 Task: In the  document cake.txt Align the width of word art with 'Picture'. Fill the whole document with 'Light Cornflower Blue'. Add link on bottom left corner of the sheet: in.pinterest.com
Action: Mouse moved to (1229, 92)
Screenshot: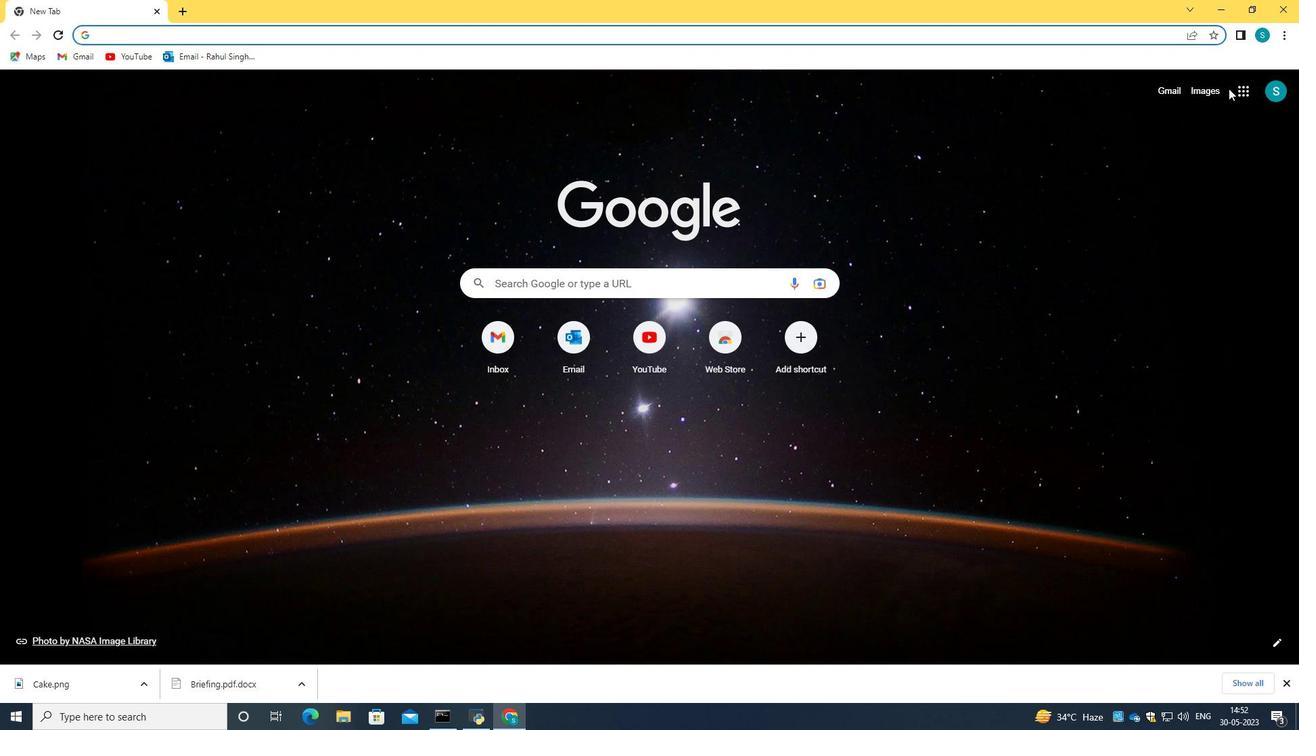 
Action: Mouse pressed left at (1229, 92)
Screenshot: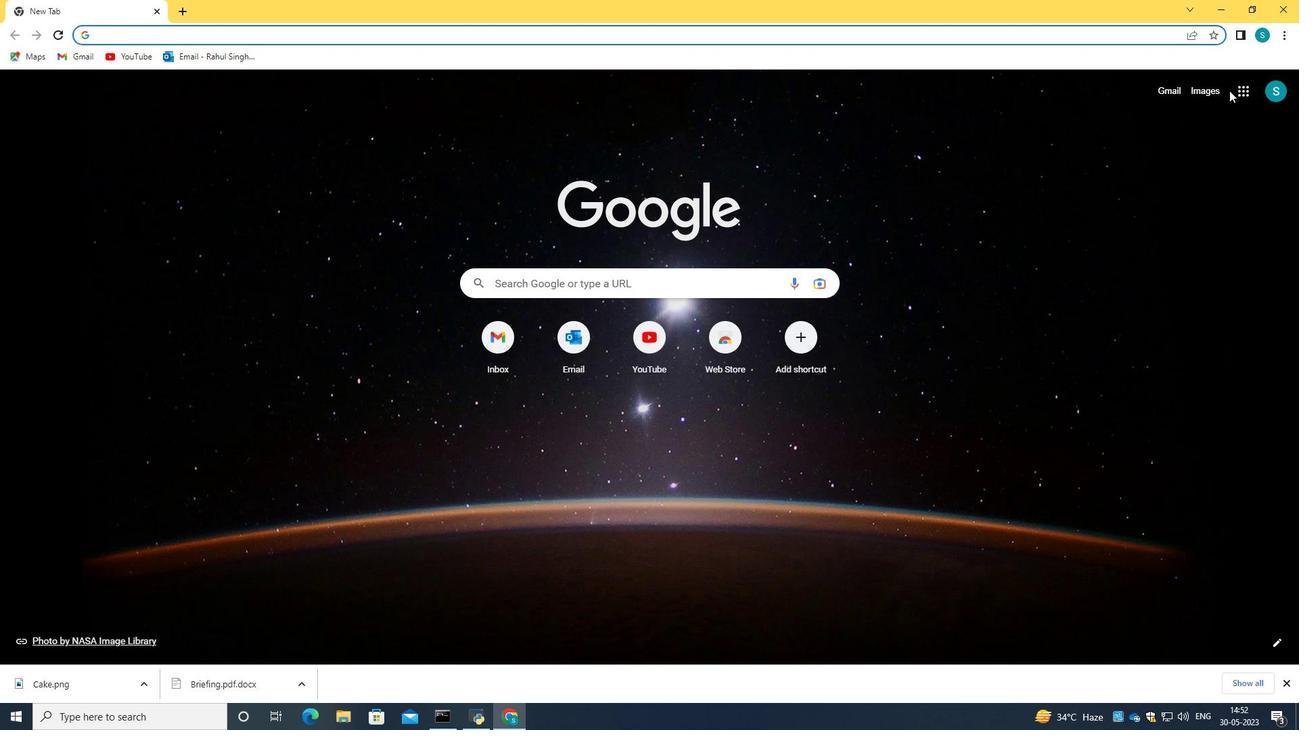 
Action: Mouse moved to (1253, 90)
Screenshot: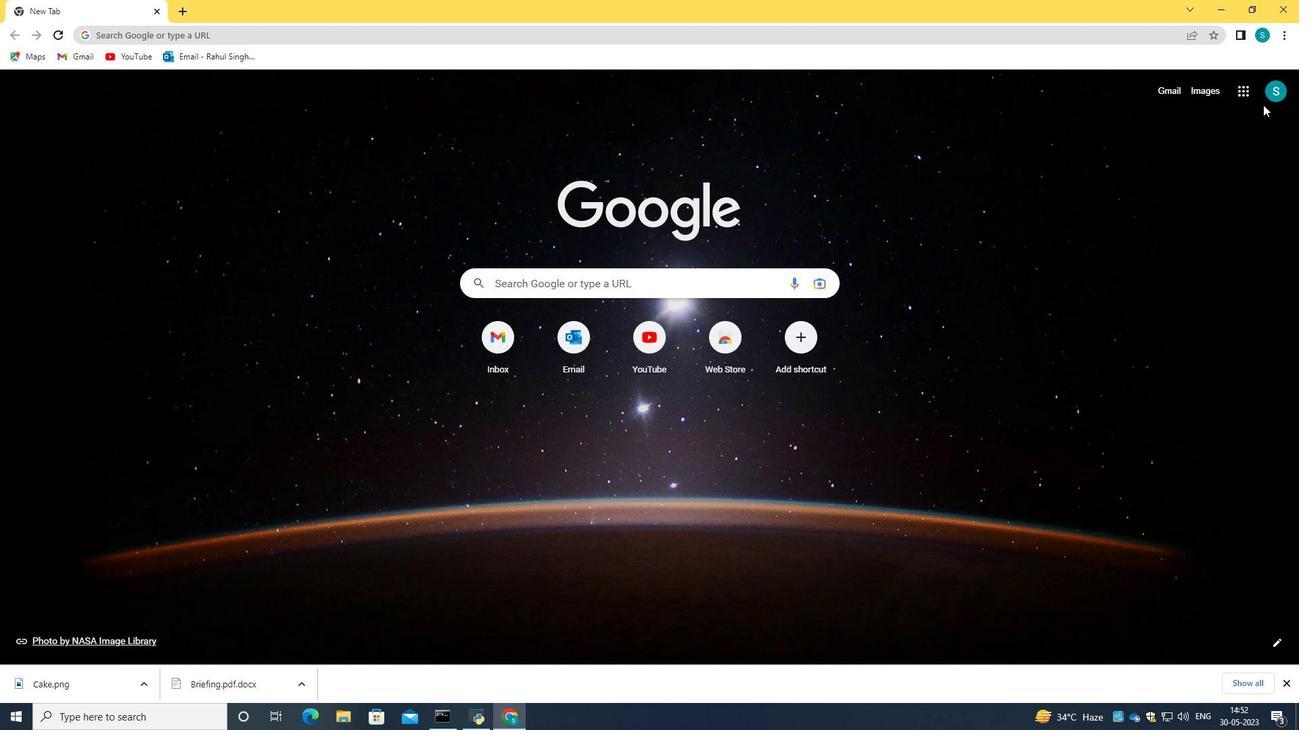 
Action: Mouse pressed left at (1253, 90)
Screenshot: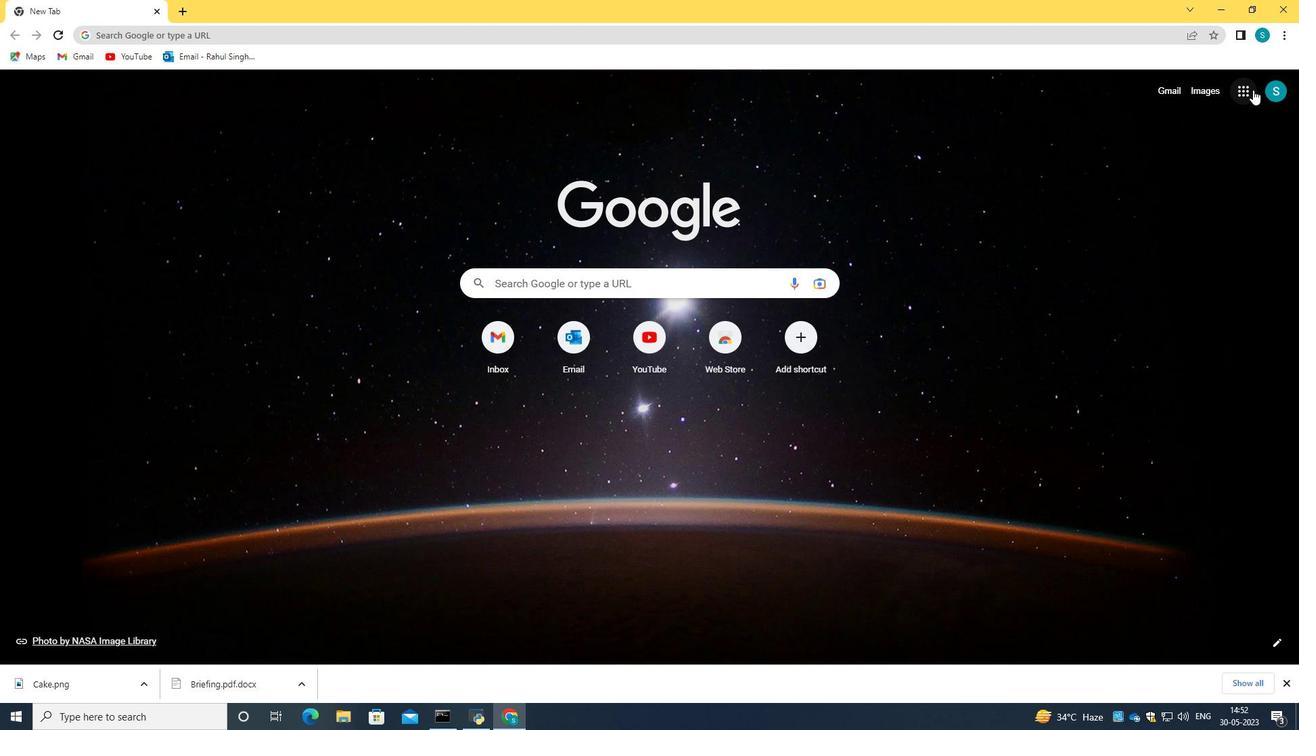 
Action: Mouse moved to (1123, 215)
Screenshot: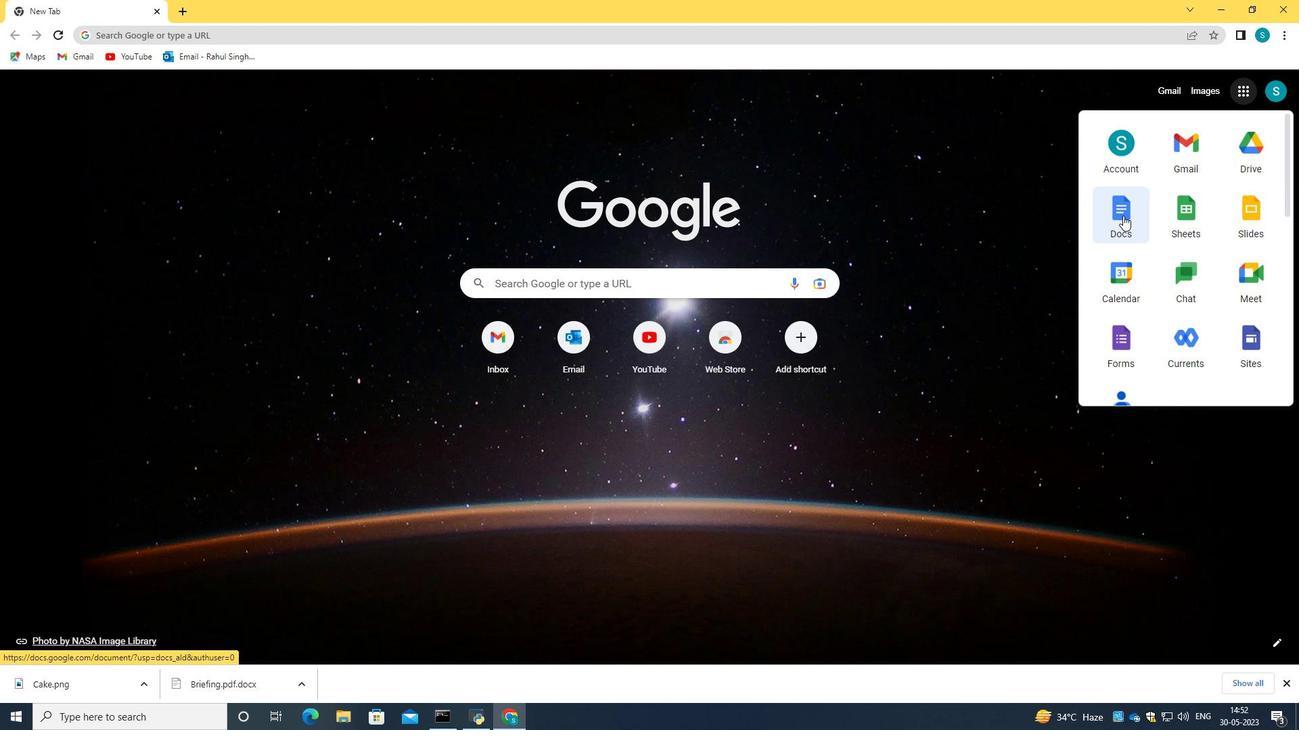 
Action: Mouse pressed left at (1123, 215)
Screenshot: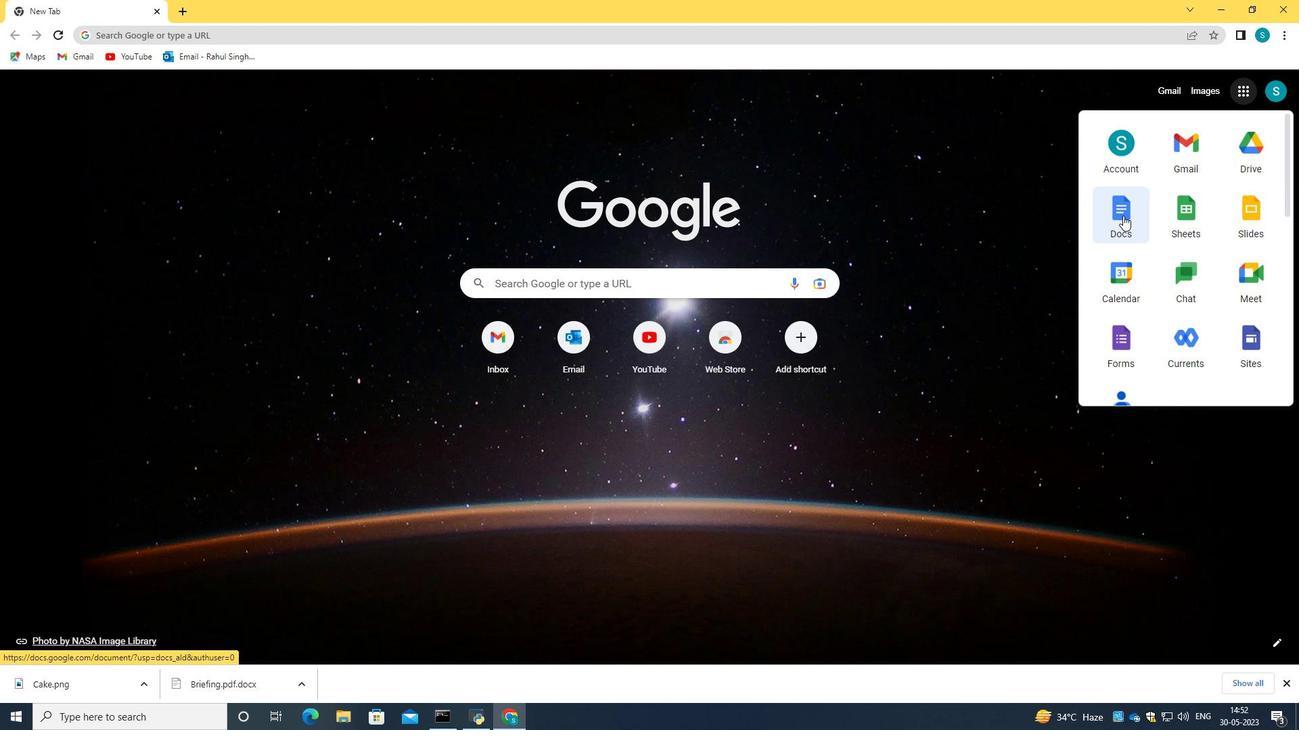 
Action: Mouse moved to (301, 477)
Screenshot: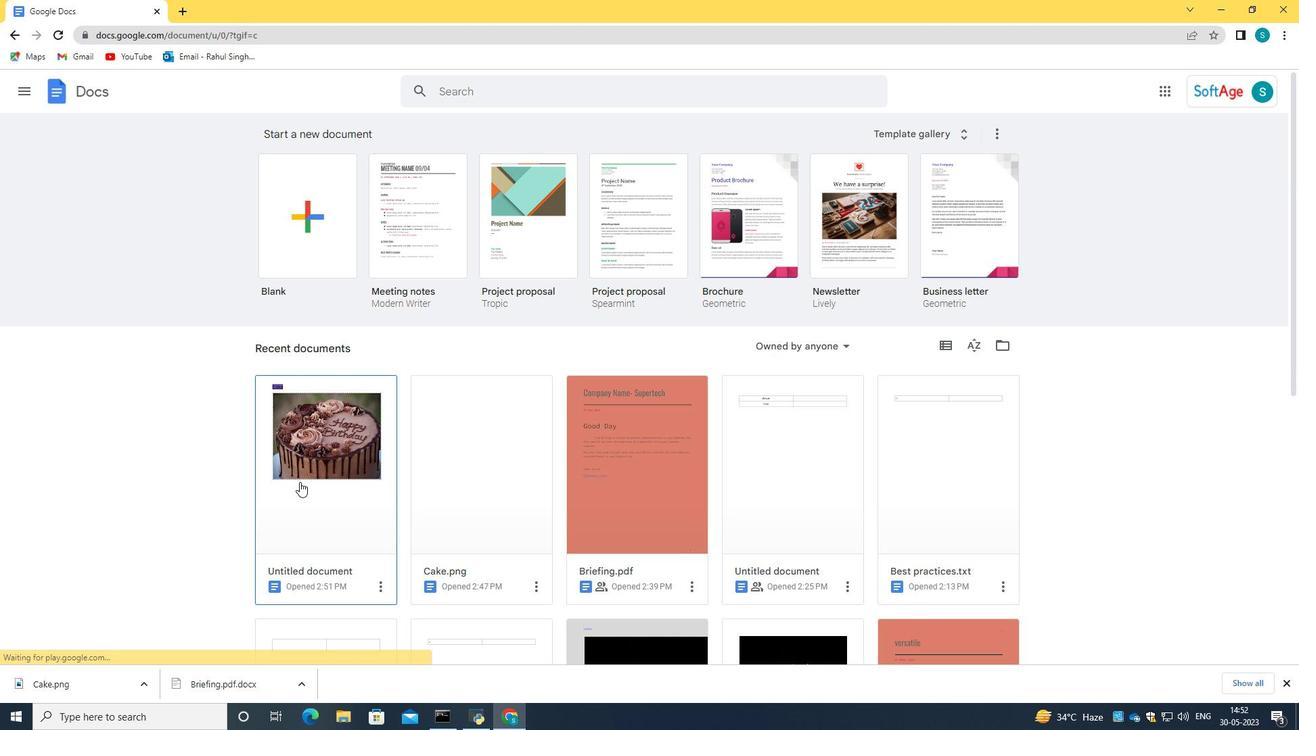 
Action: Mouse pressed left at (301, 477)
Screenshot: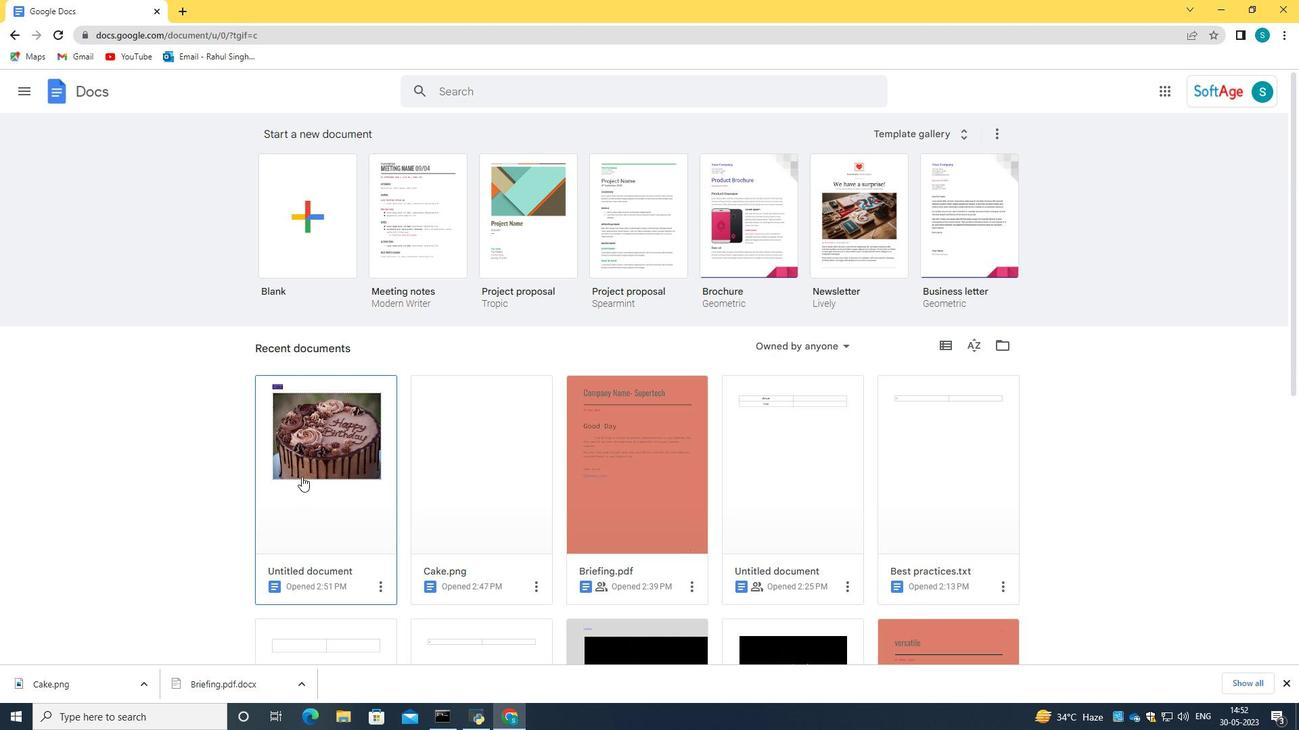 
Action: Mouse moved to (58, 97)
Screenshot: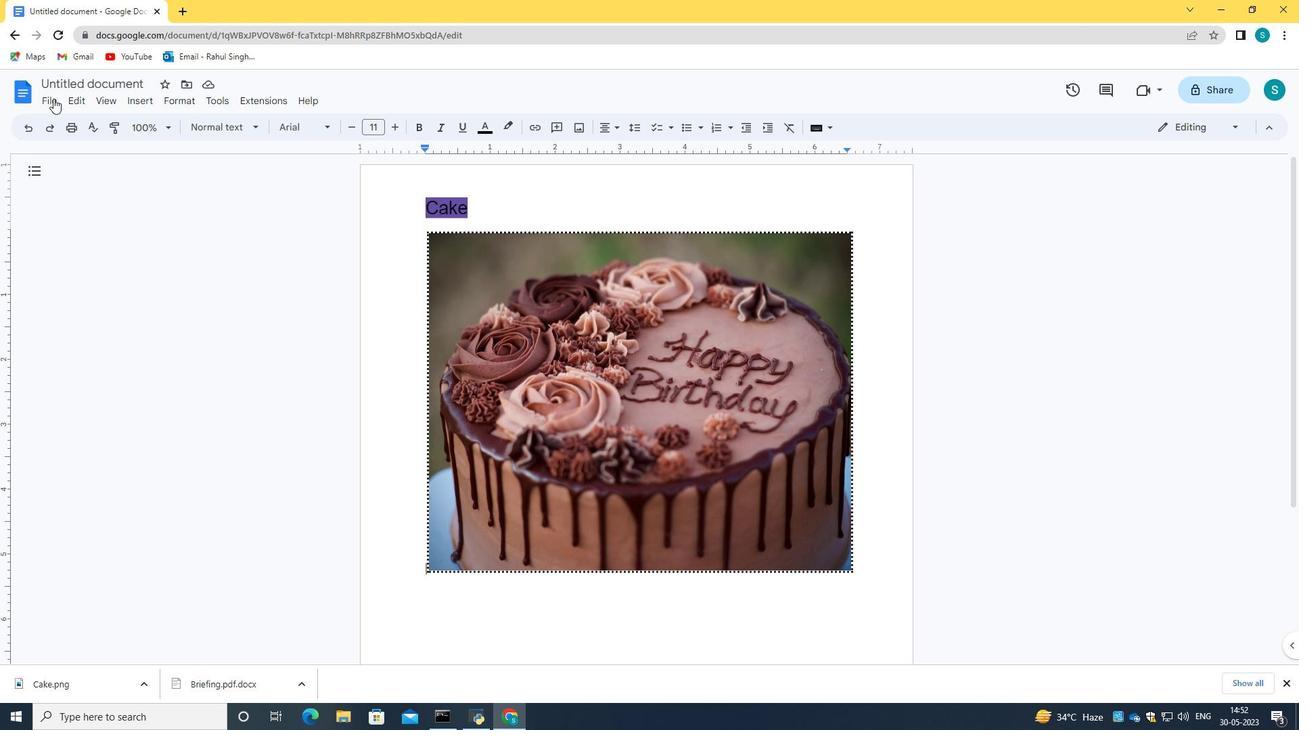 
Action: Mouse pressed left at (58, 97)
Screenshot: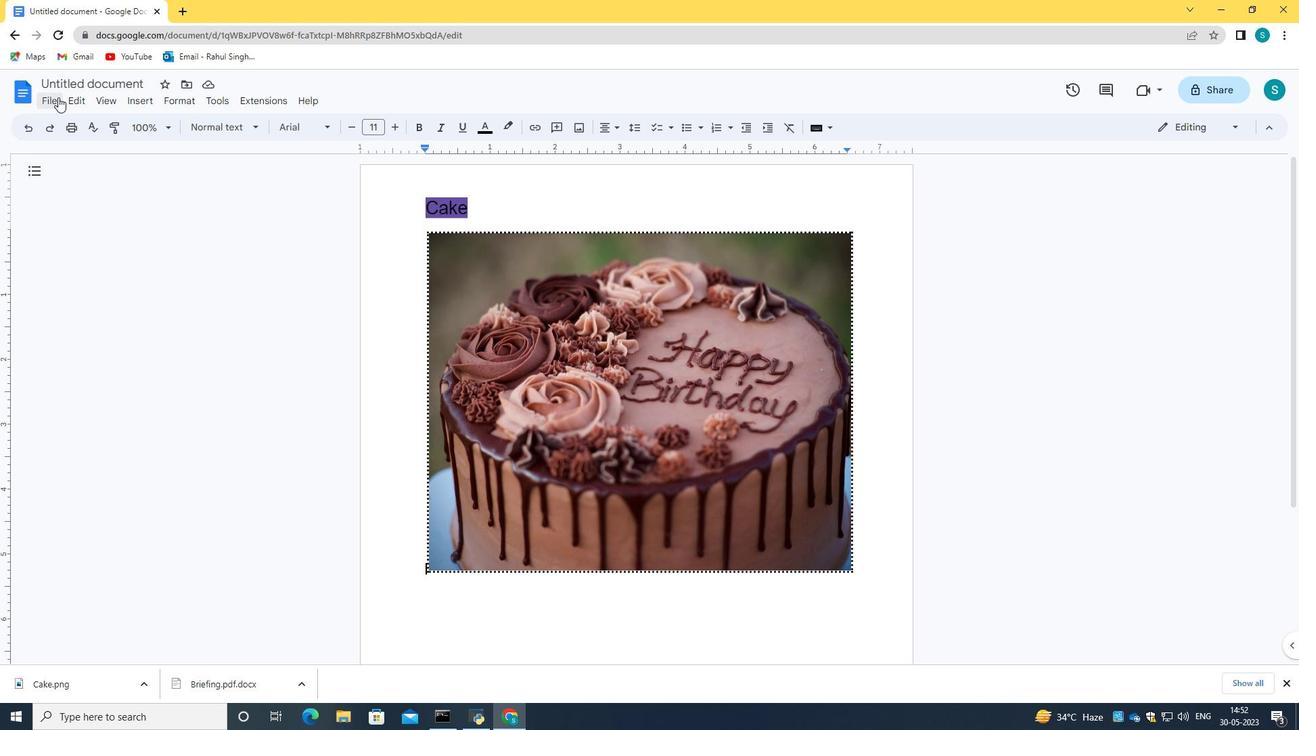 
Action: Mouse moved to (80, 473)
Screenshot: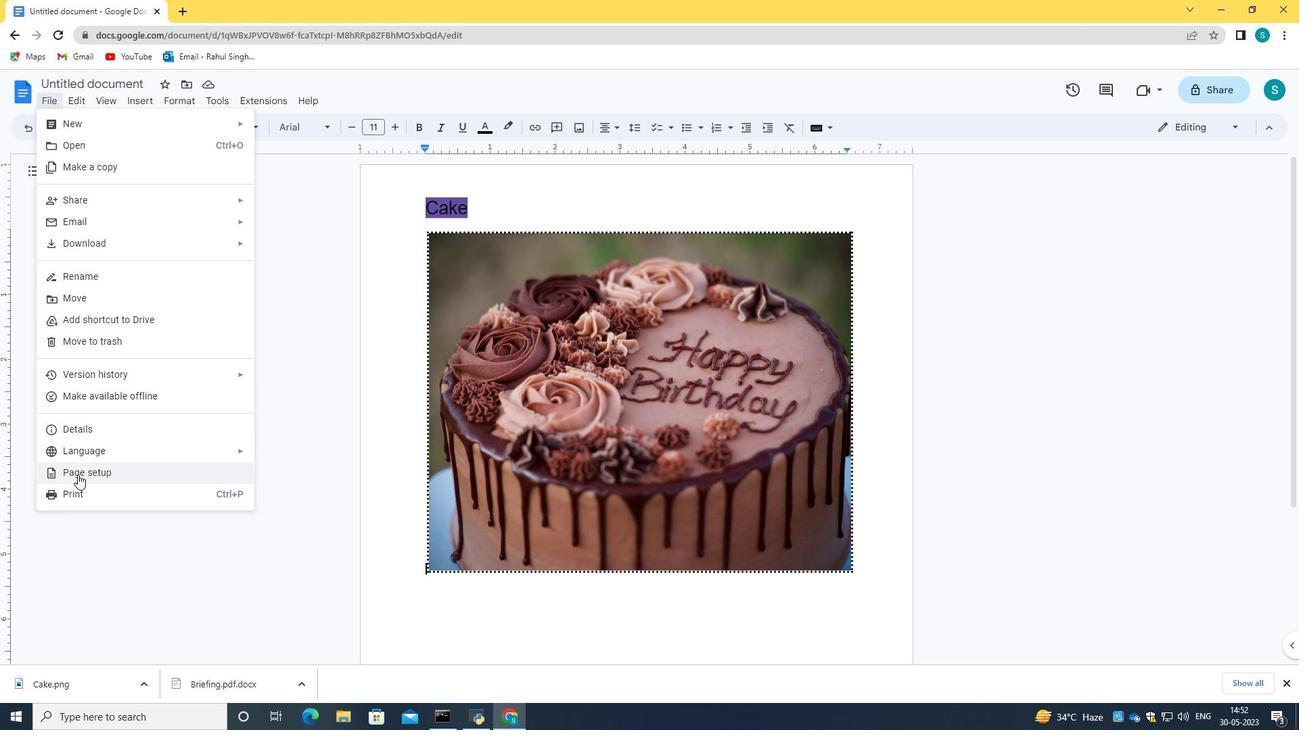 
Action: Mouse pressed left at (80, 473)
Screenshot: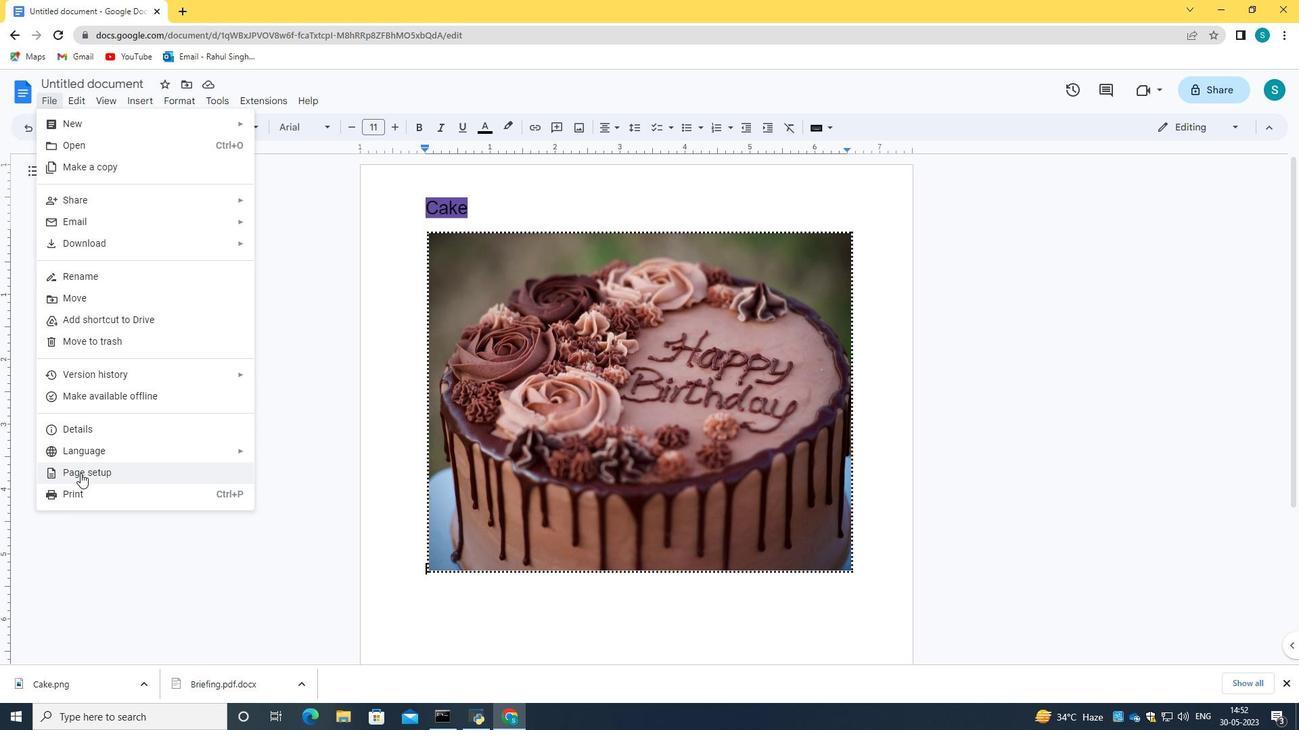 
Action: Mouse moved to (542, 454)
Screenshot: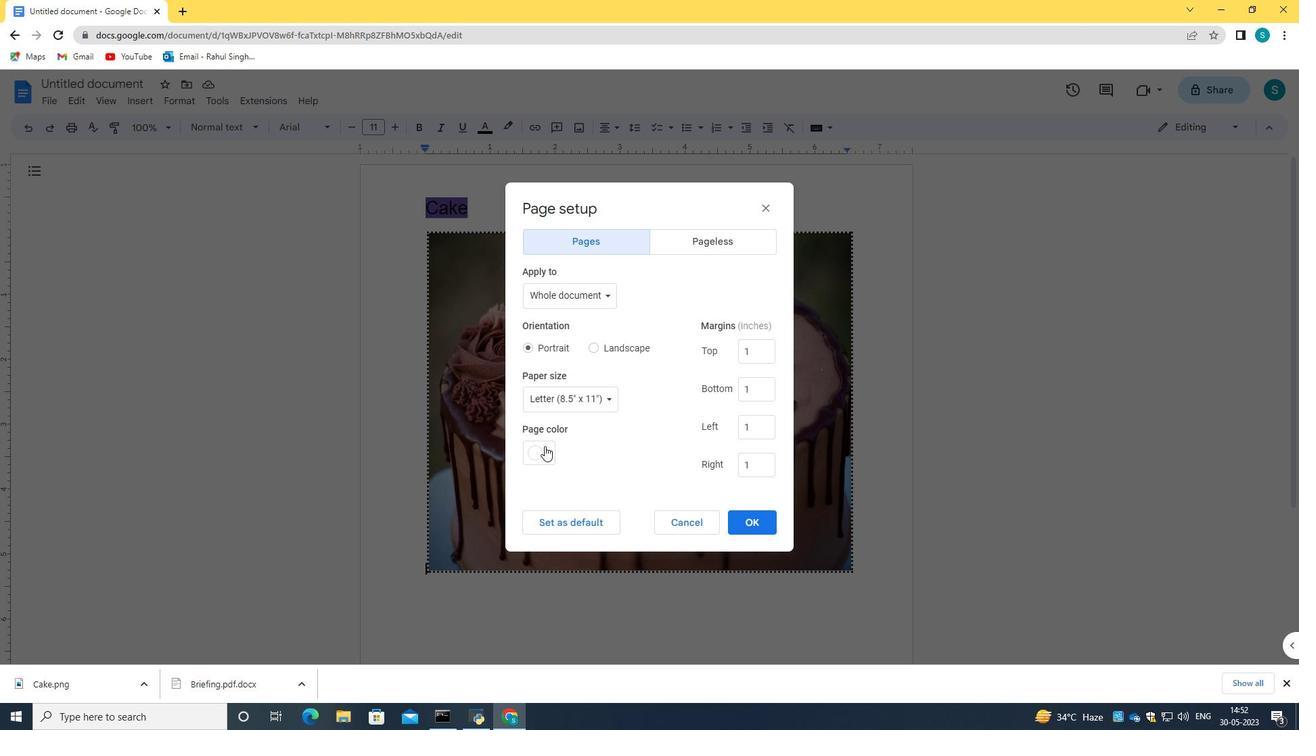 
Action: Mouse pressed left at (542, 454)
Screenshot: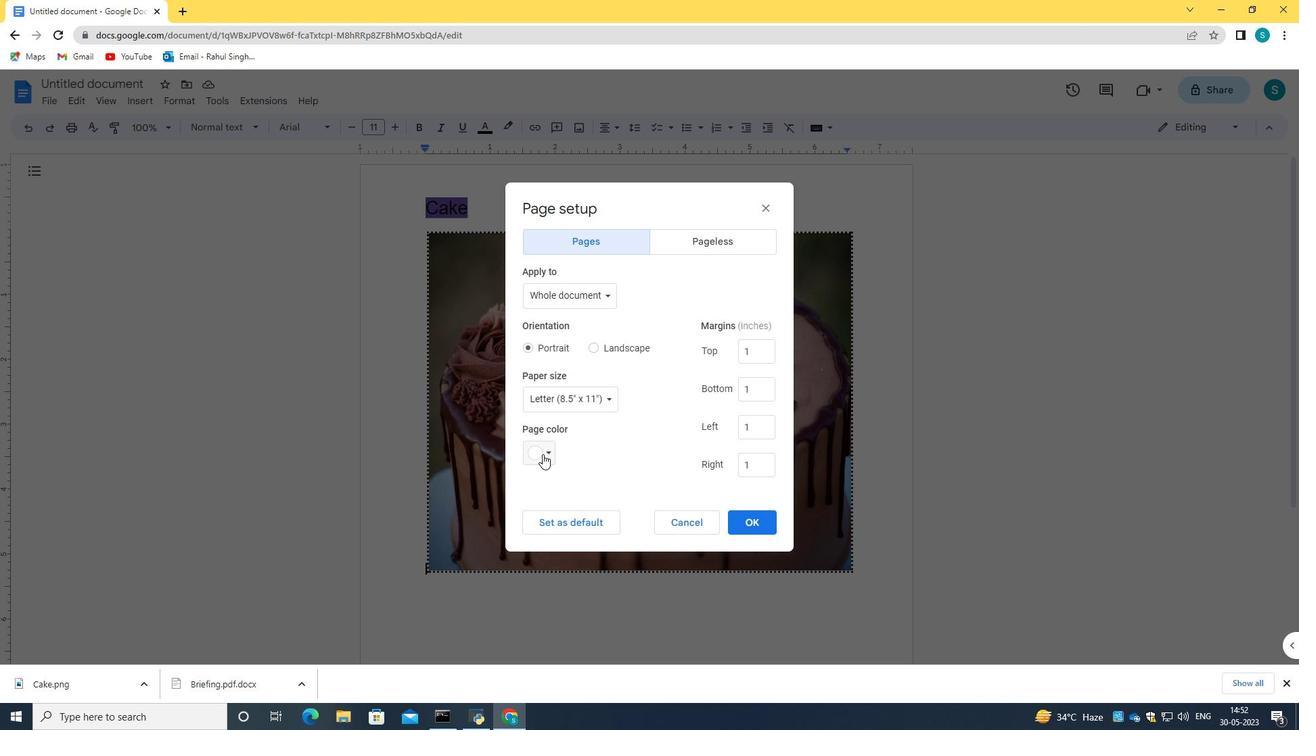 
Action: Mouse moved to (627, 527)
Screenshot: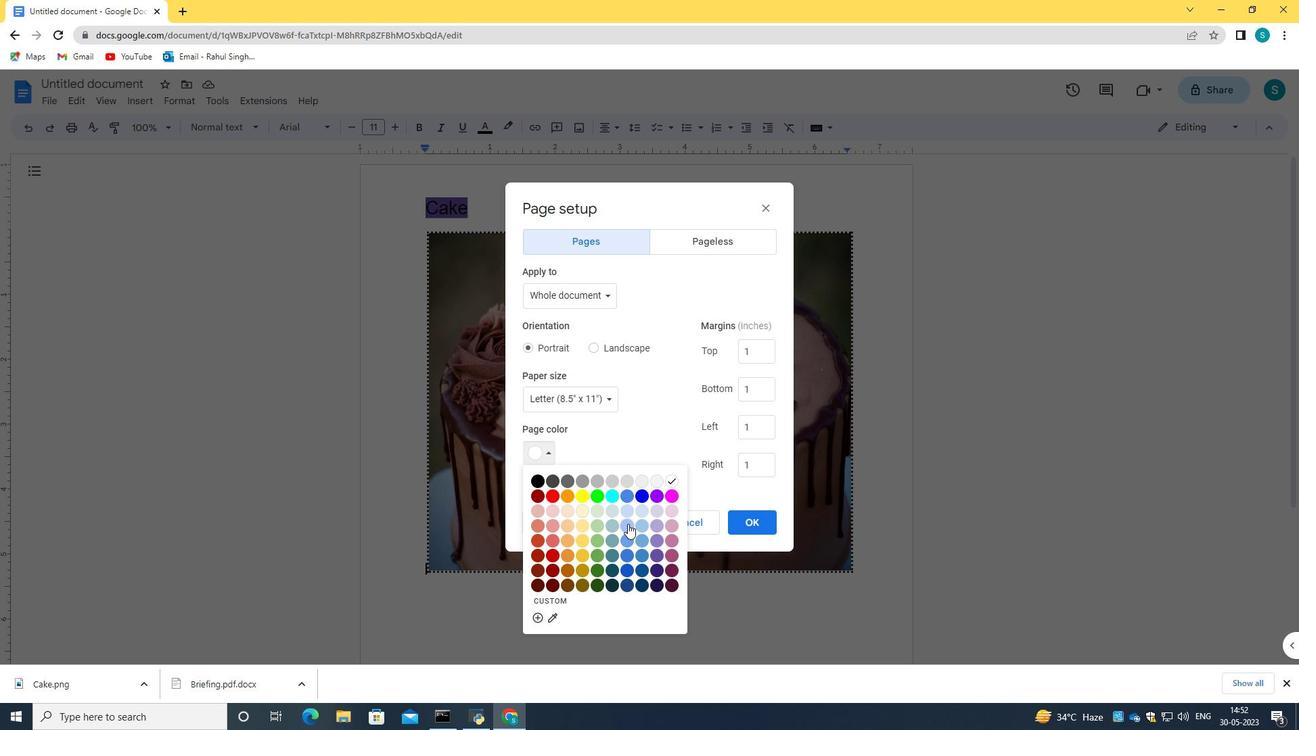 
Action: Mouse pressed left at (627, 527)
Screenshot: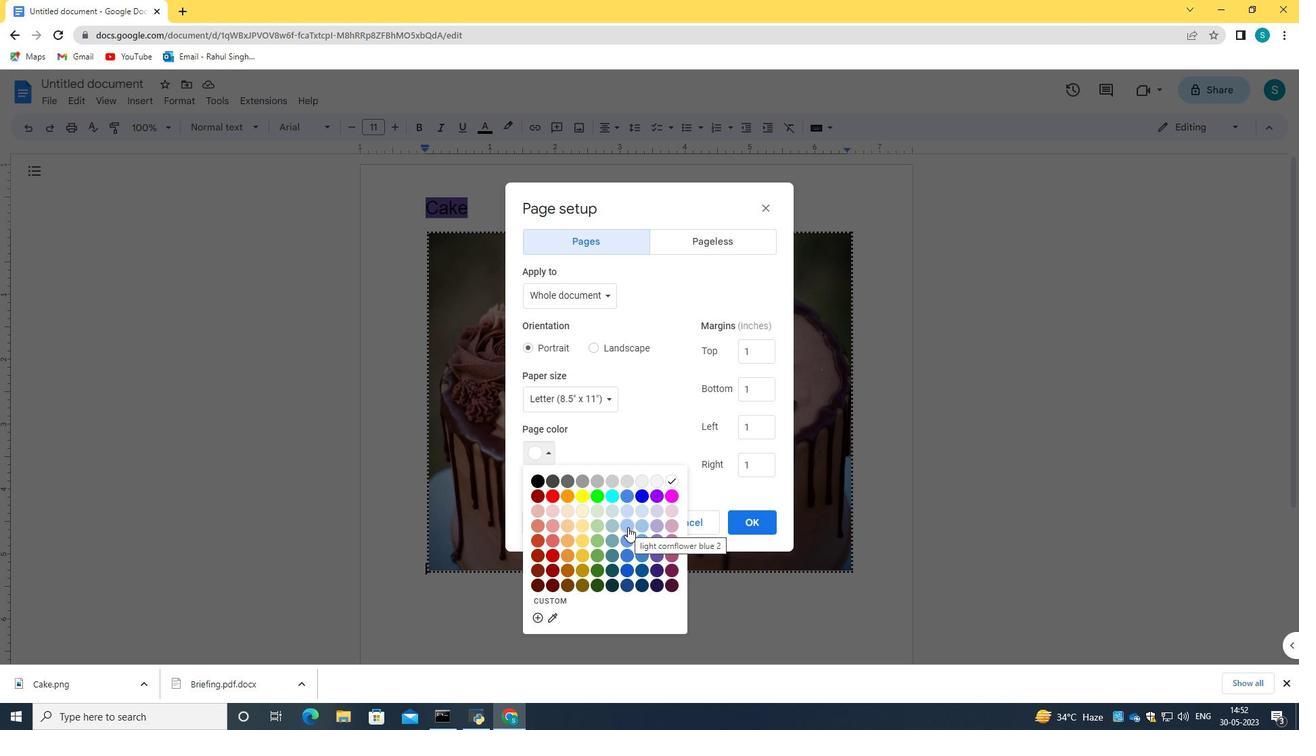 
Action: Mouse moved to (744, 530)
Screenshot: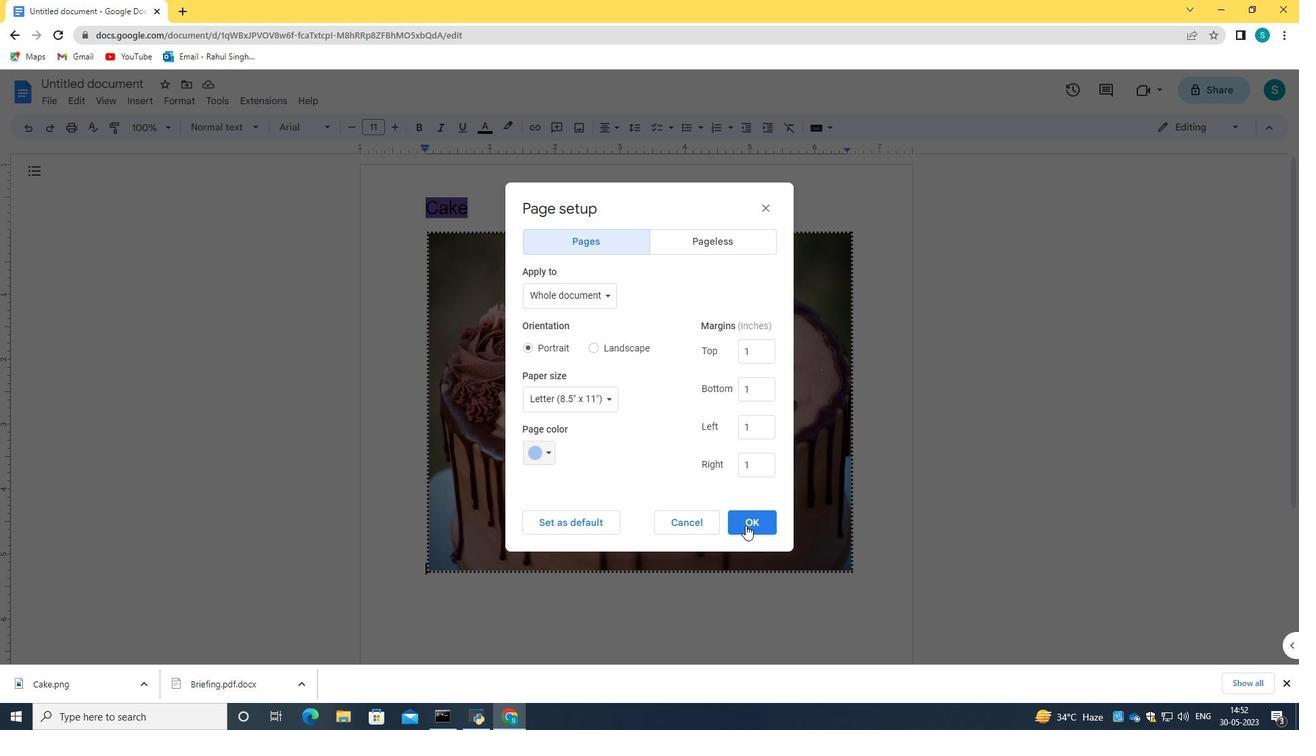 
Action: Mouse pressed left at (744, 530)
Screenshot: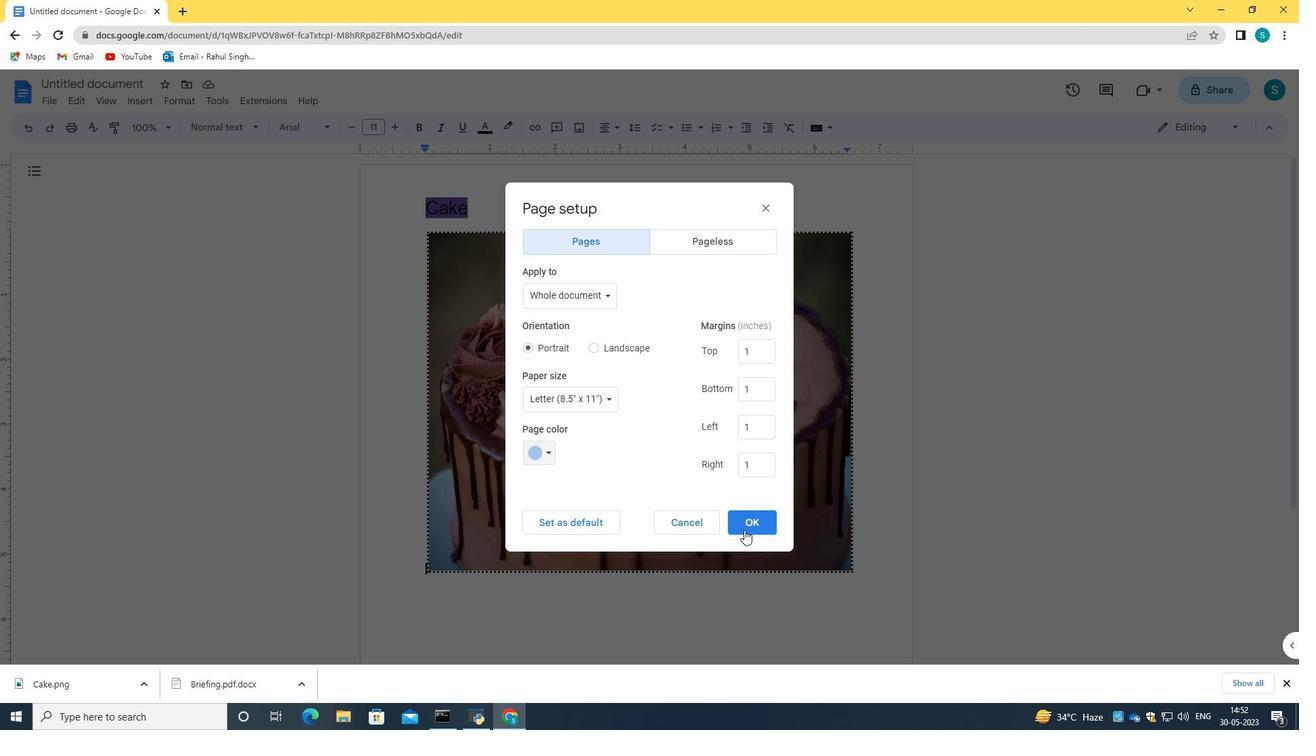 
Action: Mouse moved to (568, 210)
Screenshot: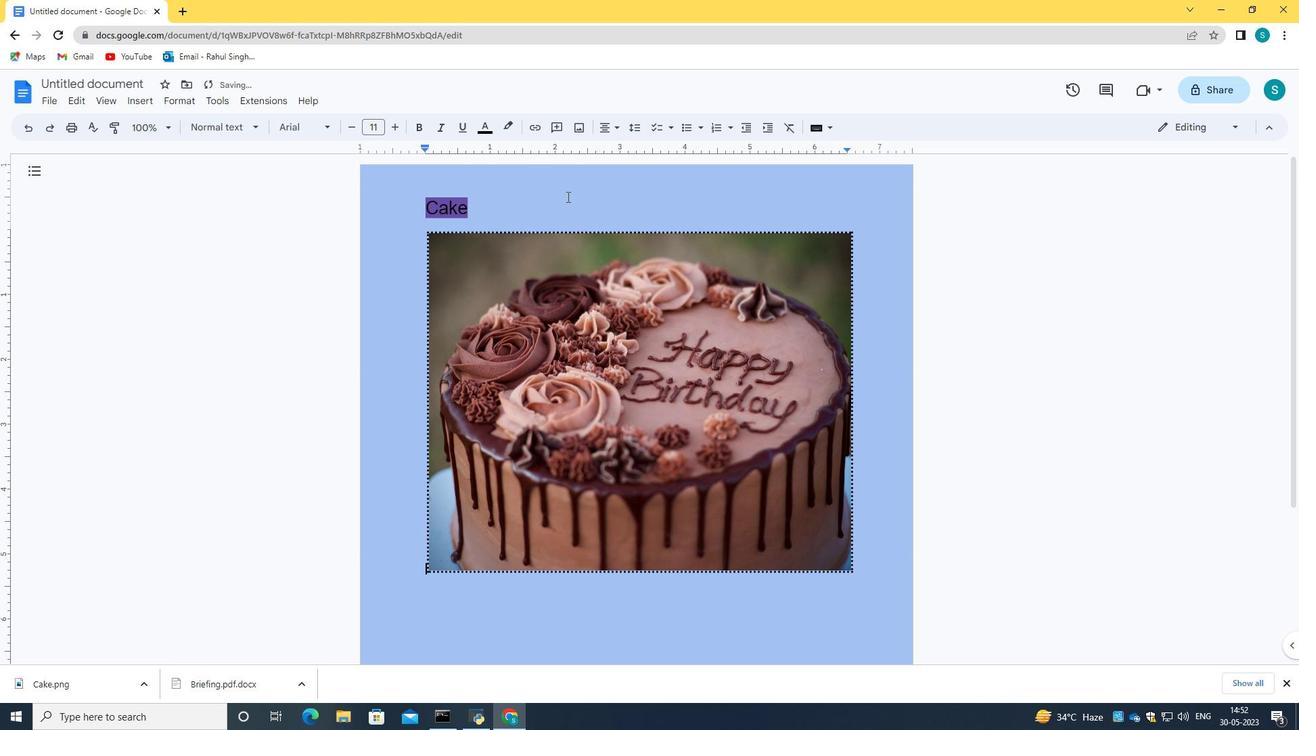 
Action: Mouse pressed left at (568, 210)
Screenshot: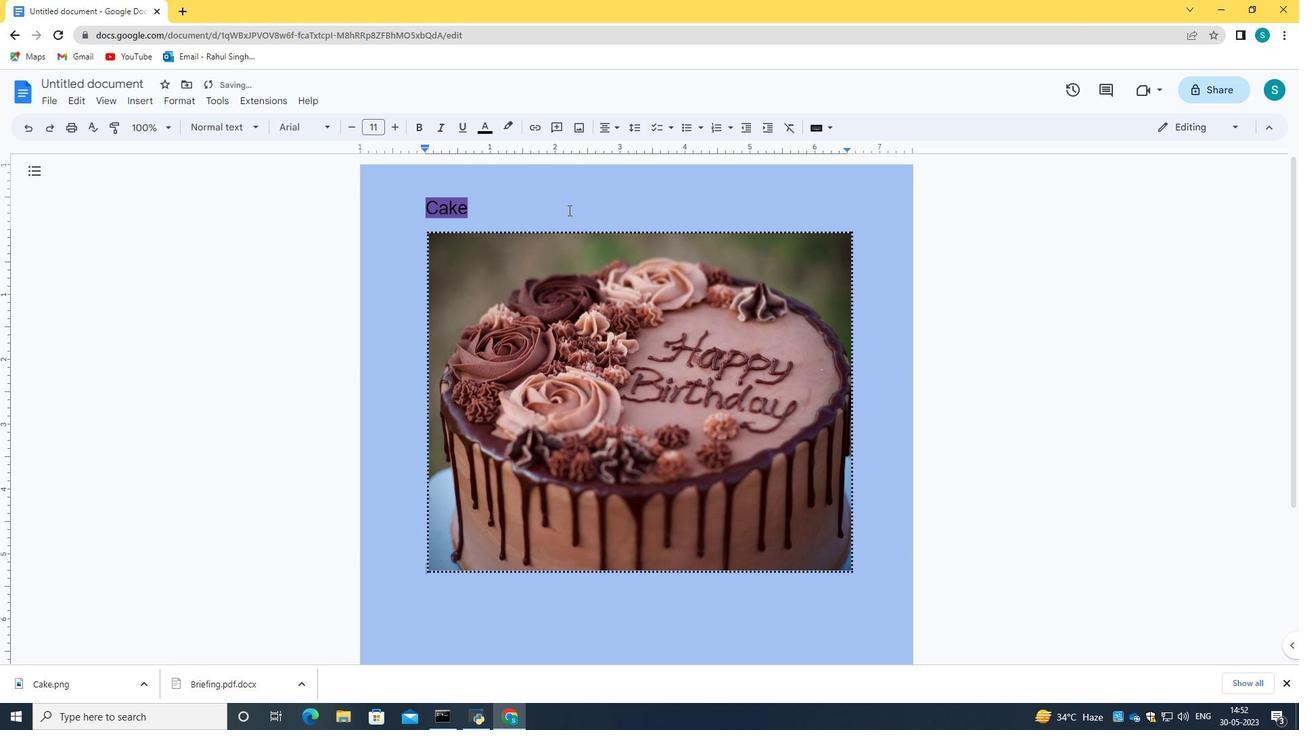 
Action: Mouse moved to (588, 641)
Screenshot: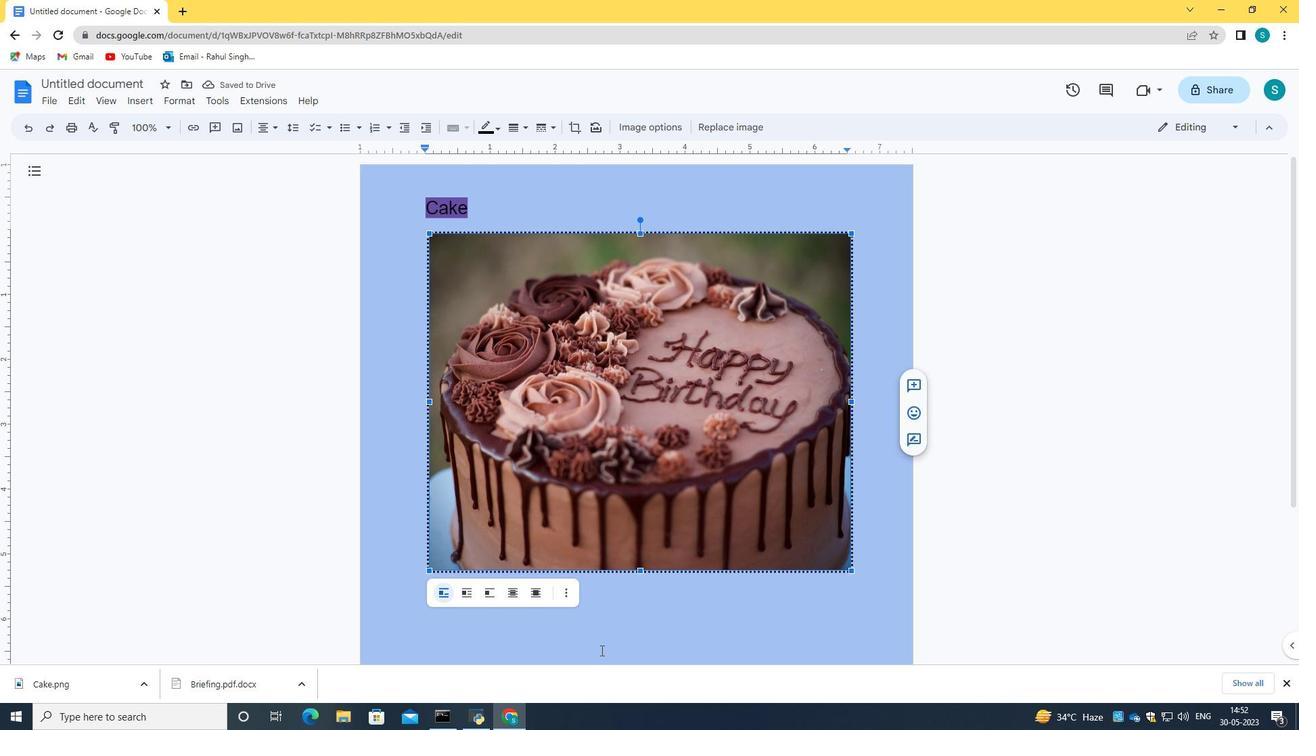 
Action: Mouse pressed left at (588, 641)
Screenshot: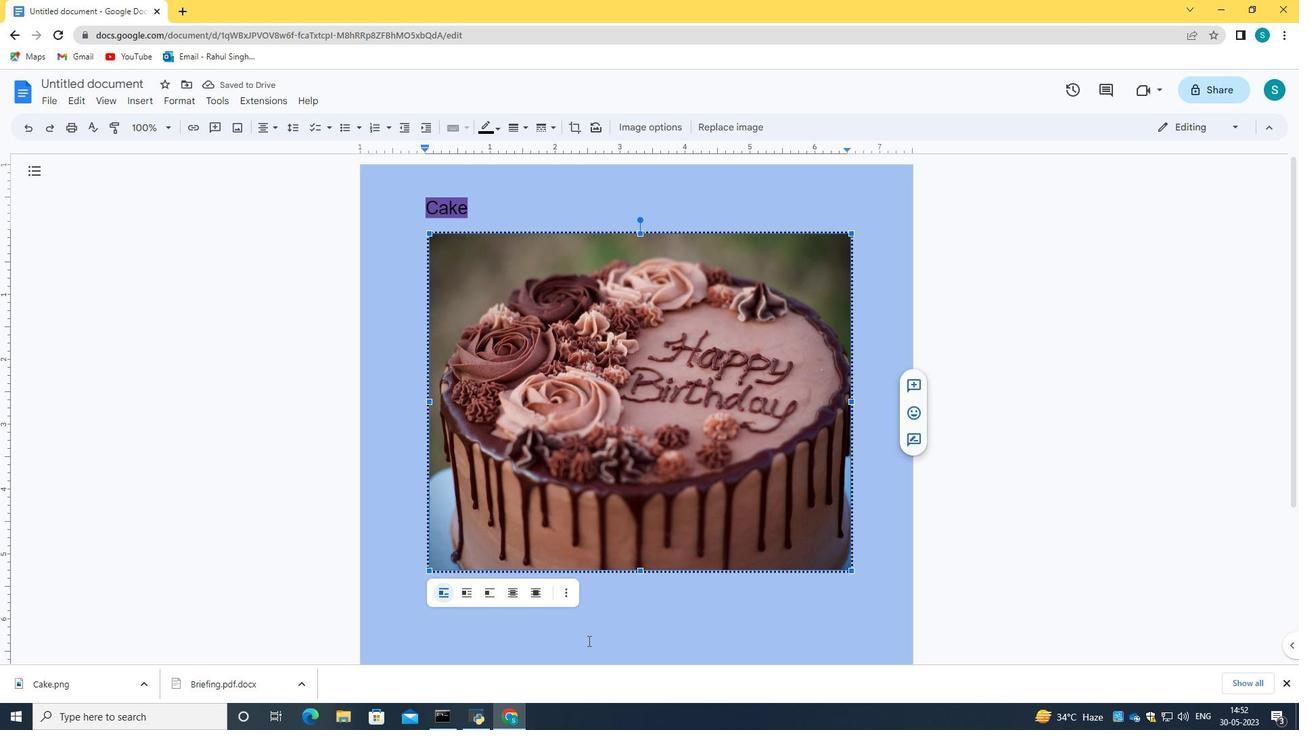 
Action: Mouse moved to (609, 618)
Screenshot: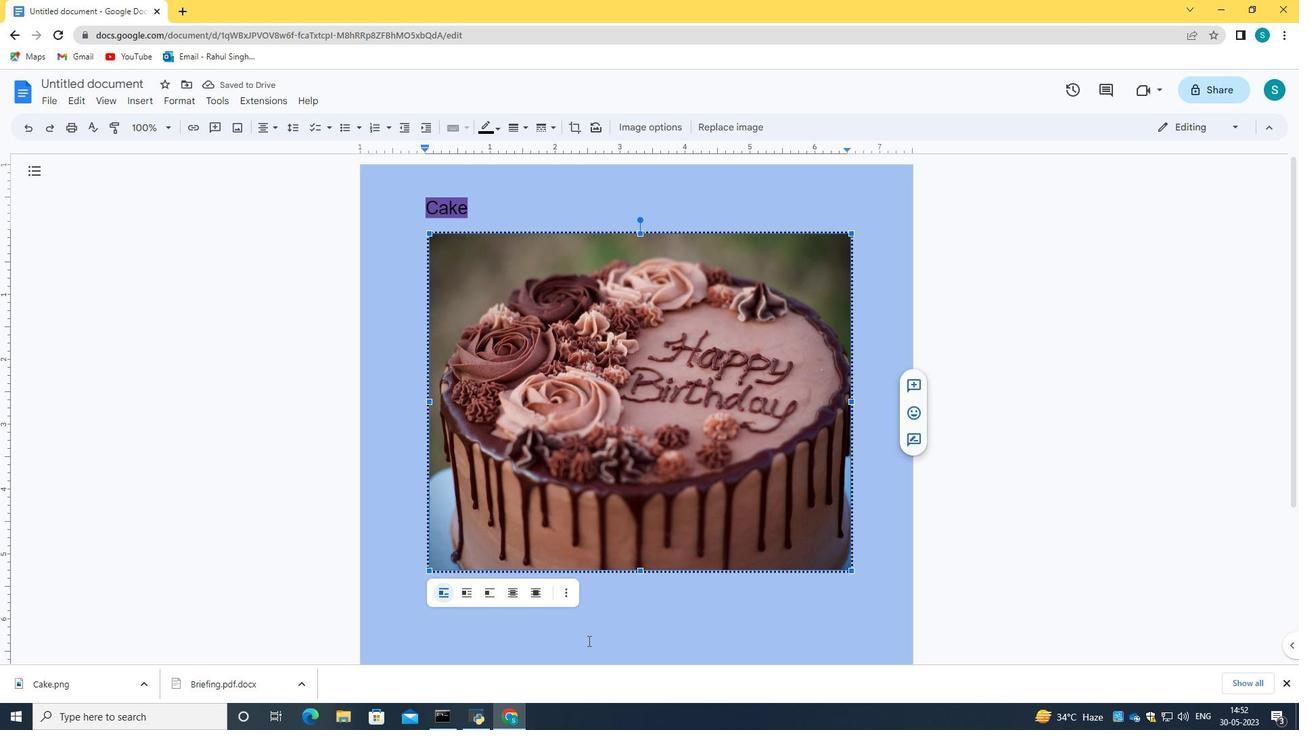 
Action: Mouse pressed left at (609, 618)
Screenshot: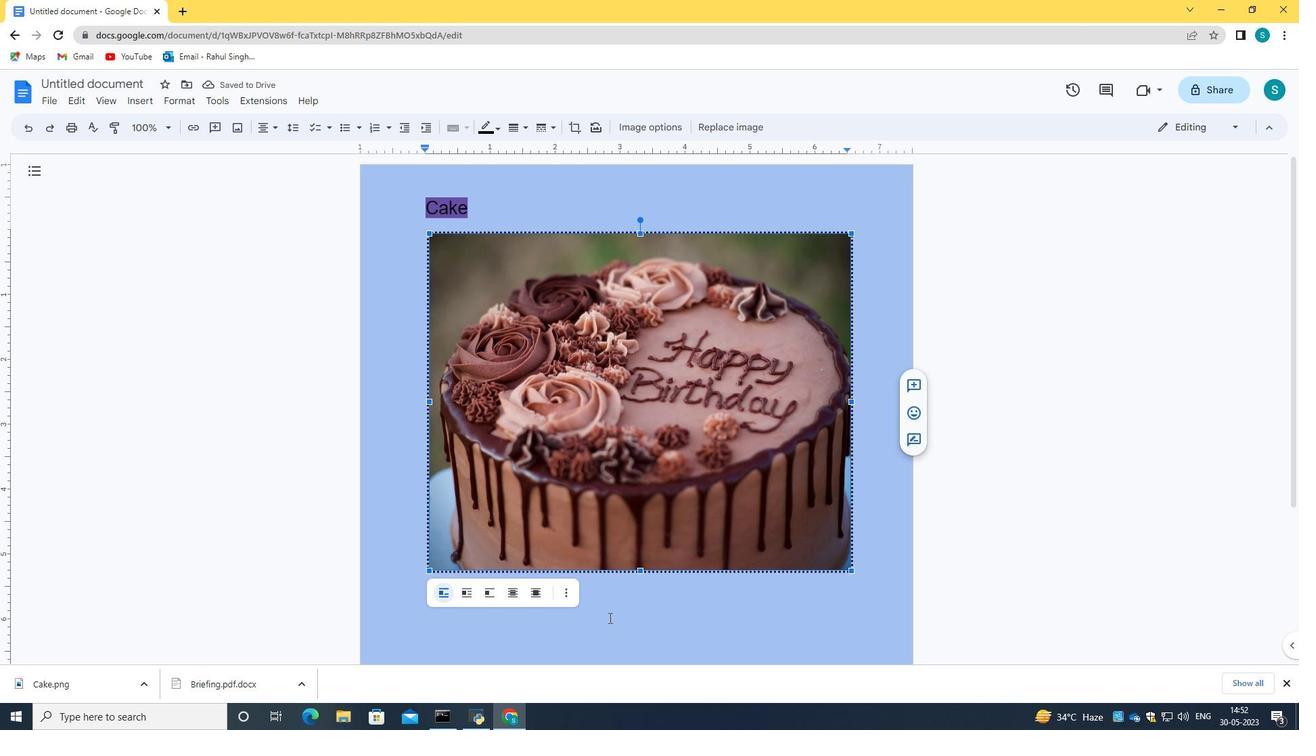 
Action: Mouse pressed left at (609, 618)
Screenshot: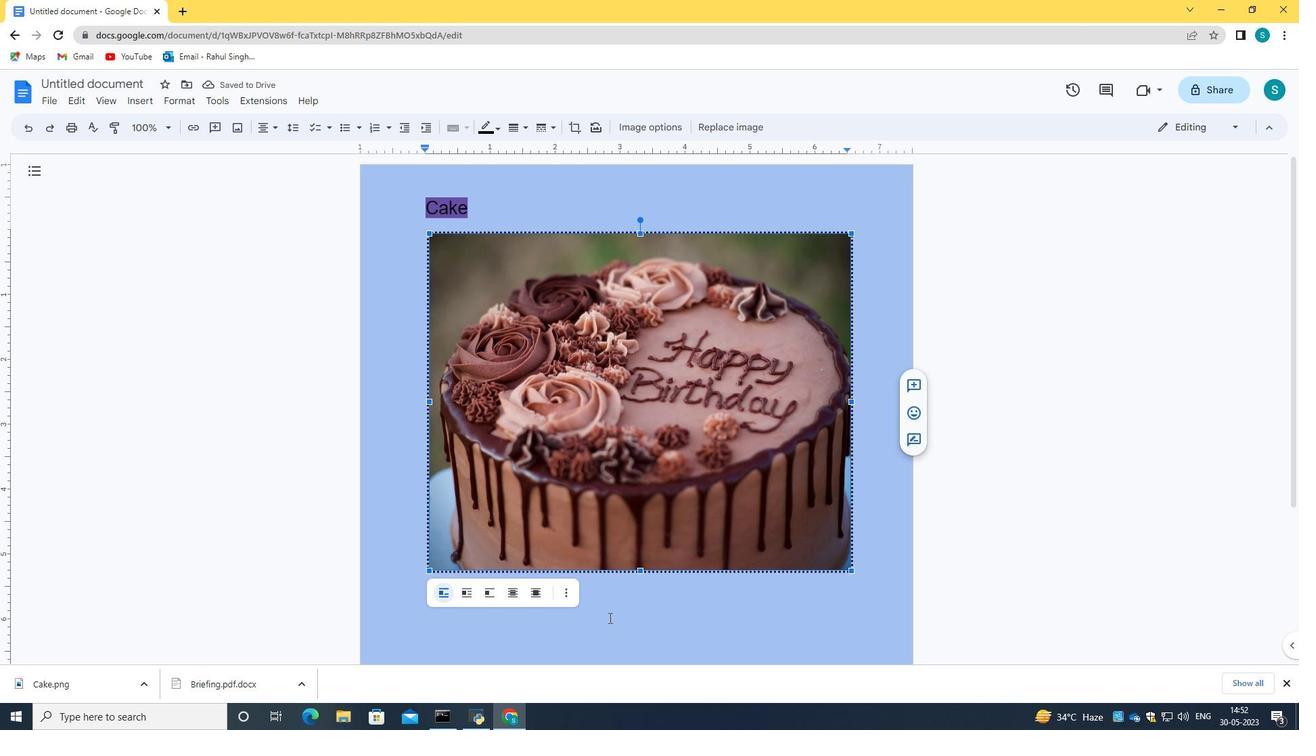 
Action: Mouse moved to (646, 612)
Screenshot: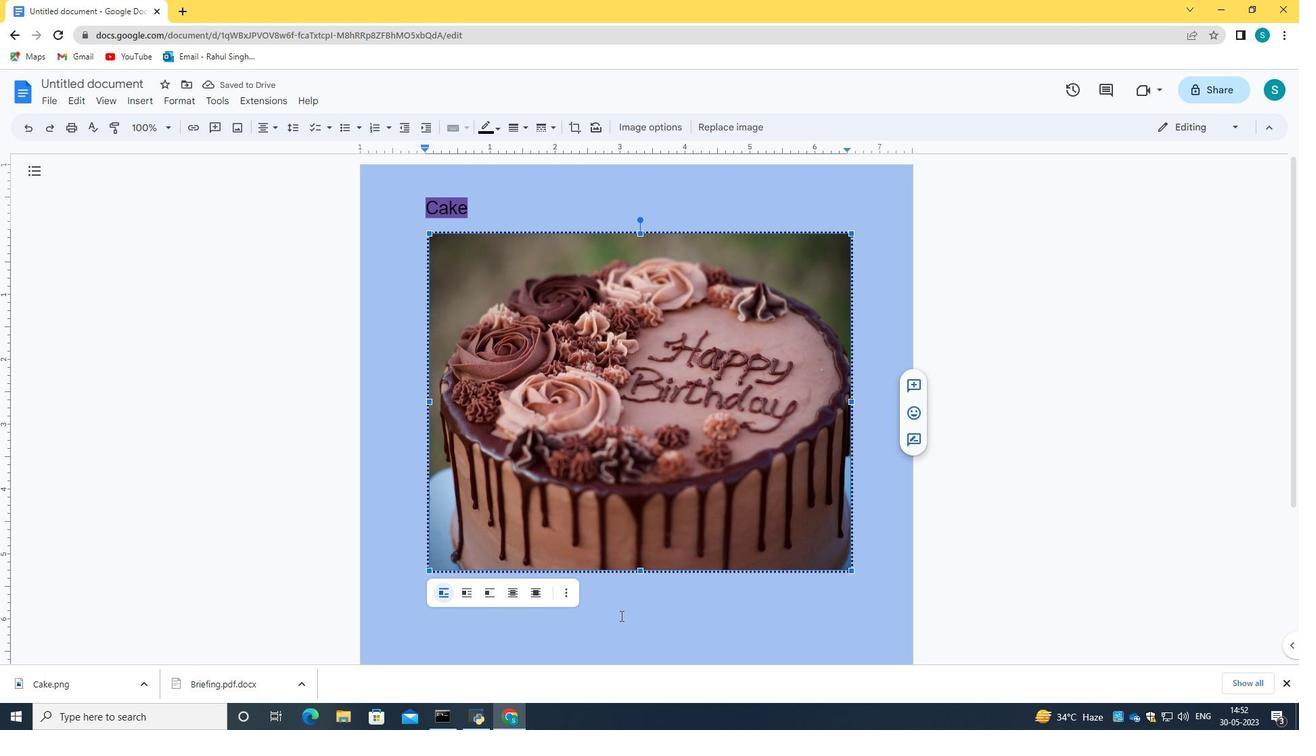 
Action: Mouse pressed left at (646, 612)
Screenshot: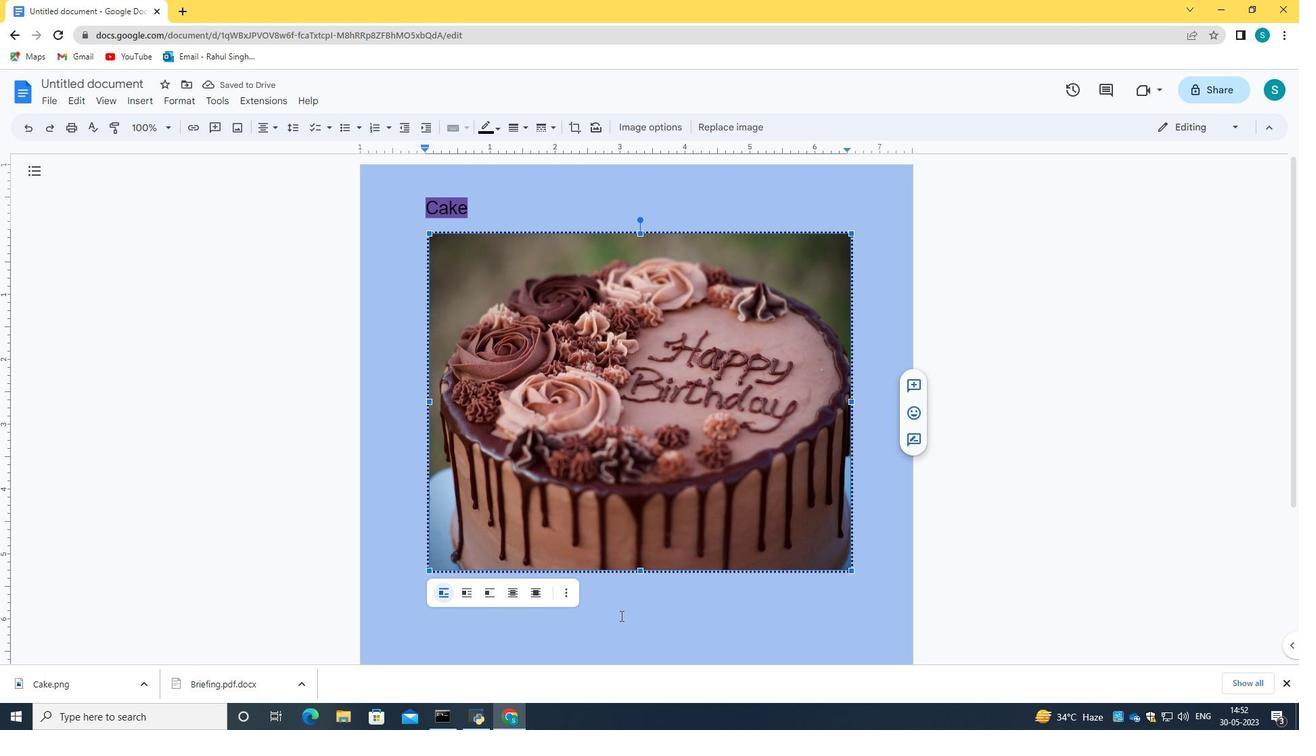 
Action: Mouse moved to (663, 609)
Screenshot: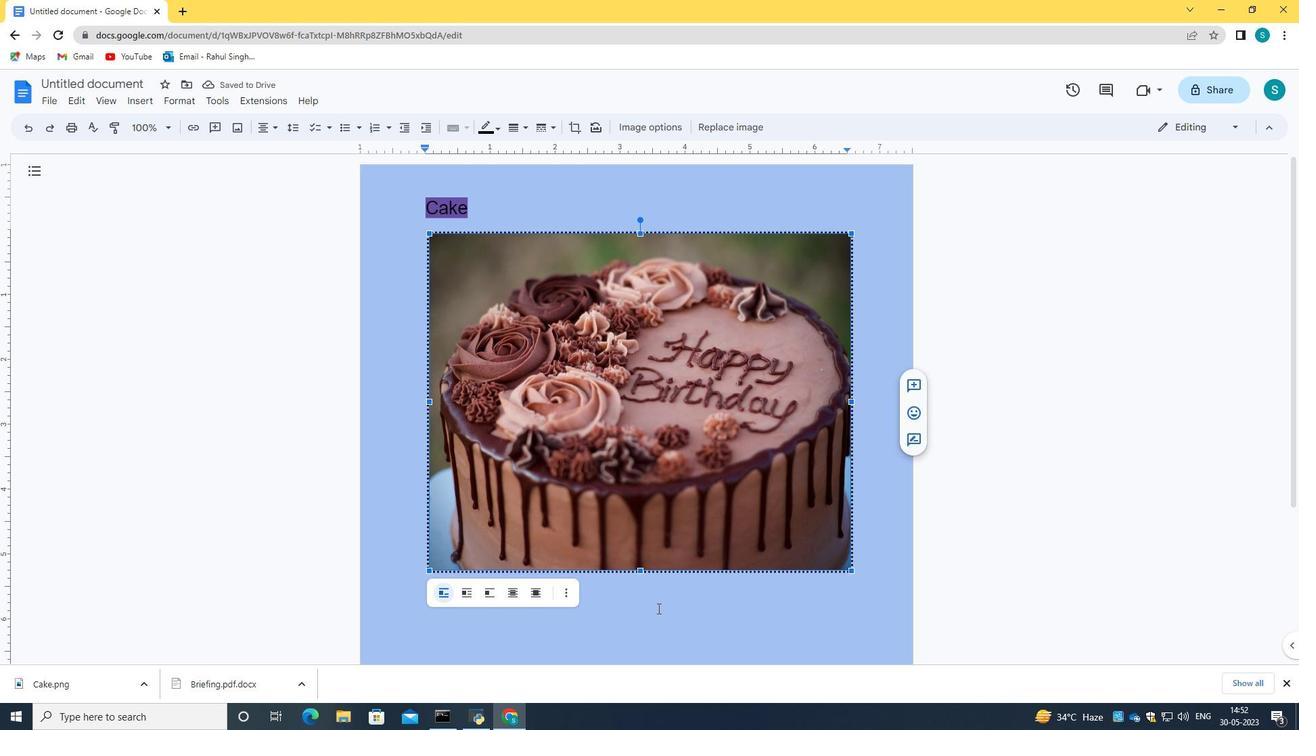
Action: Mouse pressed left at (659, 609)
Screenshot: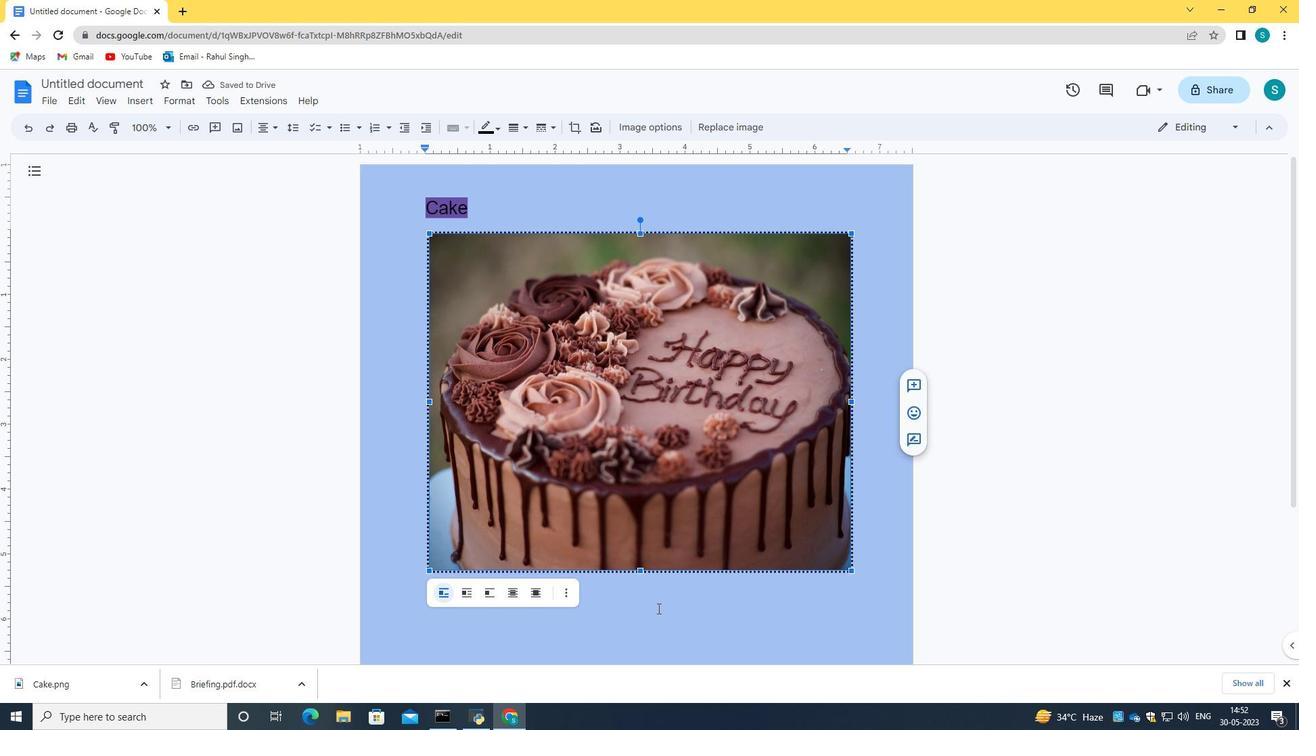 
Action: Mouse moved to (831, 616)
Screenshot: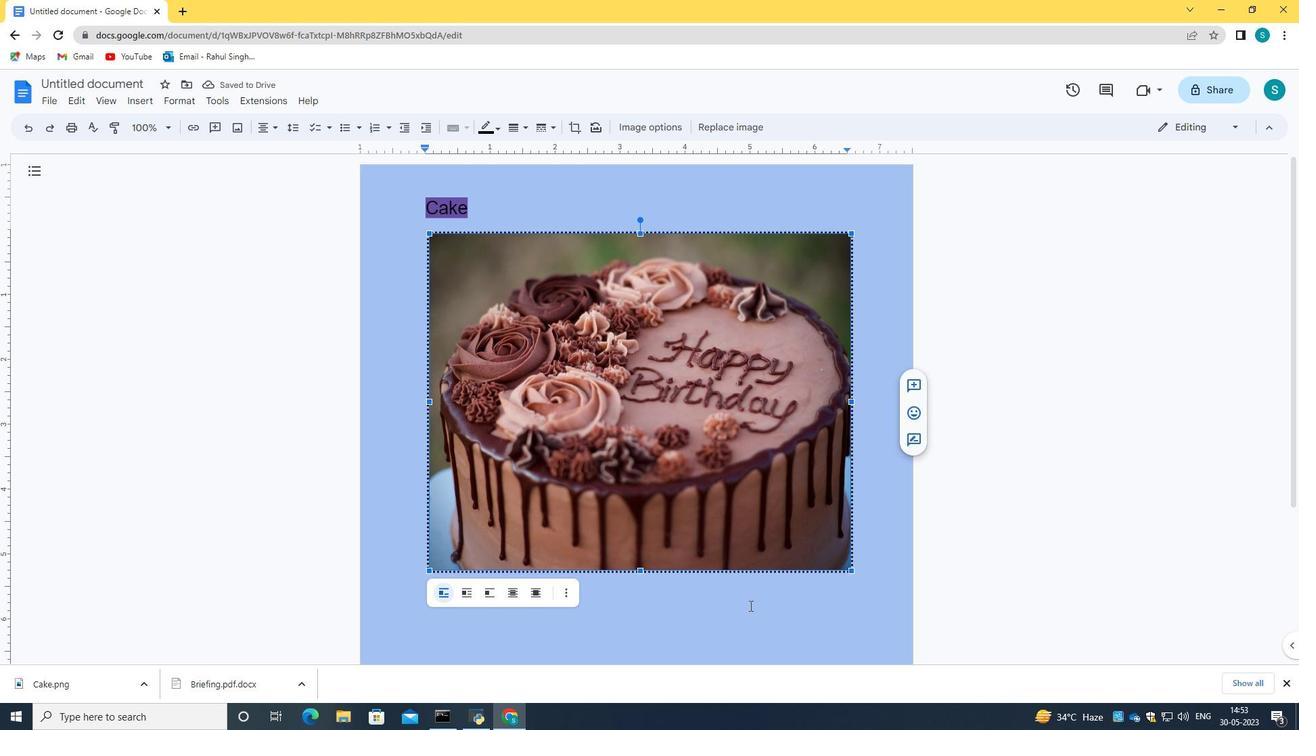 
Action: Mouse pressed left at (831, 616)
Screenshot: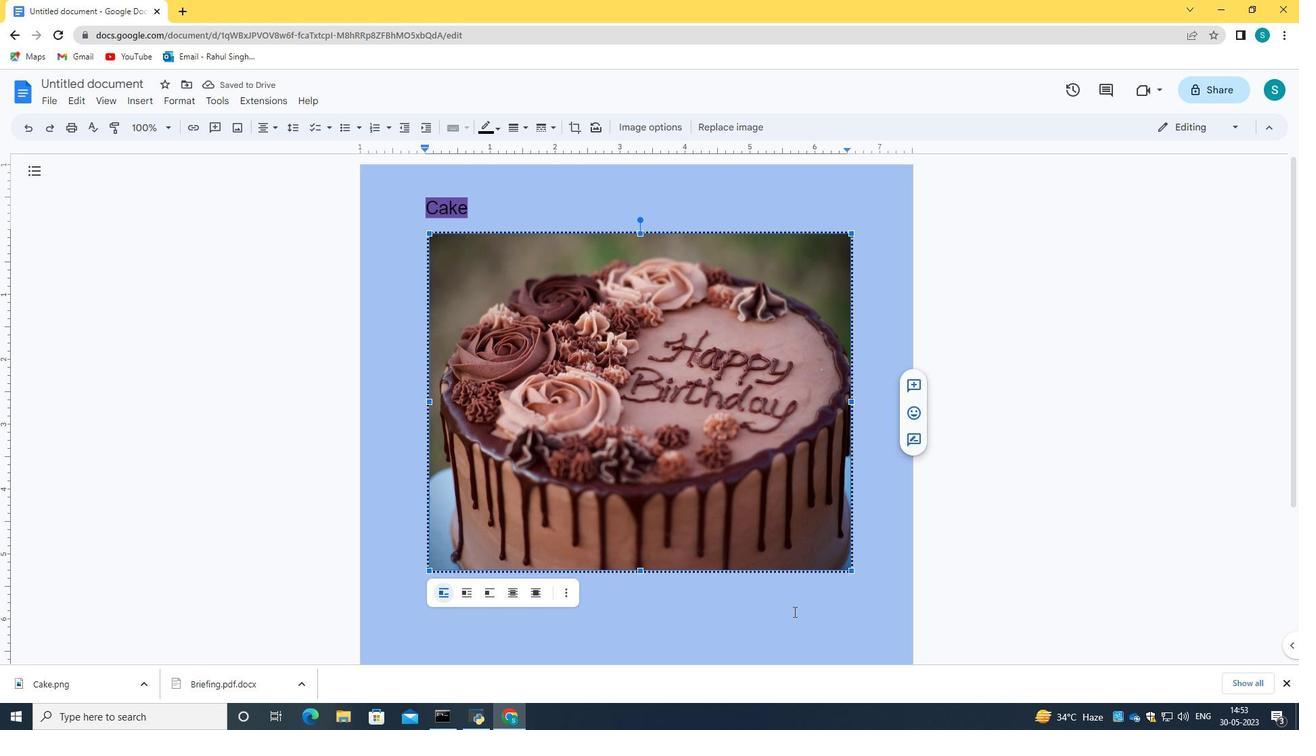 
Action: Mouse moved to (848, 568)
Screenshot: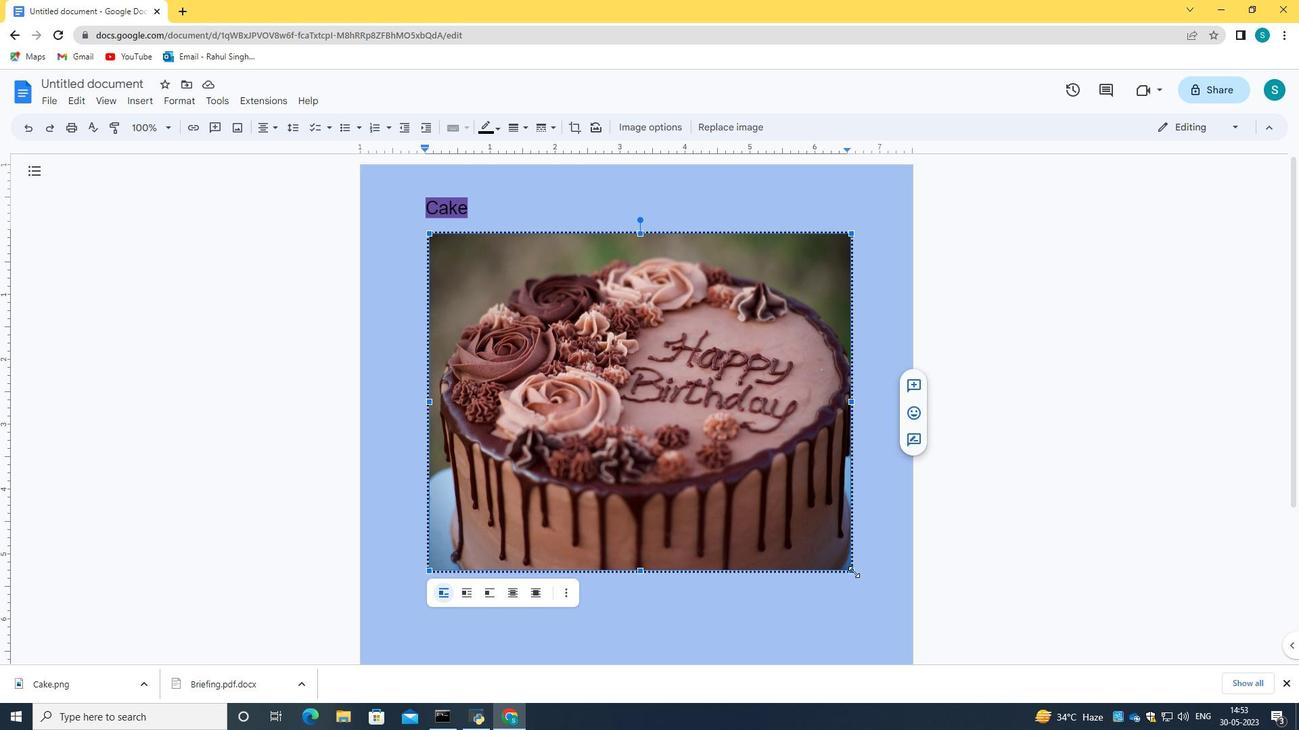 
Action: Mouse pressed left at (848, 568)
Screenshot: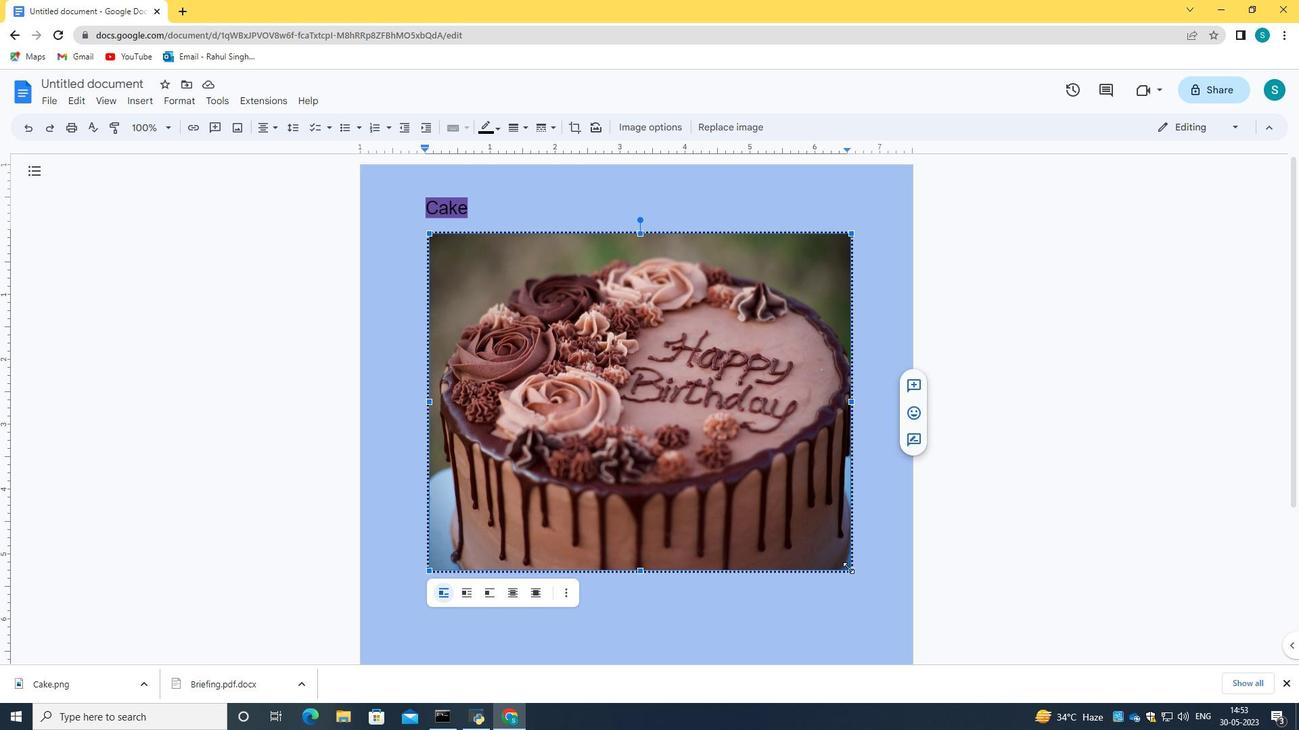 
Action: Mouse moved to (780, 623)
Screenshot: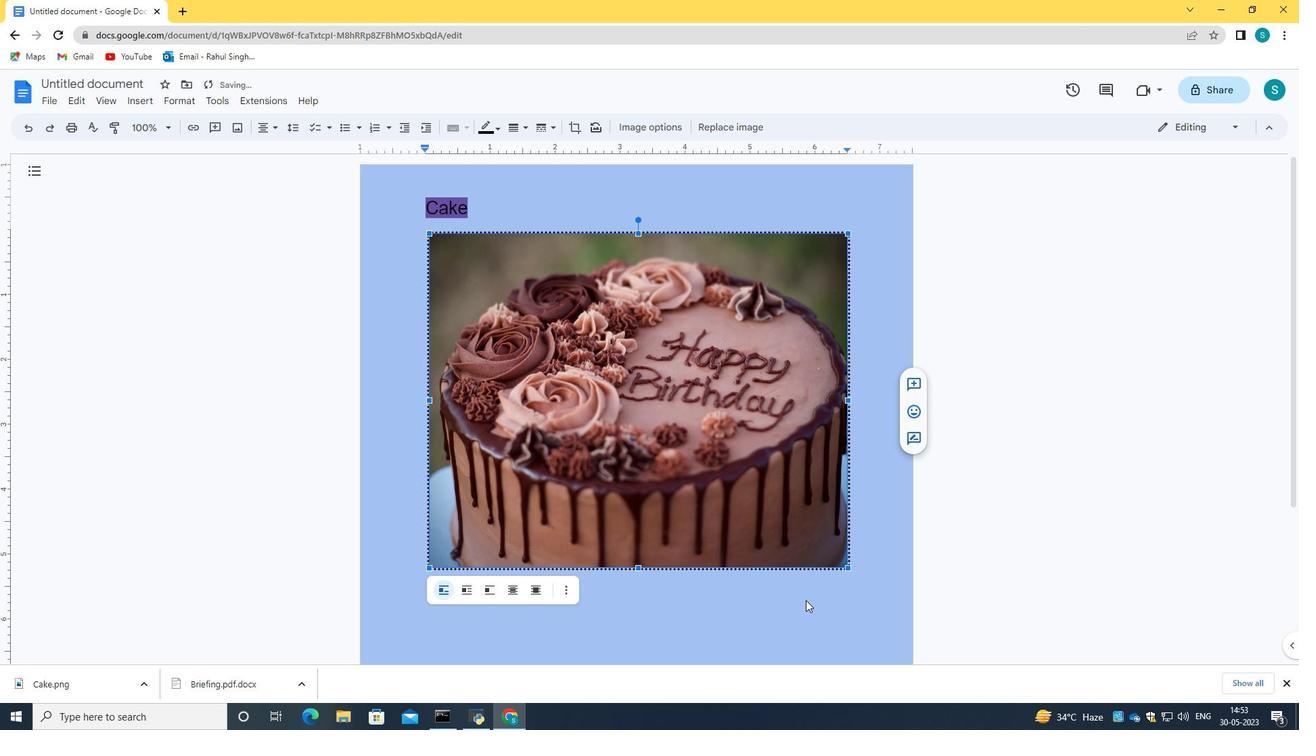 
Action: Mouse pressed left at (780, 623)
Screenshot: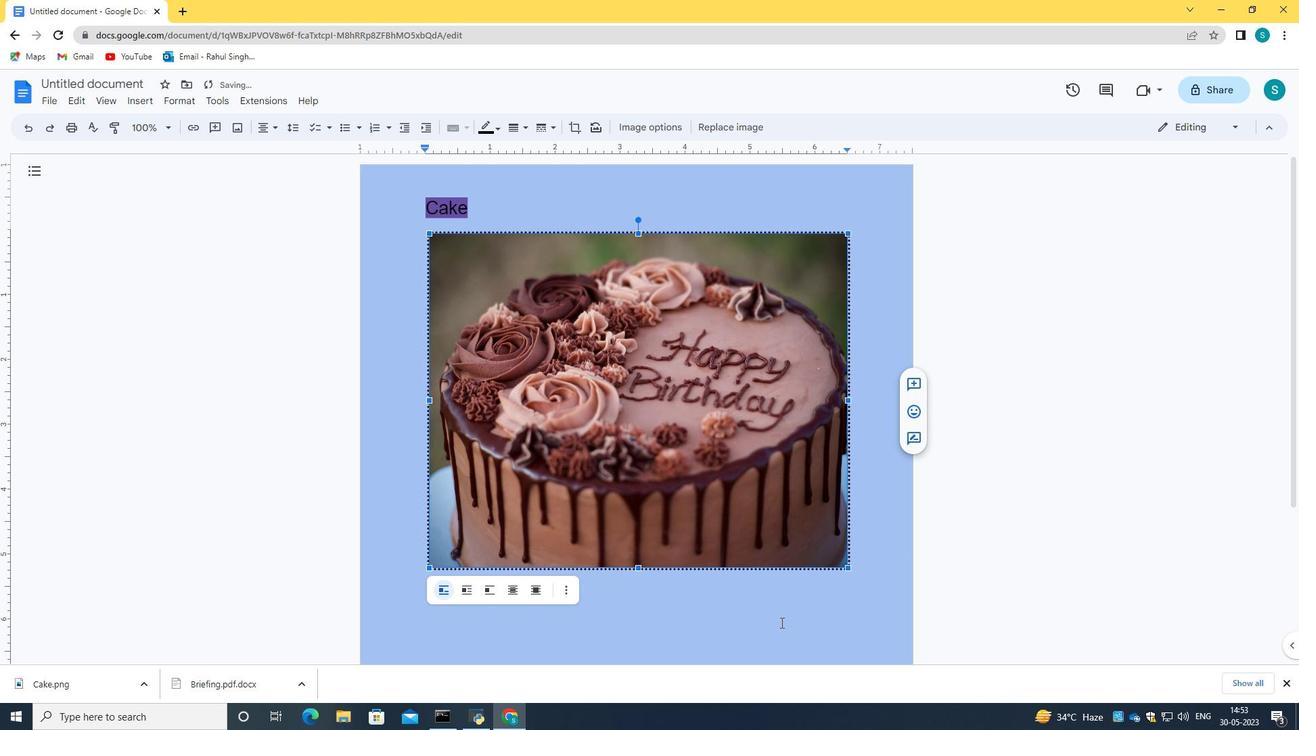 
Action: Mouse moved to (780, 622)
Screenshot: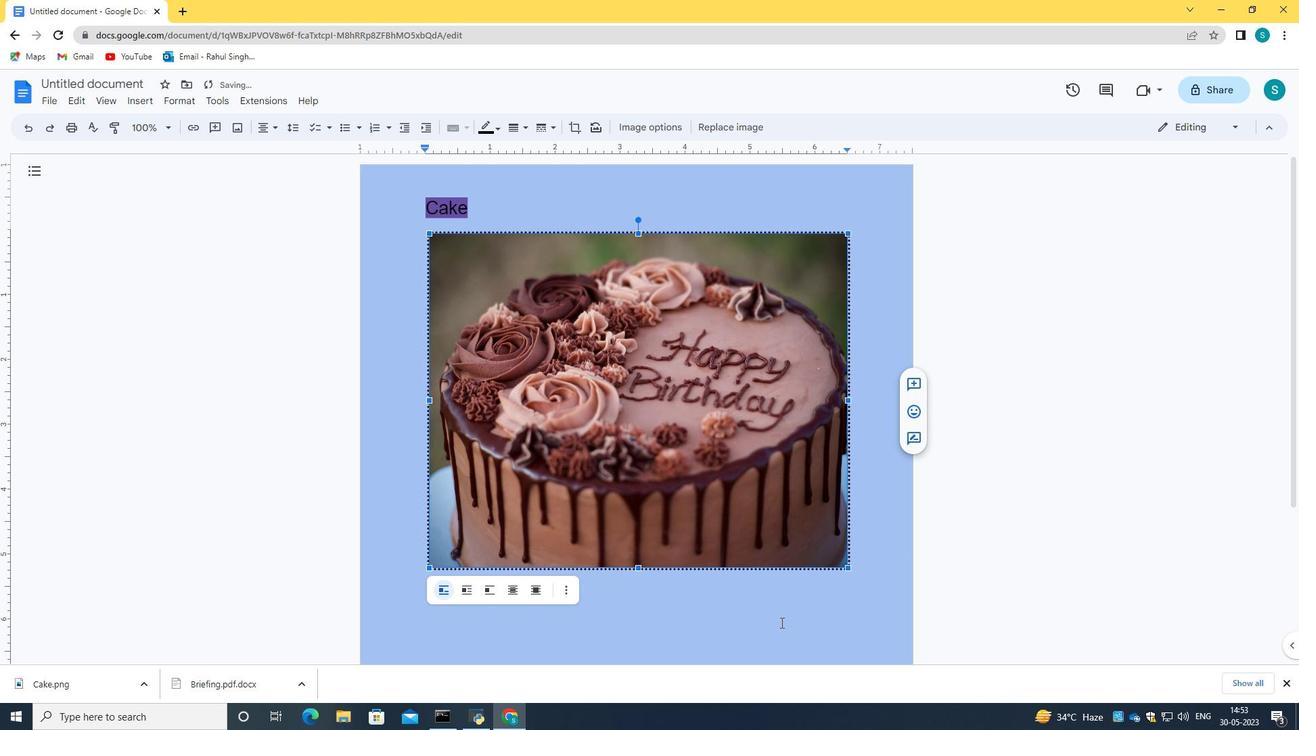 
Action: Mouse pressed left at (780, 622)
Screenshot: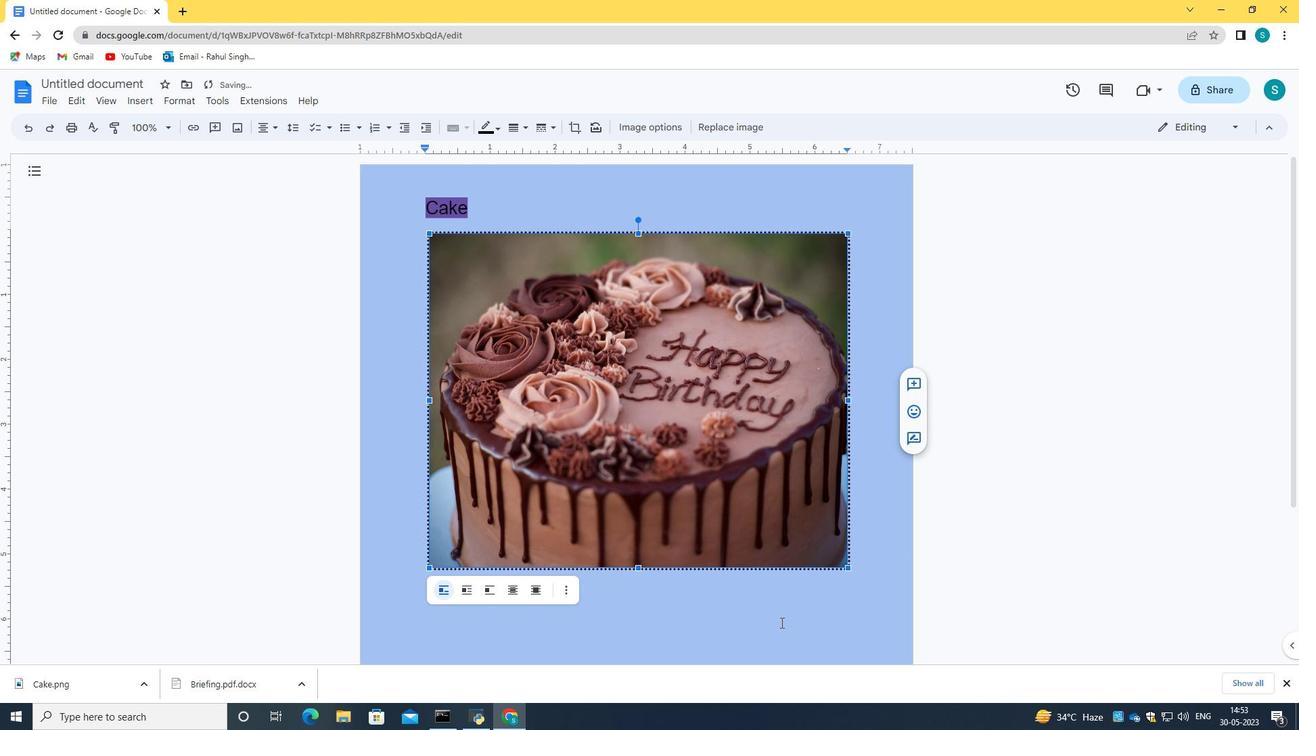 
Action: Mouse moved to (780, 614)
Screenshot: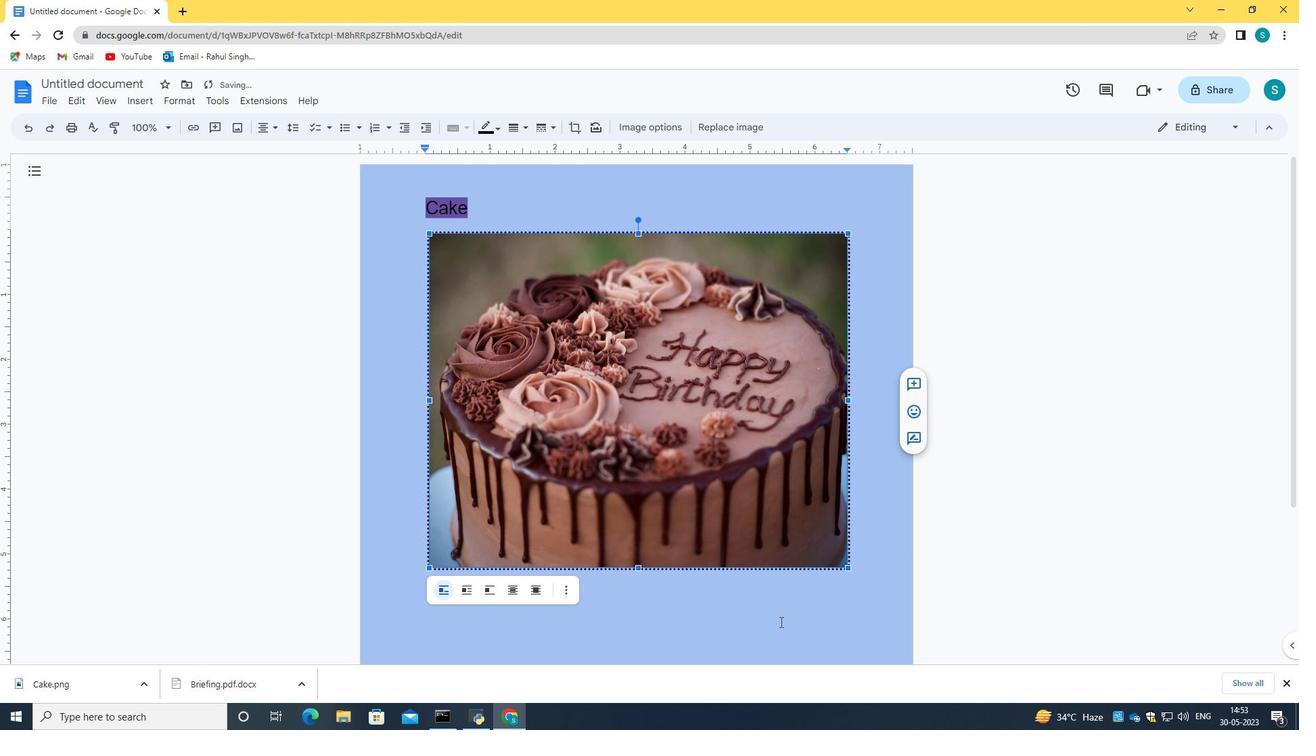 
Action: Mouse pressed left at (780, 614)
Screenshot: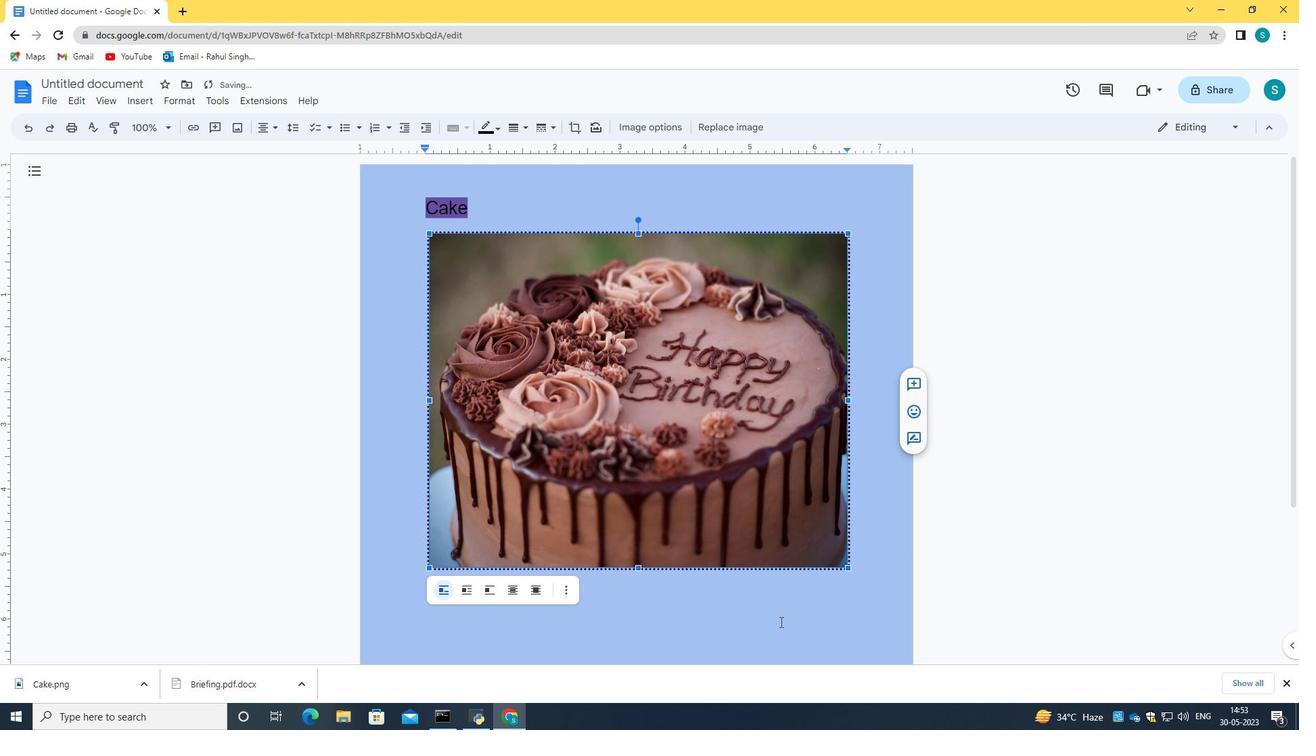 
Action: Mouse moved to (633, 607)
Screenshot: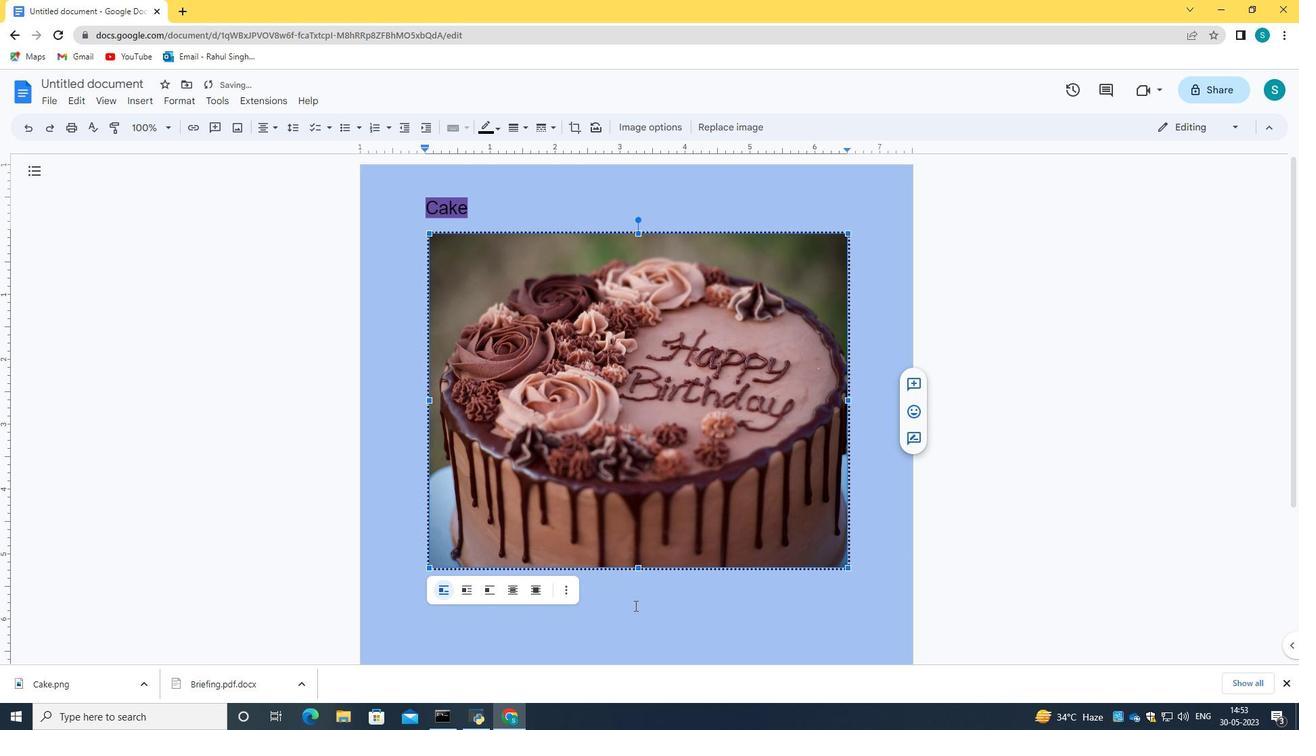
Action: Mouse pressed left at (633, 607)
Screenshot: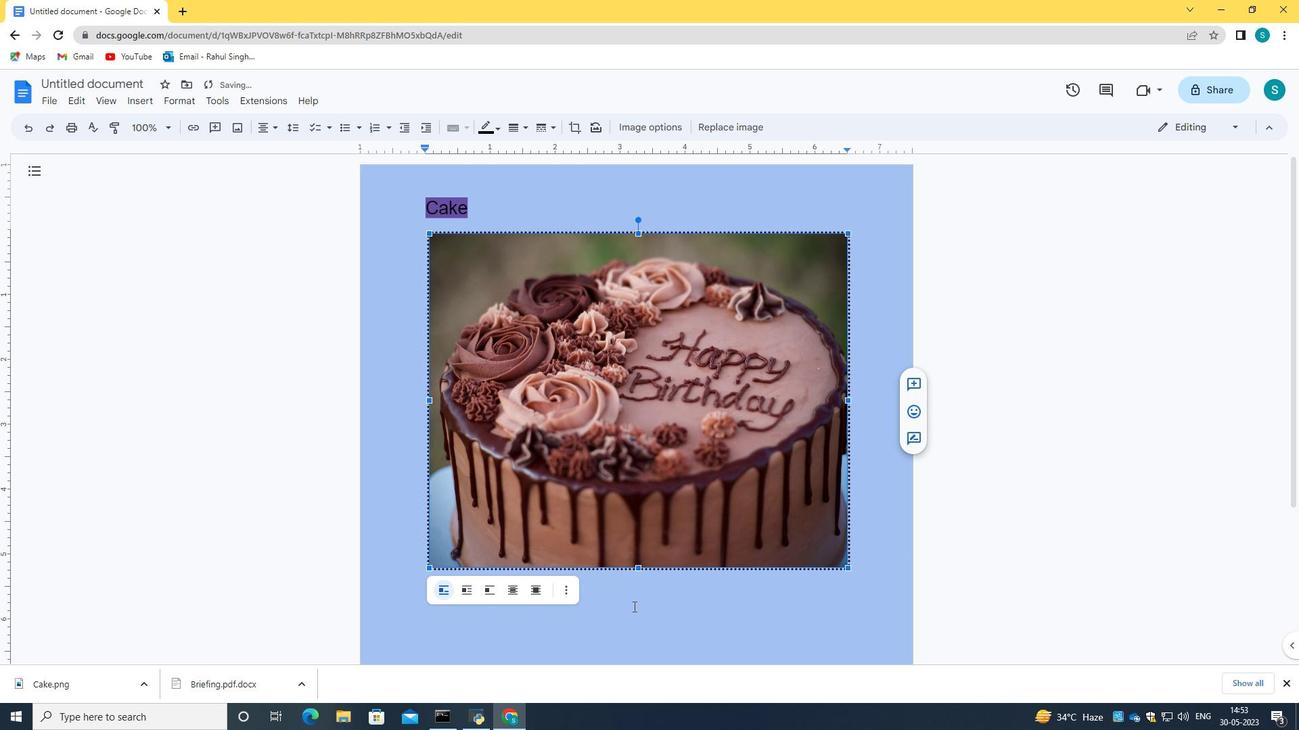 
Action: Mouse moved to (1157, 400)
Screenshot: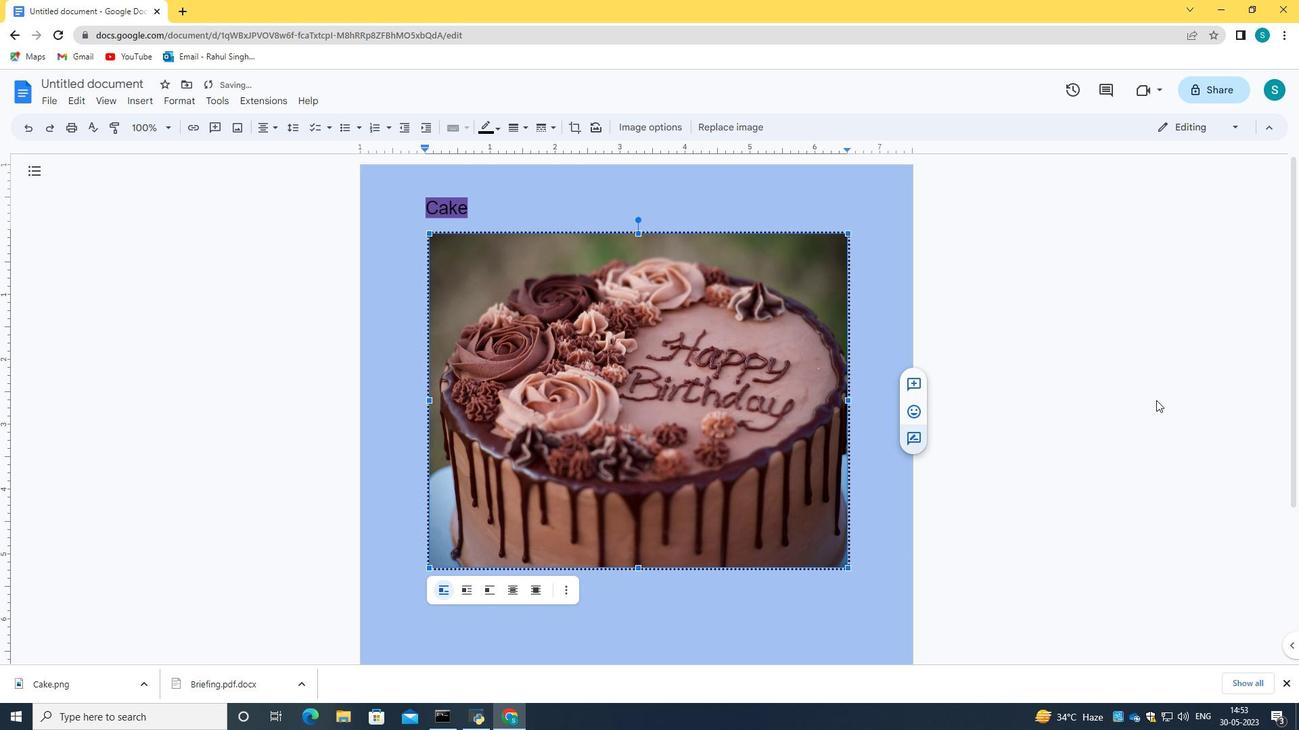 
Action: Mouse pressed left at (1157, 400)
Screenshot: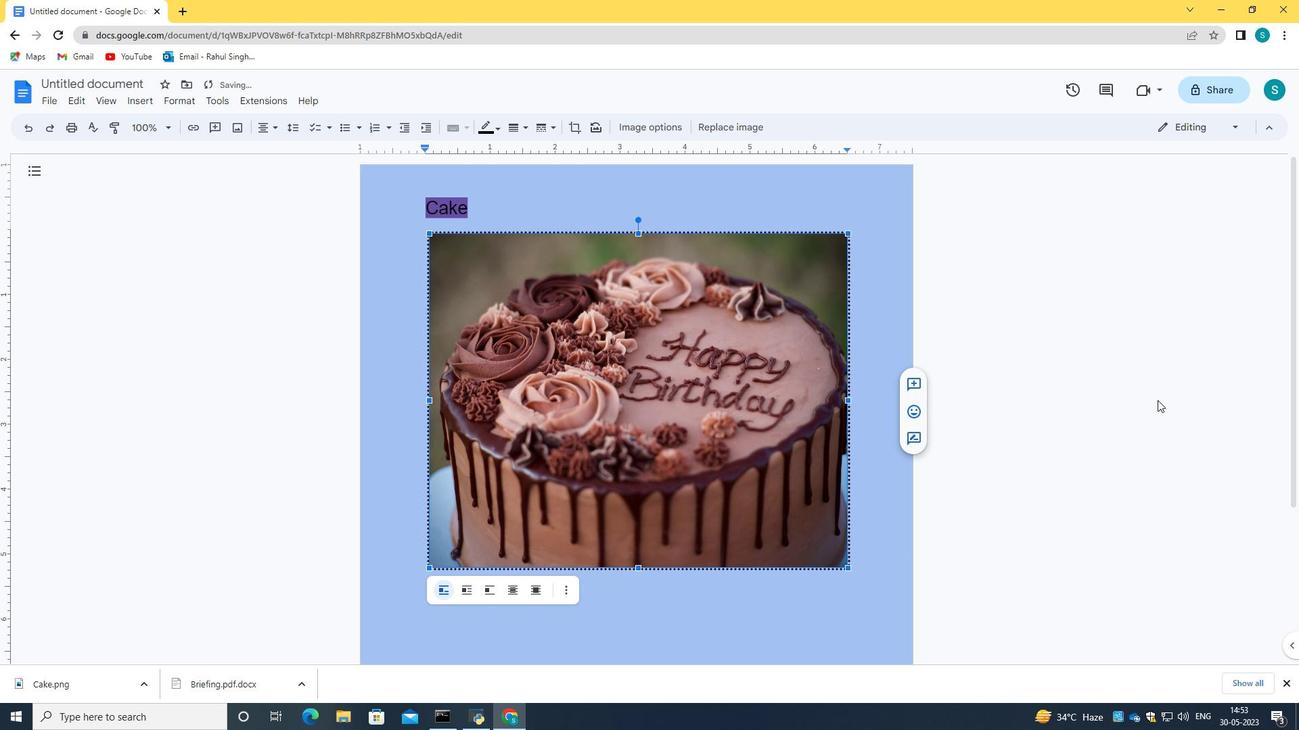
Action: Mouse moved to (791, 598)
Screenshot: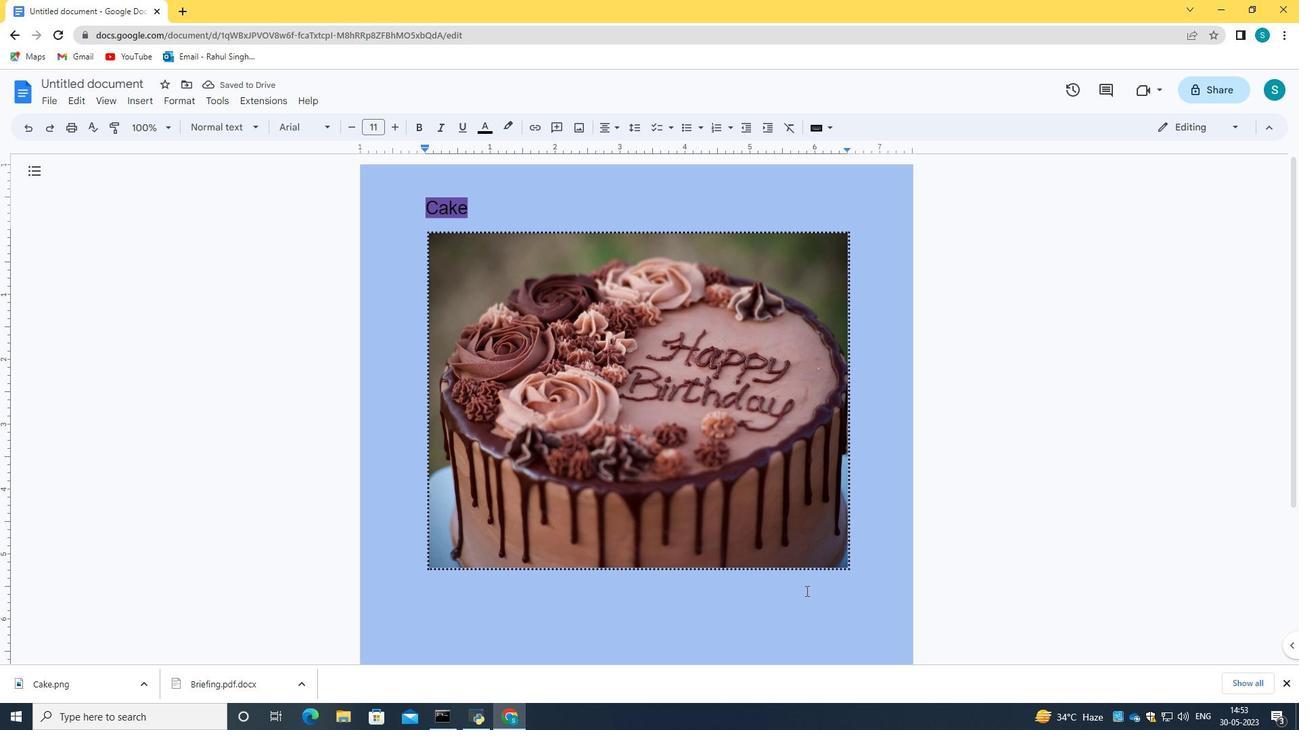 
Action: Mouse pressed left at (791, 598)
Screenshot: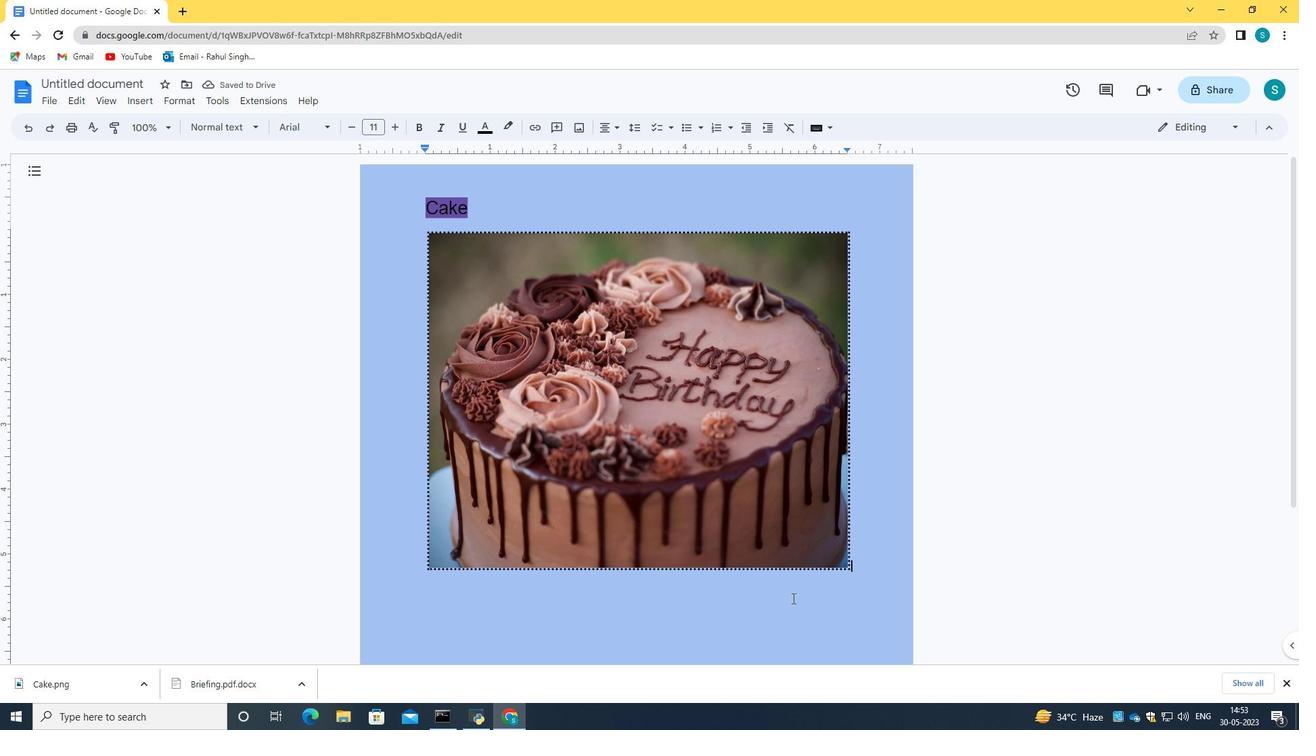 
Action: Mouse moved to (847, 566)
Screenshot: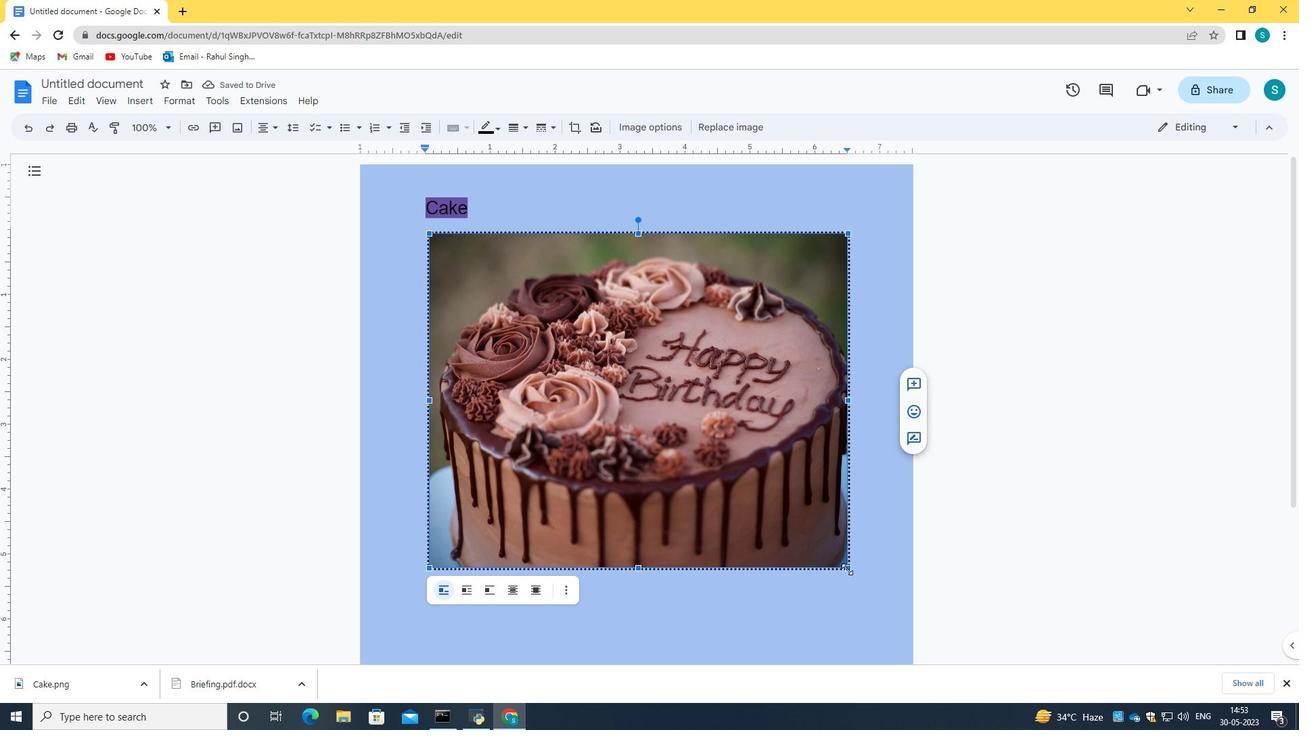 
Action: Mouse pressed left at (847, 566)
Screenshot: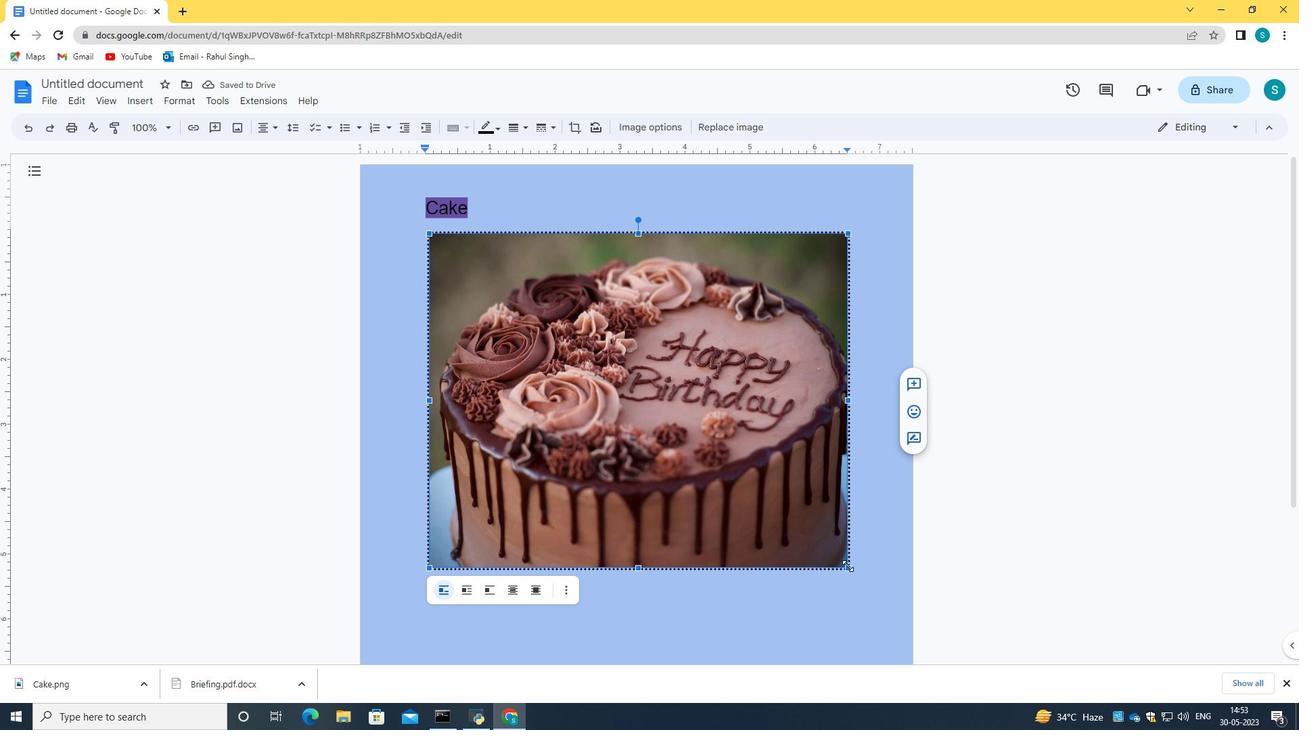 
Action: Mouse moved to (785, 604)
Screenshot: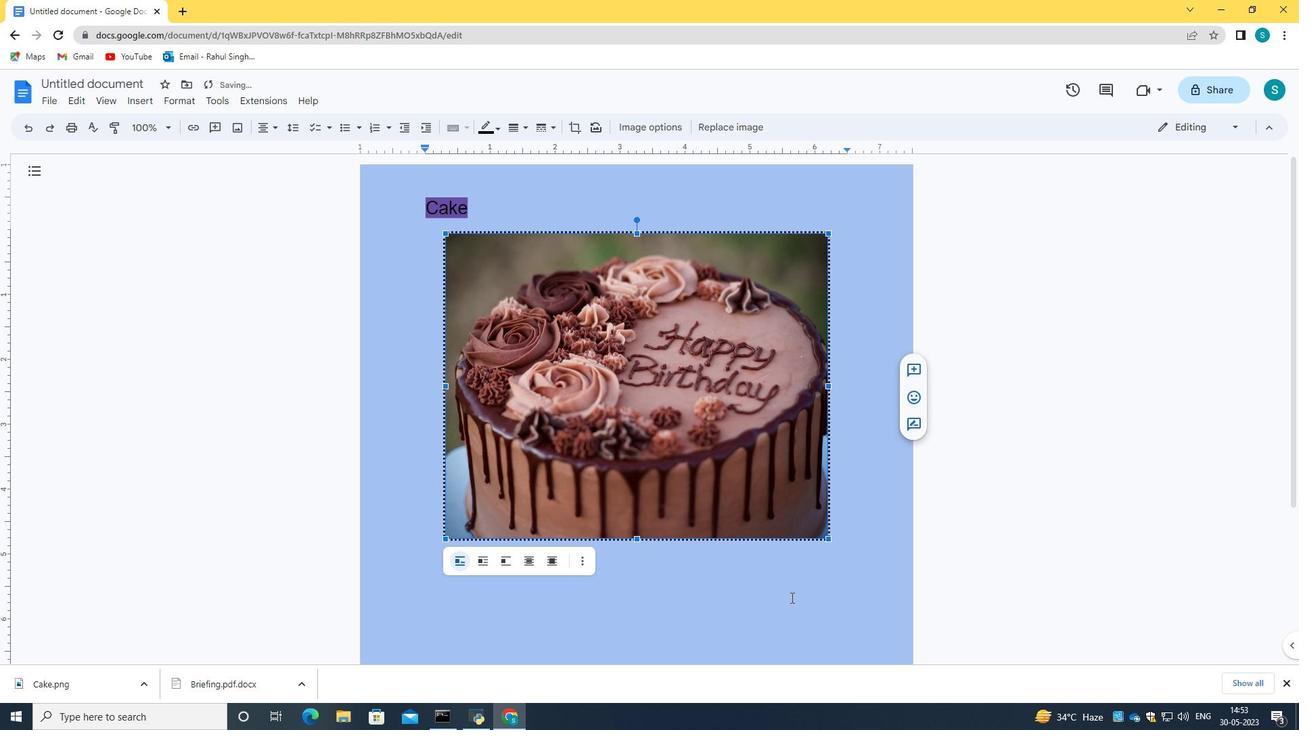 
Action: Mouse pressed left at (785, 604)
Screenshot: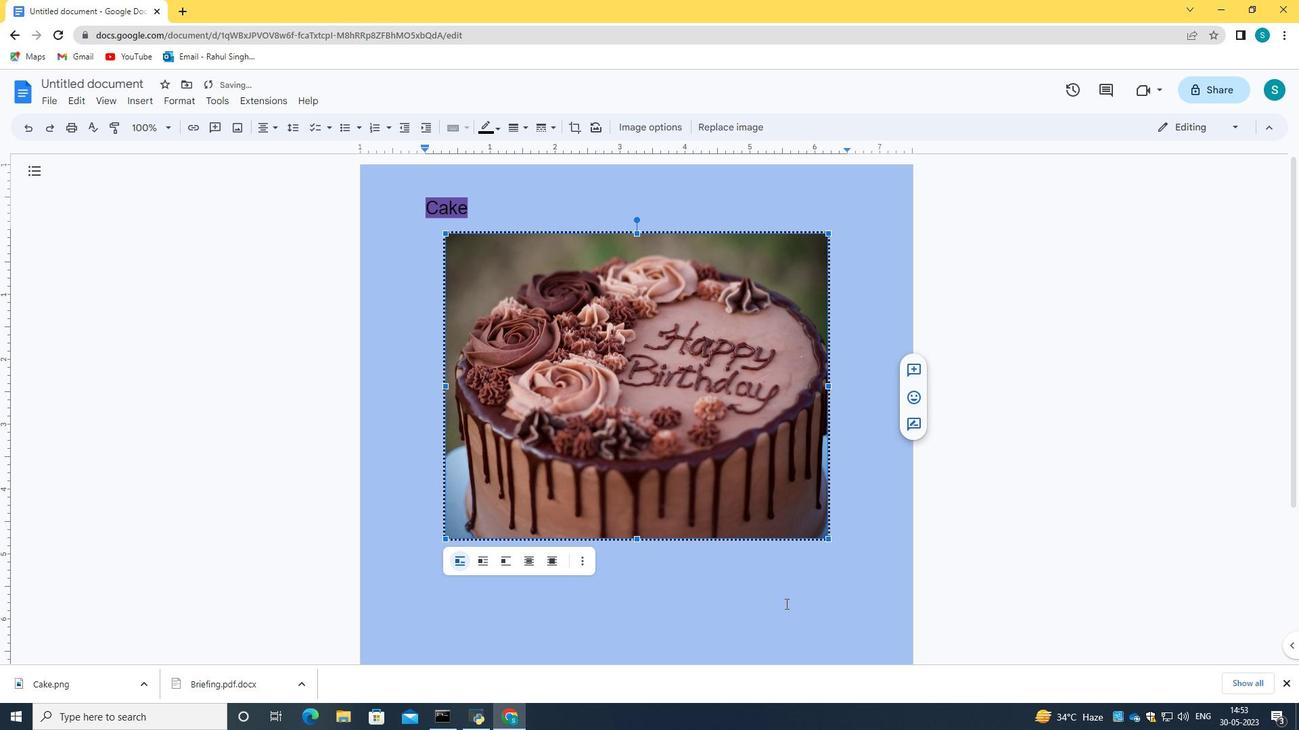 
Action: Mouse pressed left at (785, 604)
Screenshot: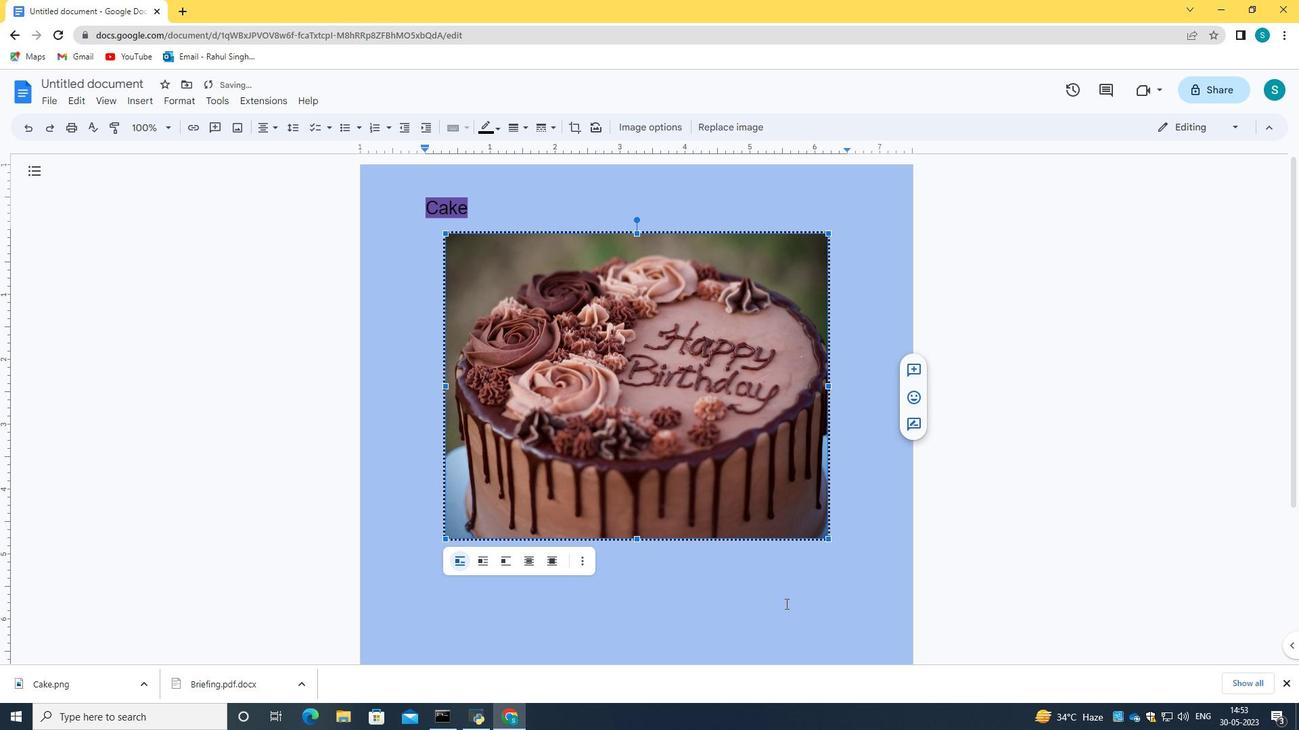 
Action: Mouse moved to (675, 584)
Screenshot: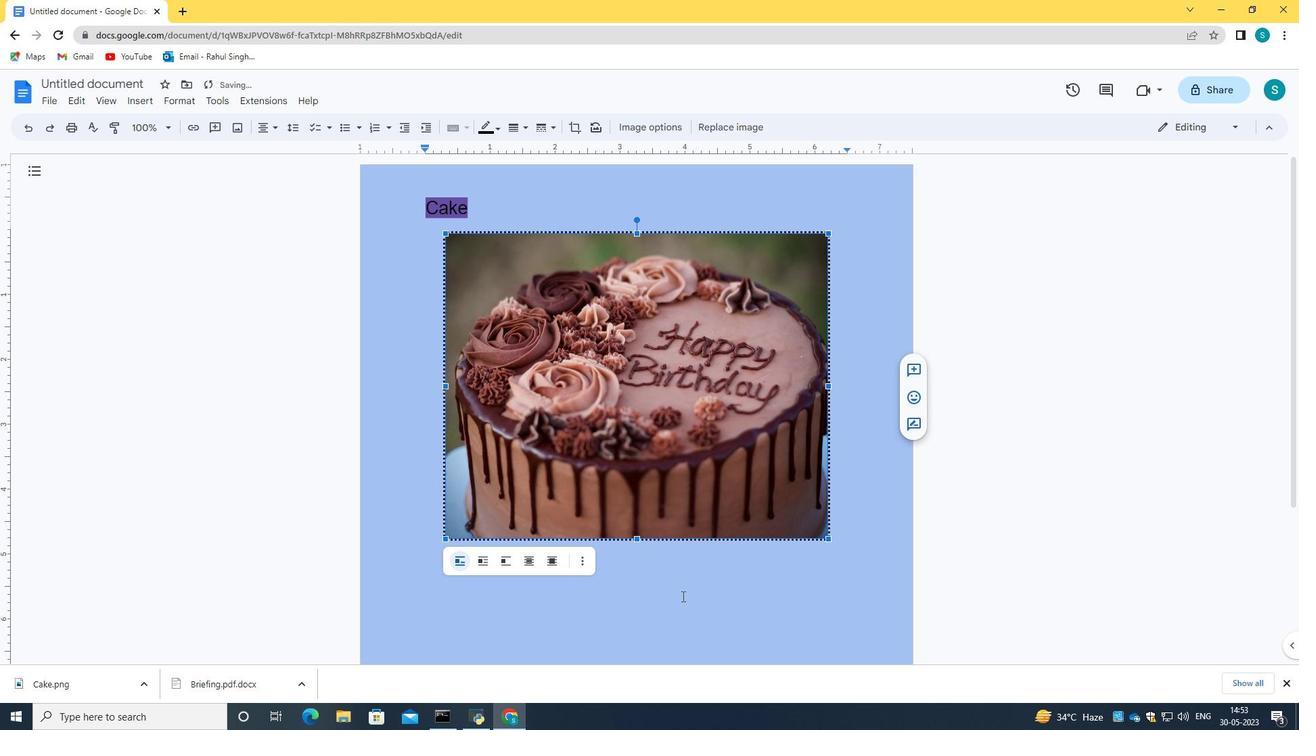 
Action: Mouse pressed left at (675, 584)
Screenshot: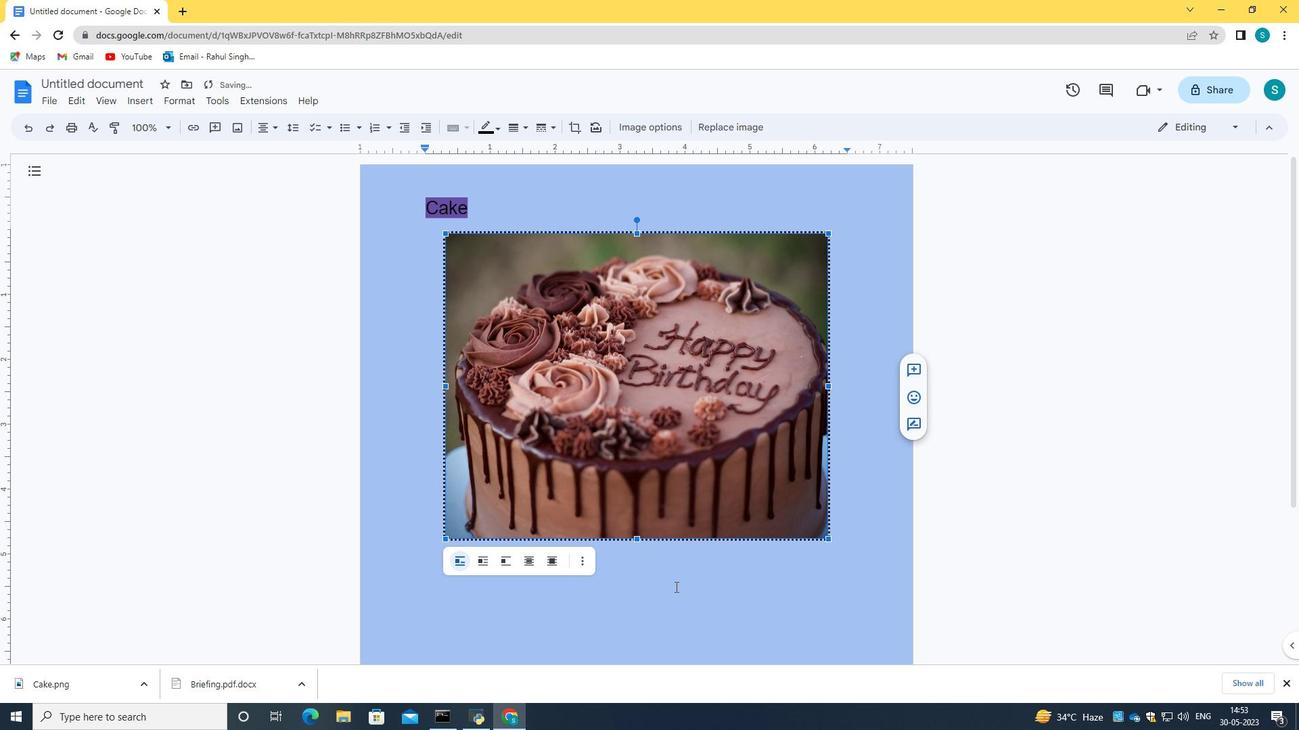
Action: Mouse pressed left at (675, 584)
Screenshot: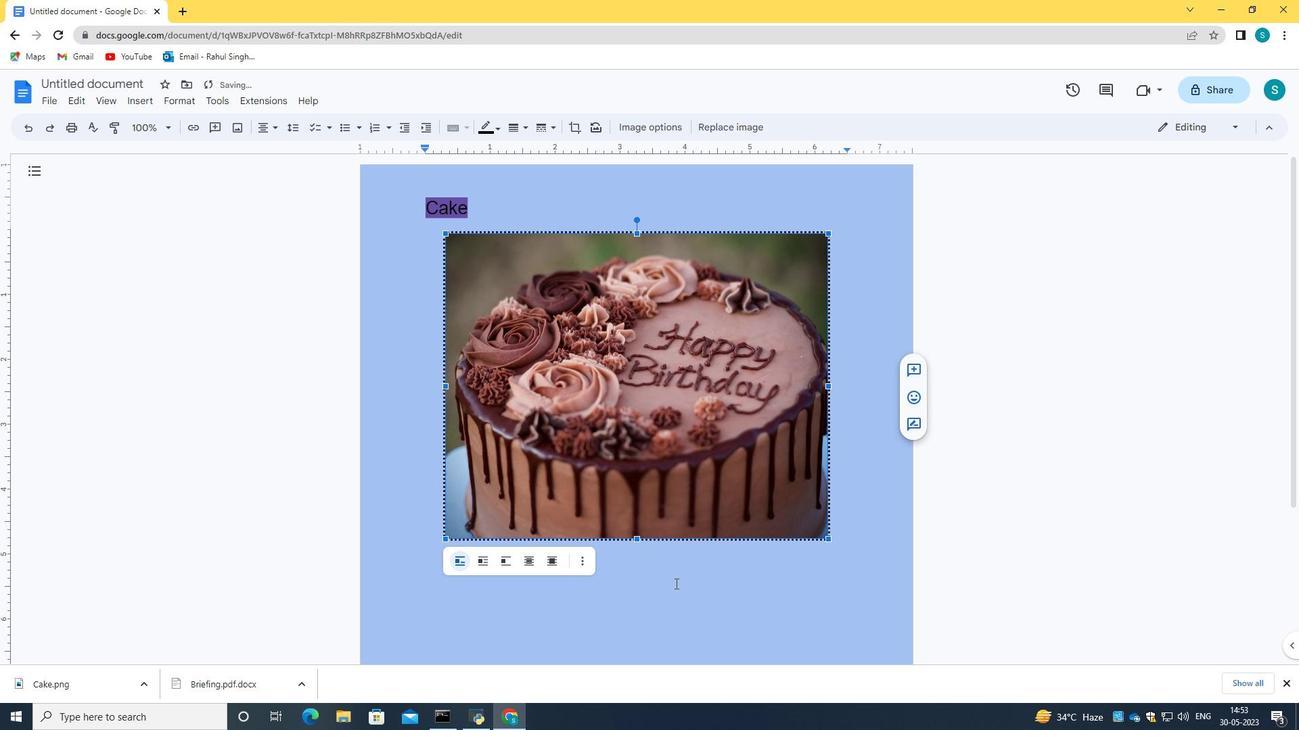 
Action: Mouse pressed left at (675, 584)
Screenshot: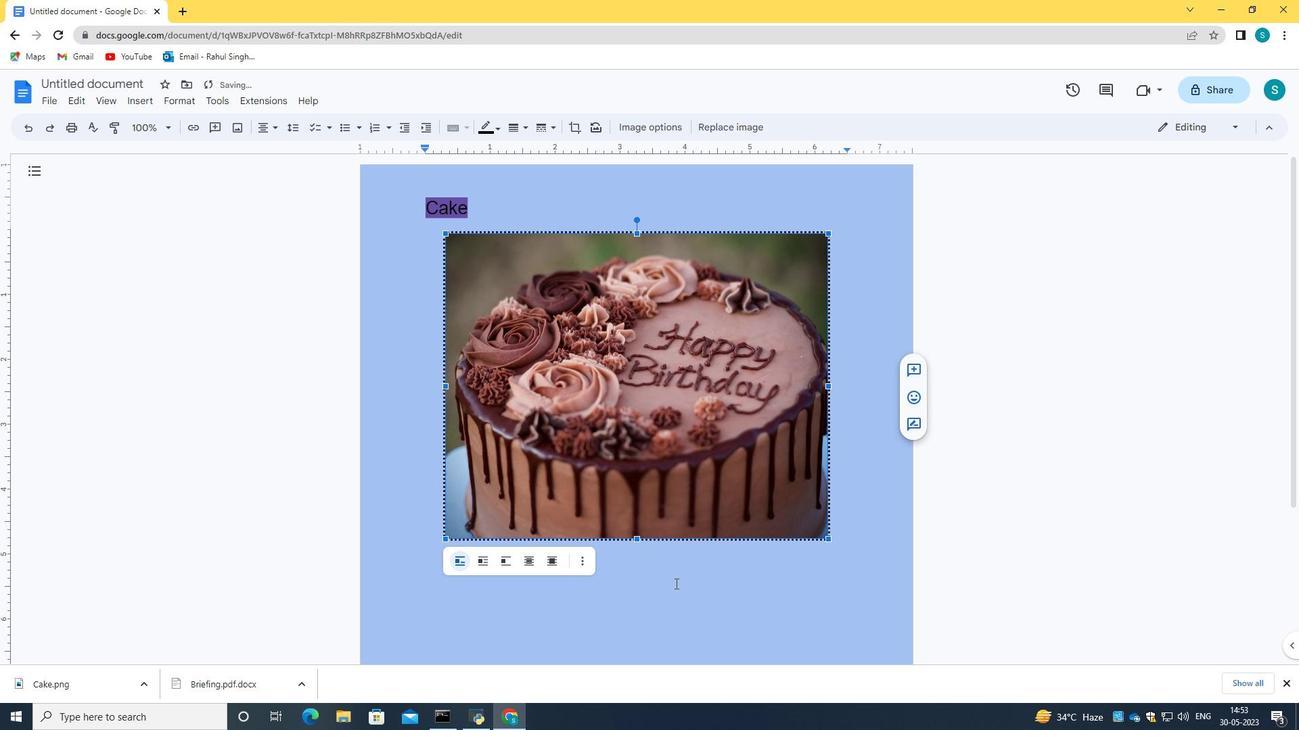 
Action: Mouse pressed left at (675, 584)
Screenshot: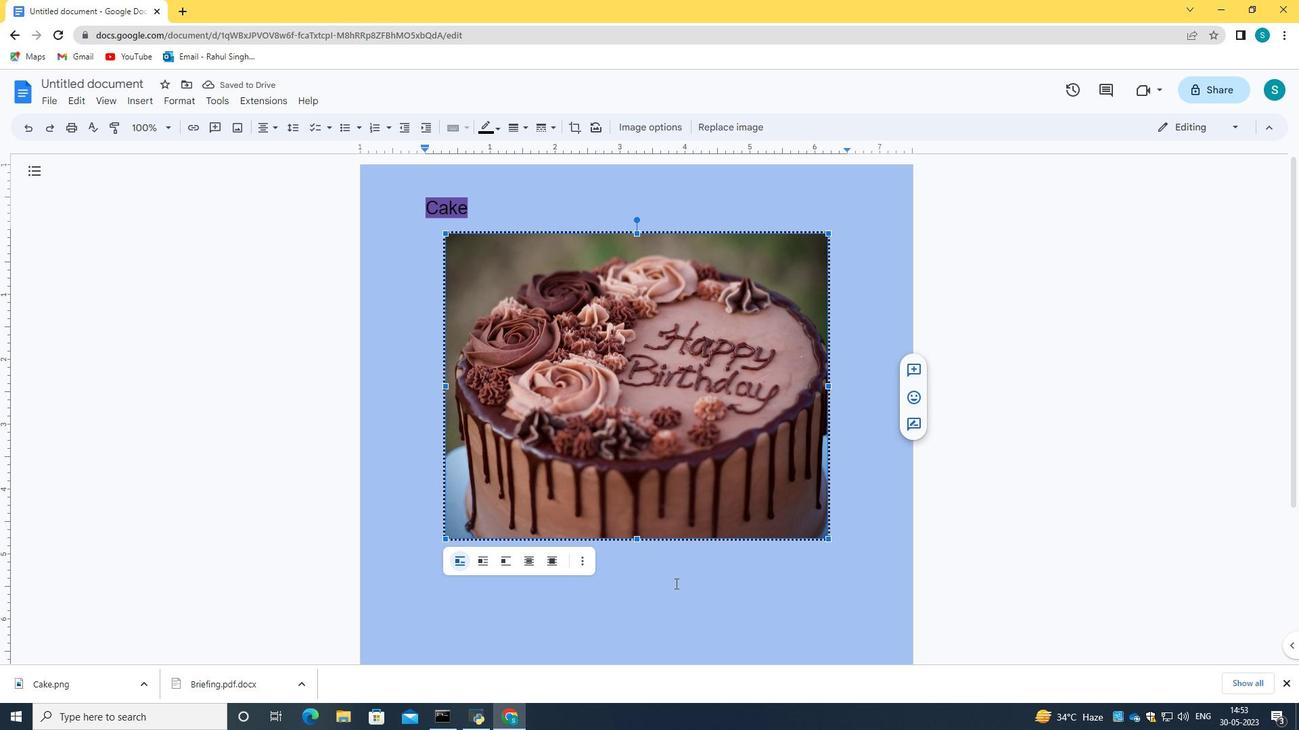 
Action: Mouse moved to (674, 586)
Screenshot: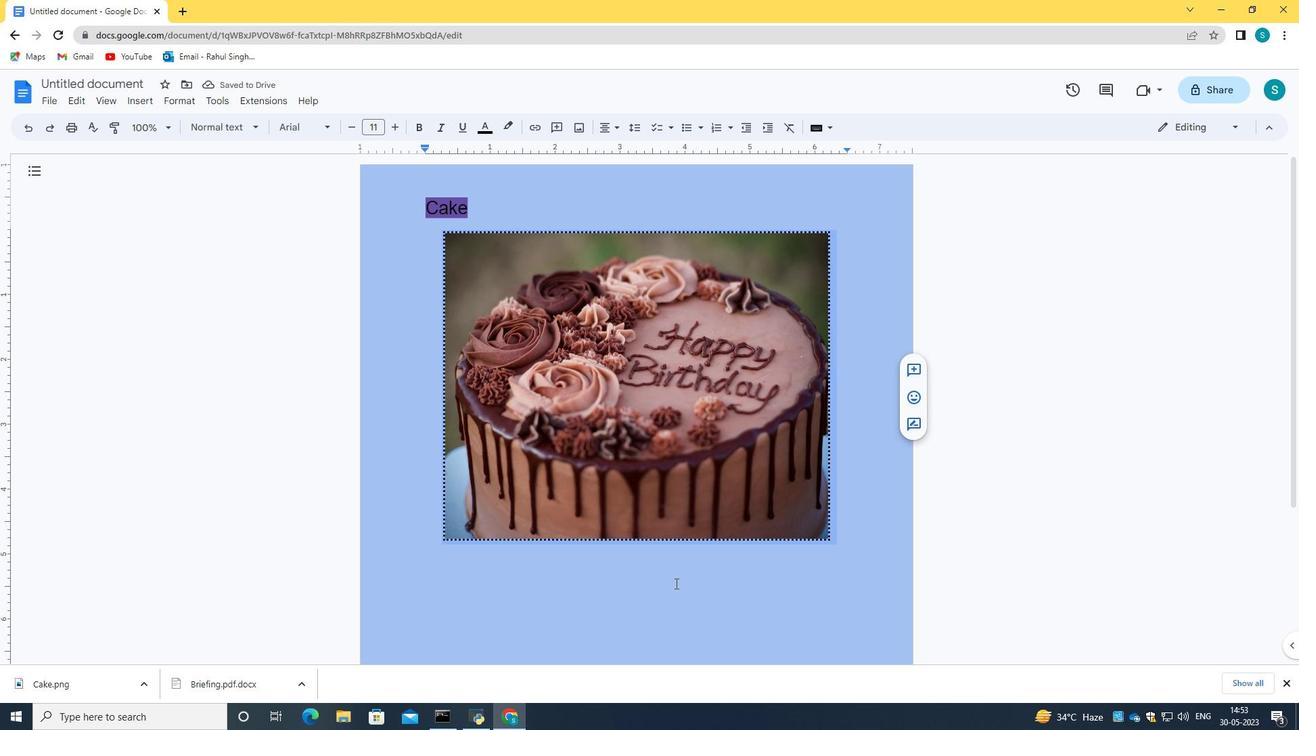 
Action: Mouse pressed left at (674, 586)
Screenshot: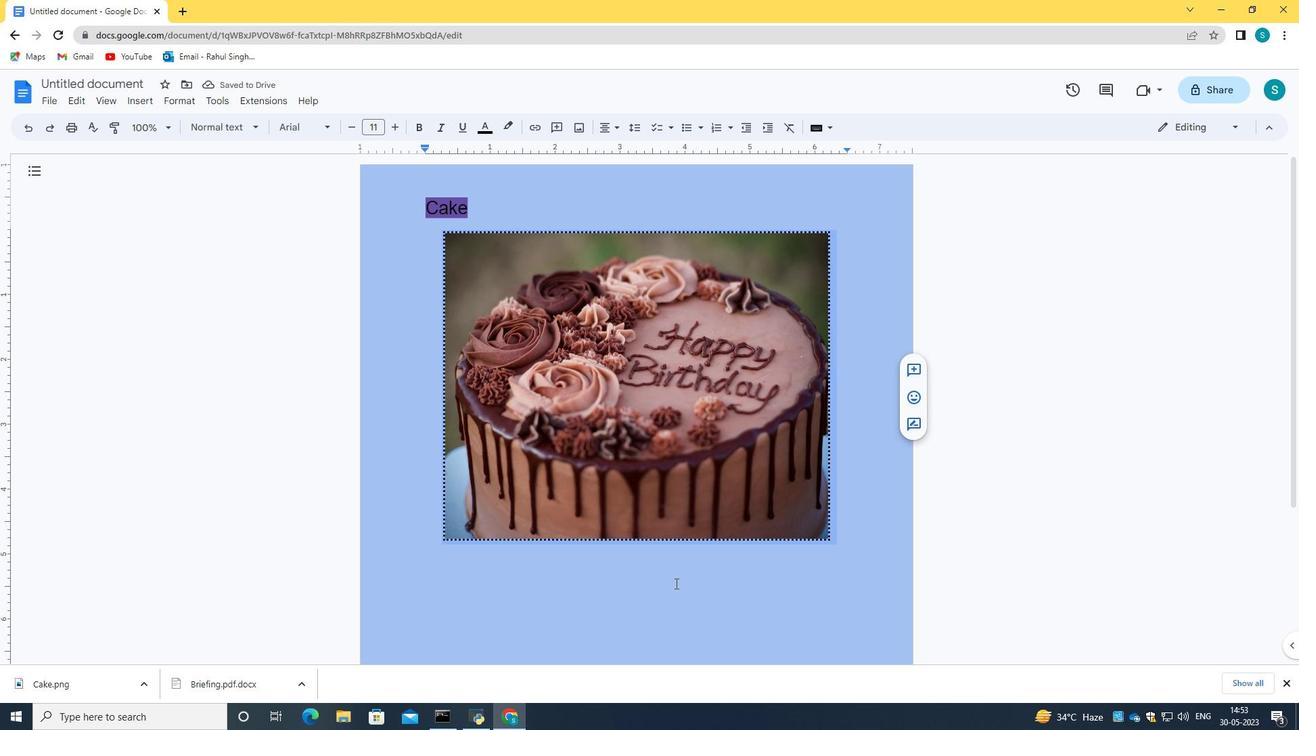
Action: Mouse moved to (815, 595)
Screenshot: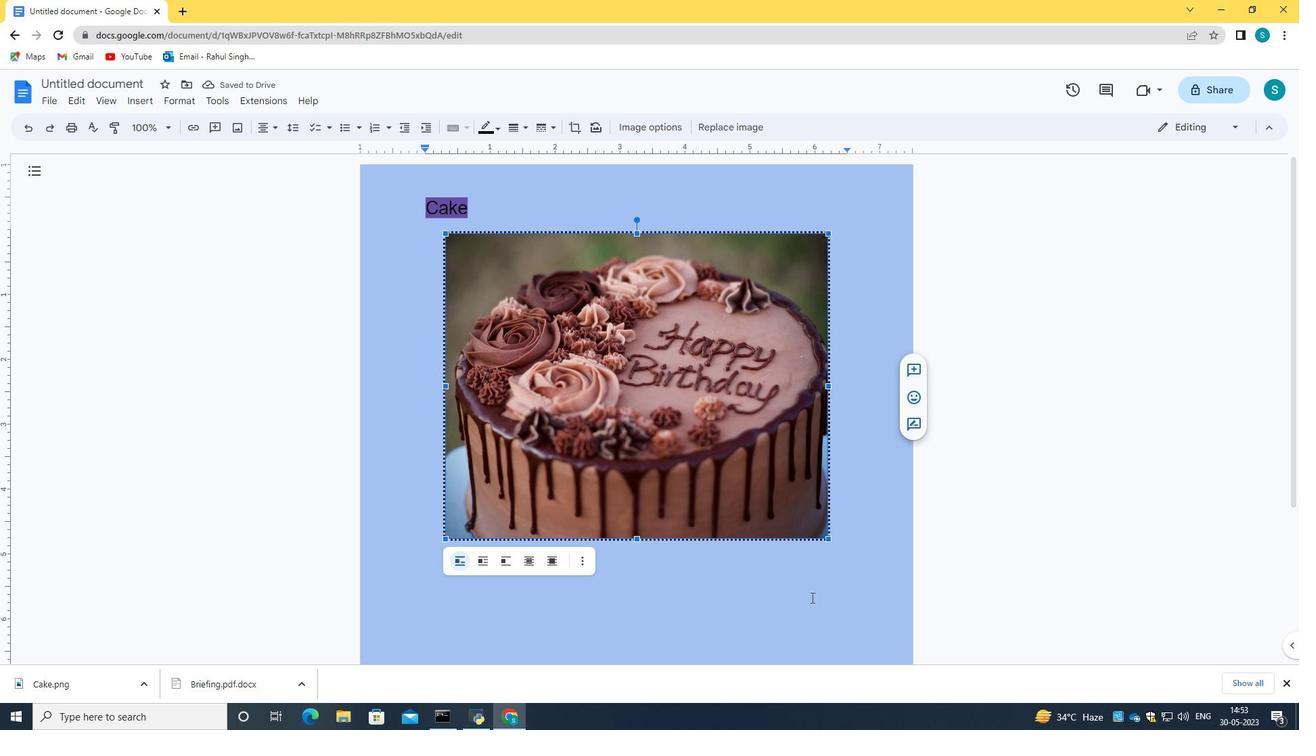 
Action: Mouse pressed left at (815, 595)
Screenshot: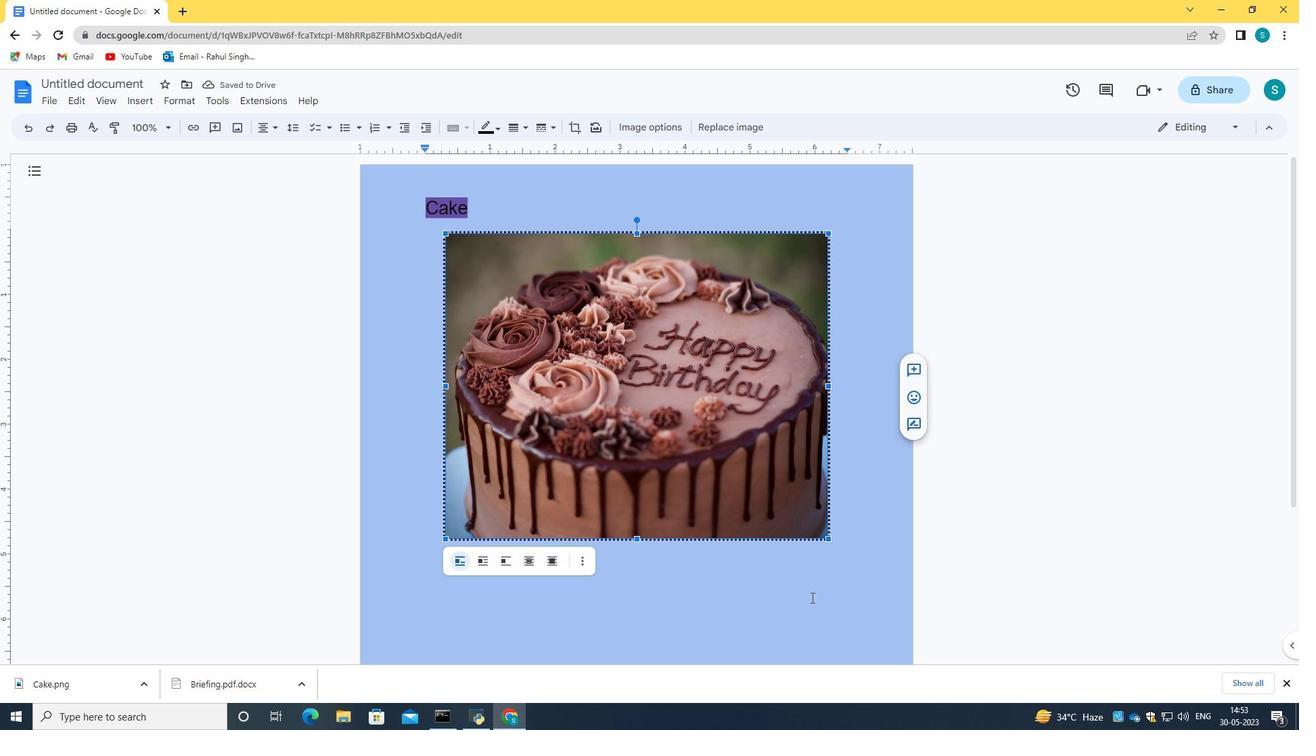 
Action: Mouse moved to (841, 583)
Screenshot: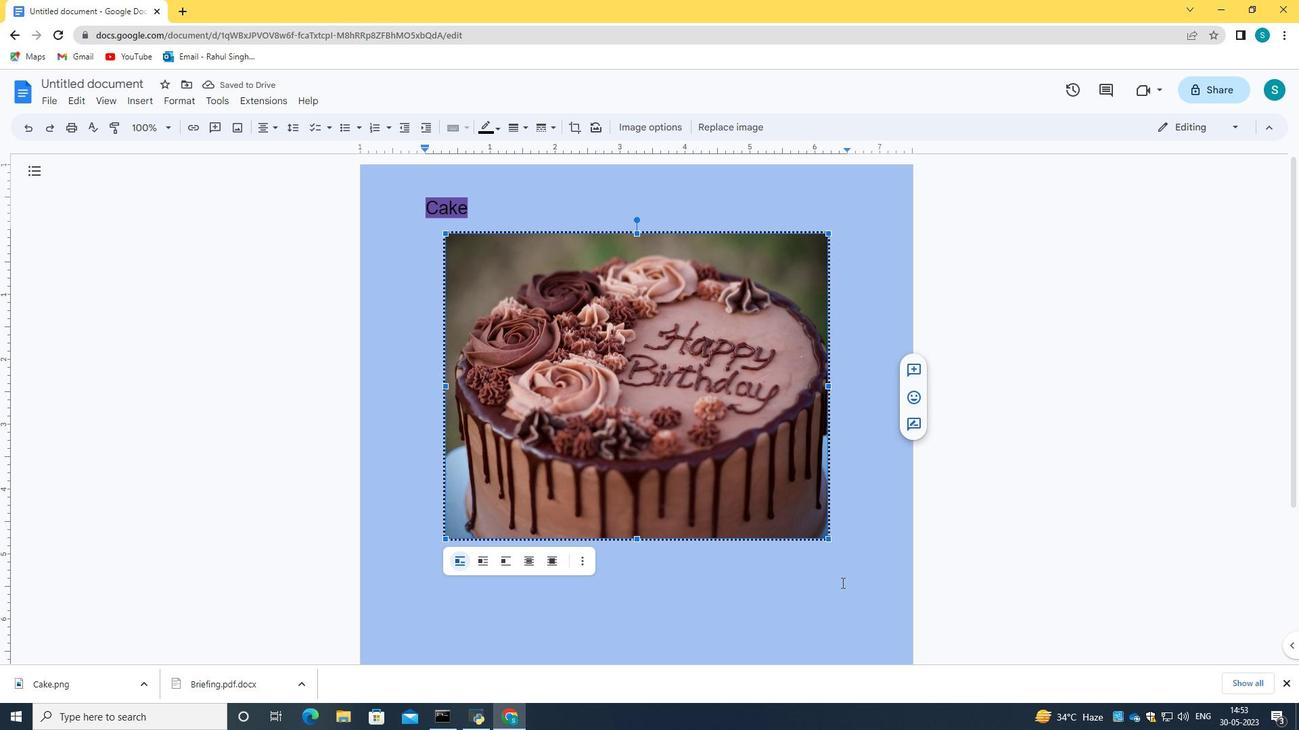 
Action: Mouse pressed left at (841, 583)
Screenshot: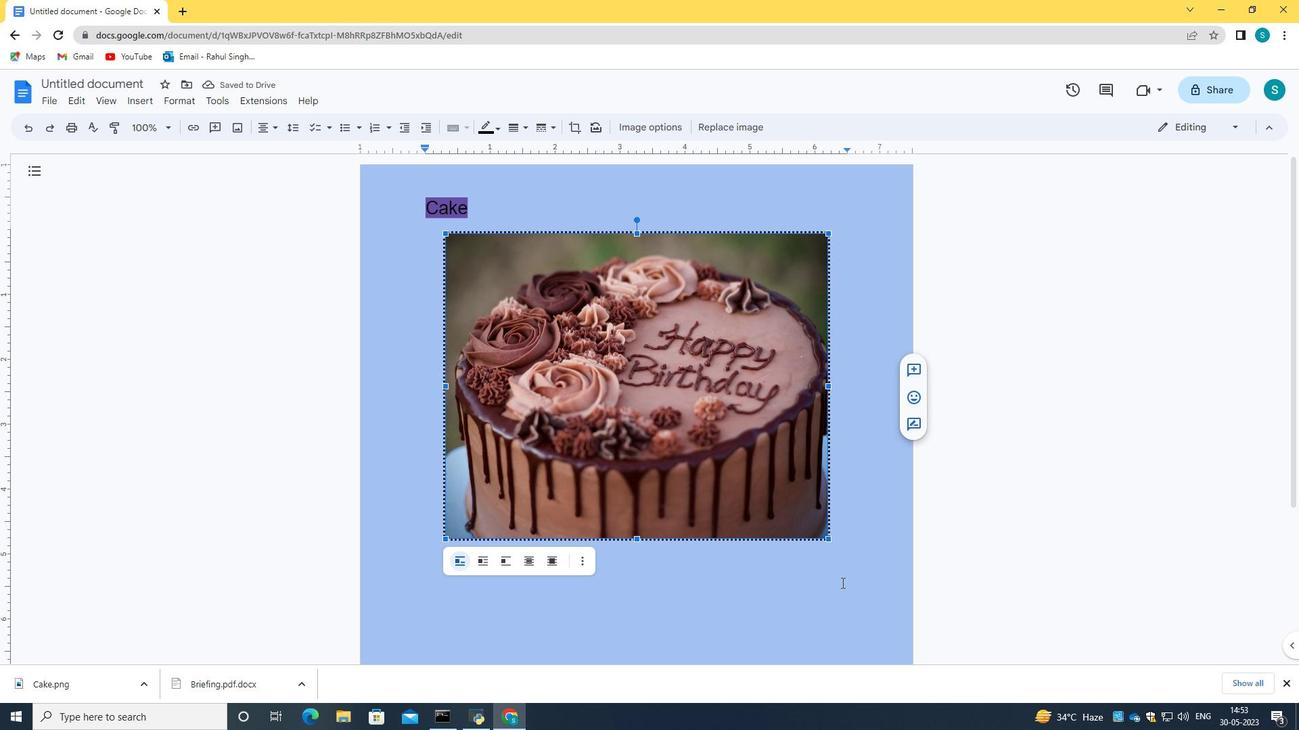
Action: Mouse moved to (849, 533)
Screenshot: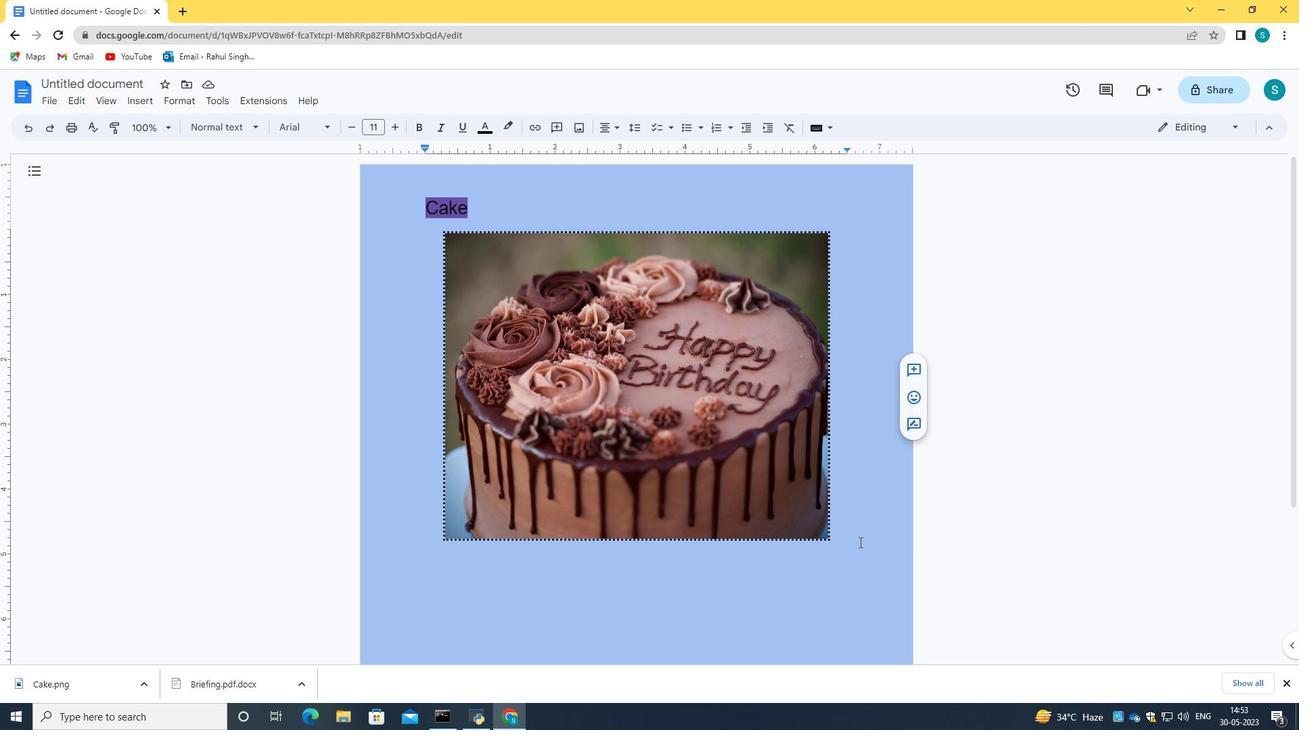 
Action: Key pressed <Key.down><Key.up><Key.right><Key.right><Key.right><Key.right><Key.right><Key.right><Key.right><Key.right><Key.enter><Key.enter><Key.enter><Key.enter><Key.enter>
Screenshot: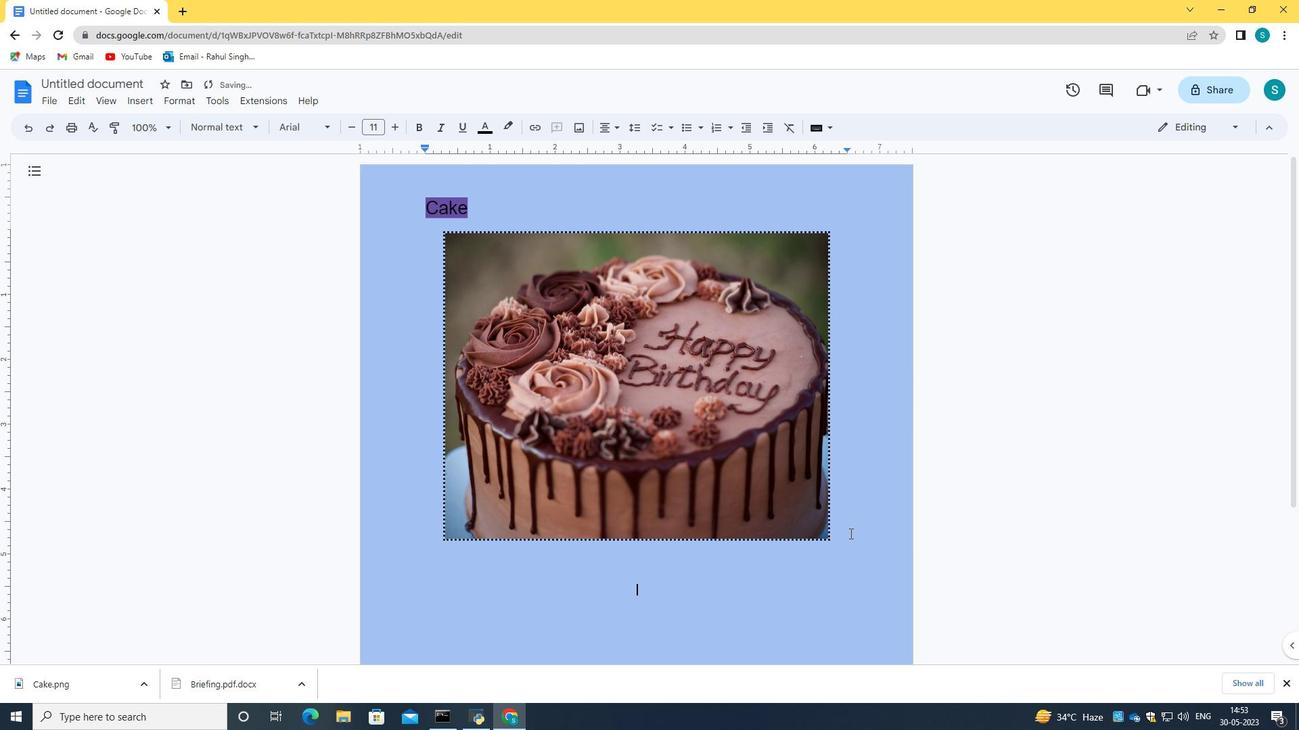
Action: Mouse moved to (530, 126)
Screenshot: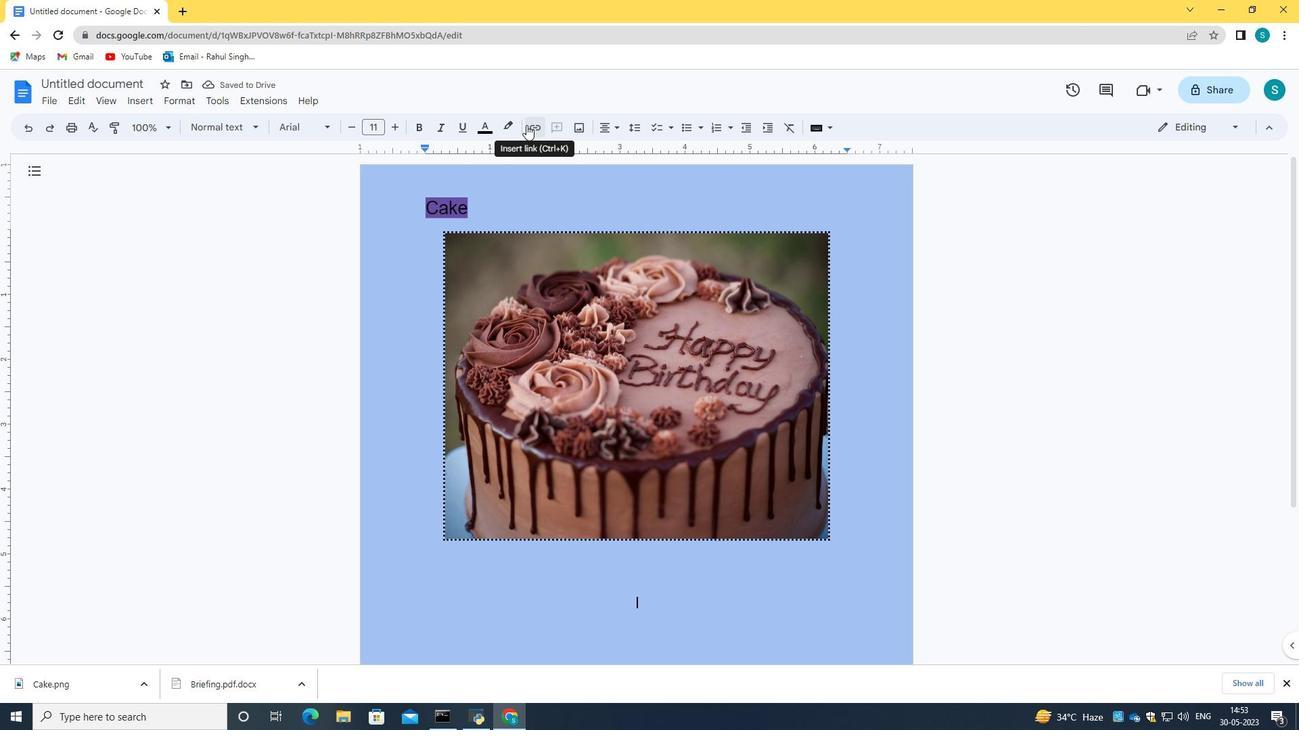 
Action: Mouse pressed left at (530, 126)
Screenshot: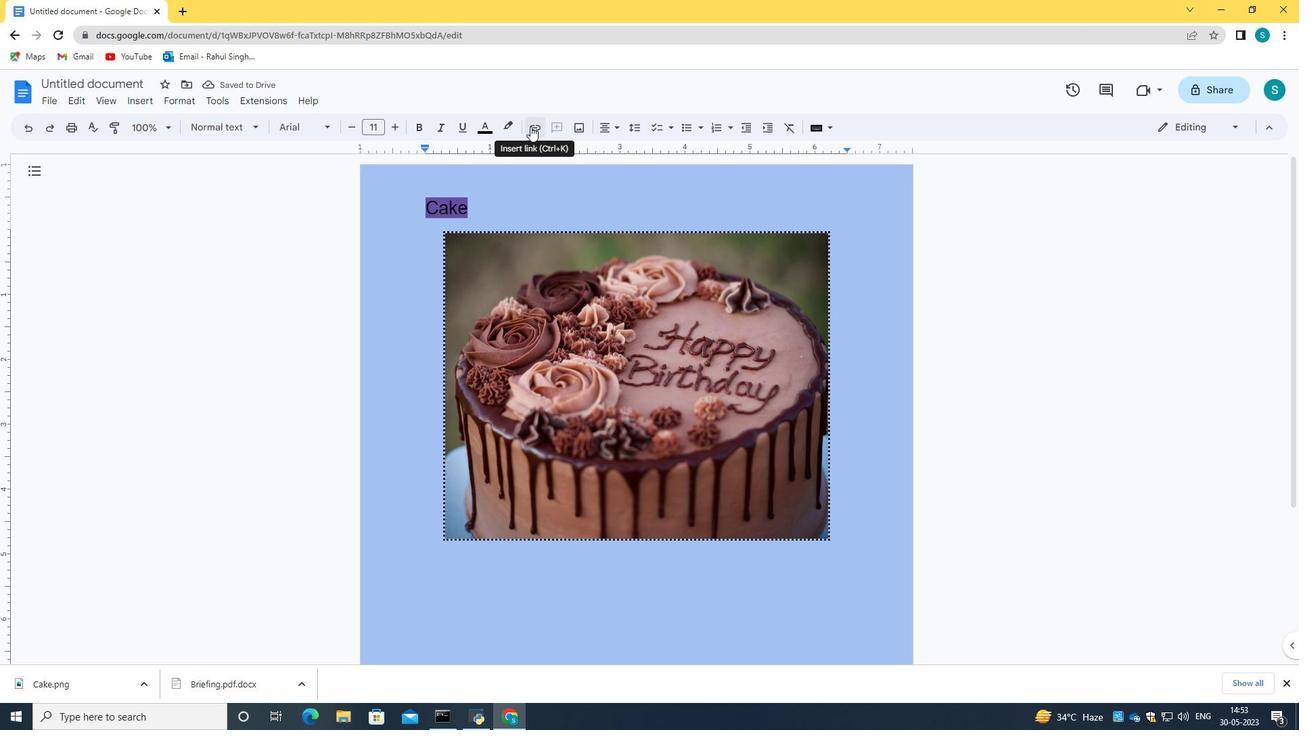 
Action: Mouse moved to (702, 392)
Screenshot: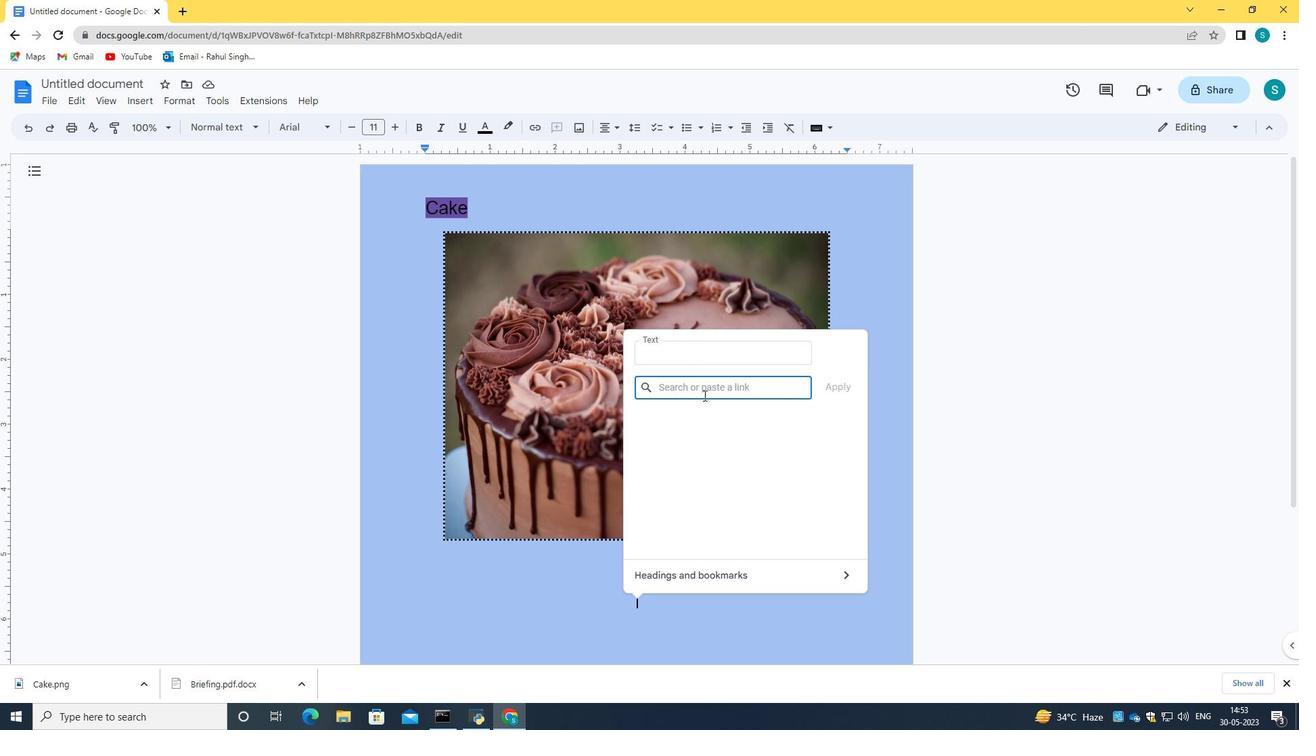 
Action: Mouse pressed left at (702, 392)
Screenshot: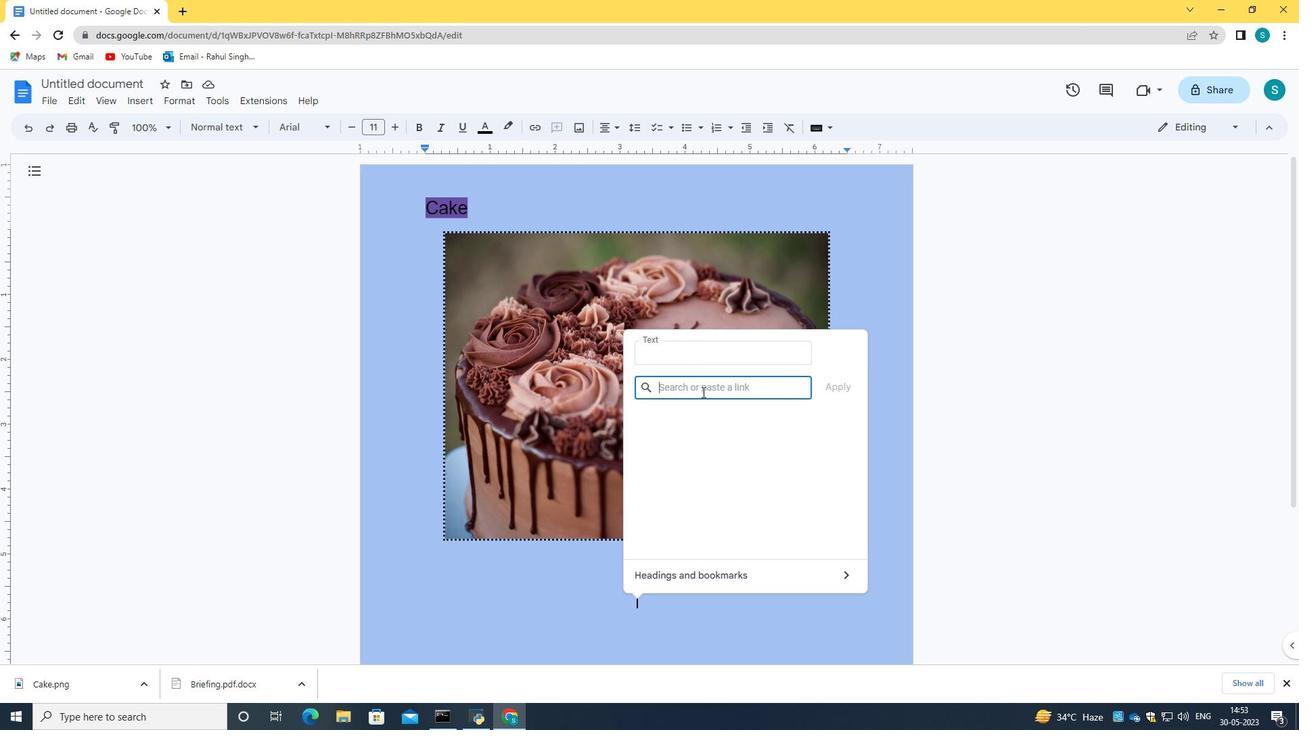 
Action: Key pressed in.pinterest.com
Screenshot: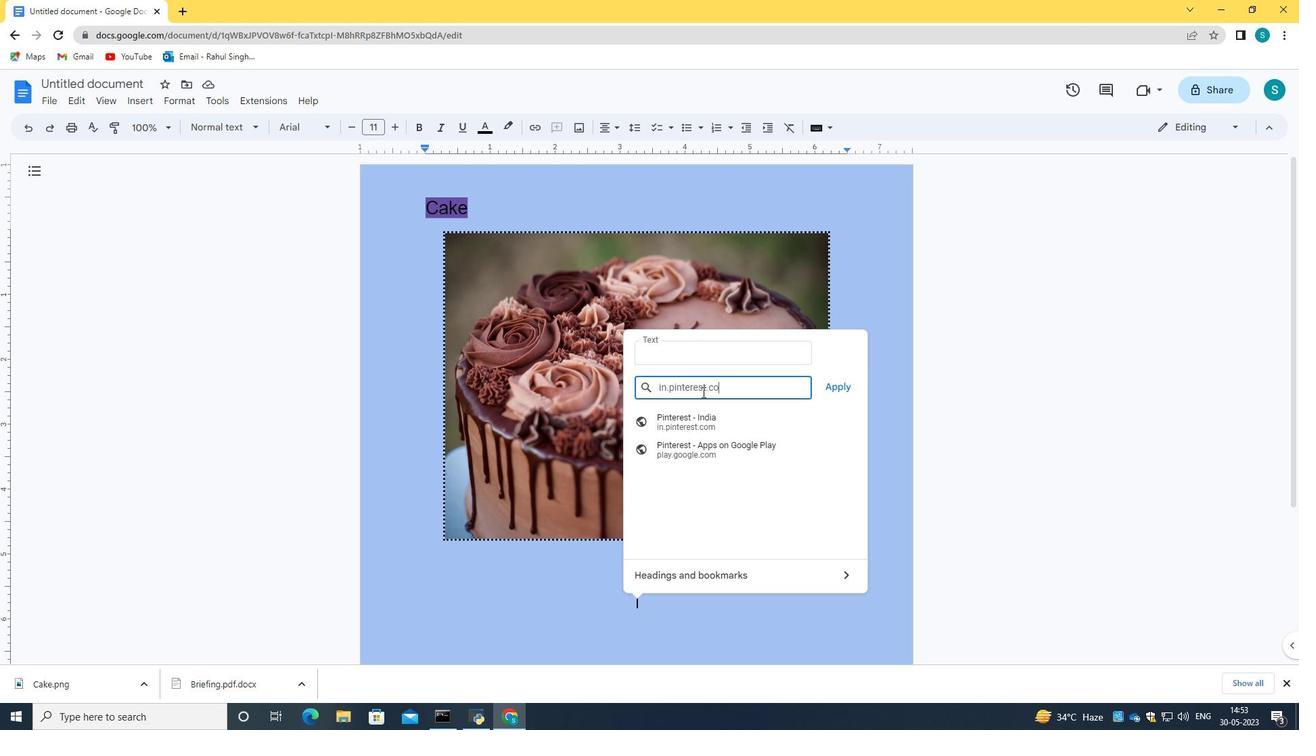 
Action: Mouse moved to (692, 431)
Screenshot: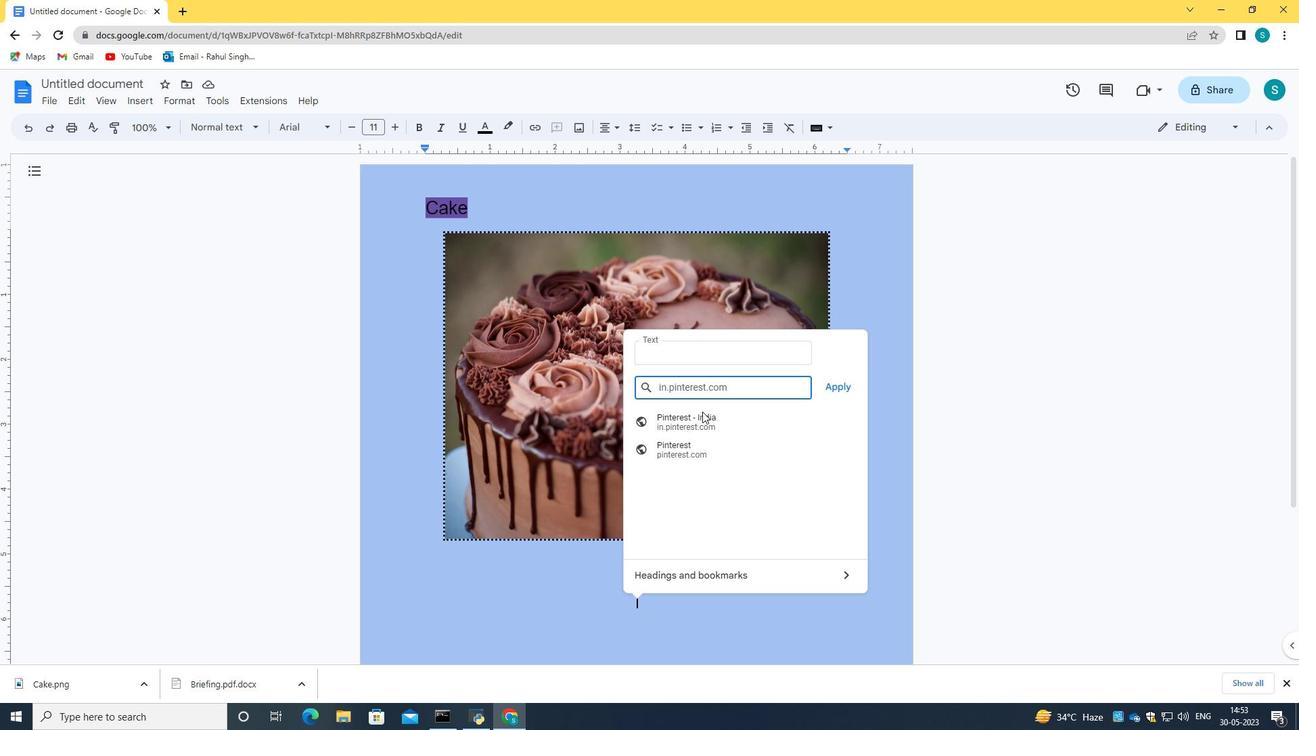 
Action: Mouse pressed left at (692, 431)
Screenshot: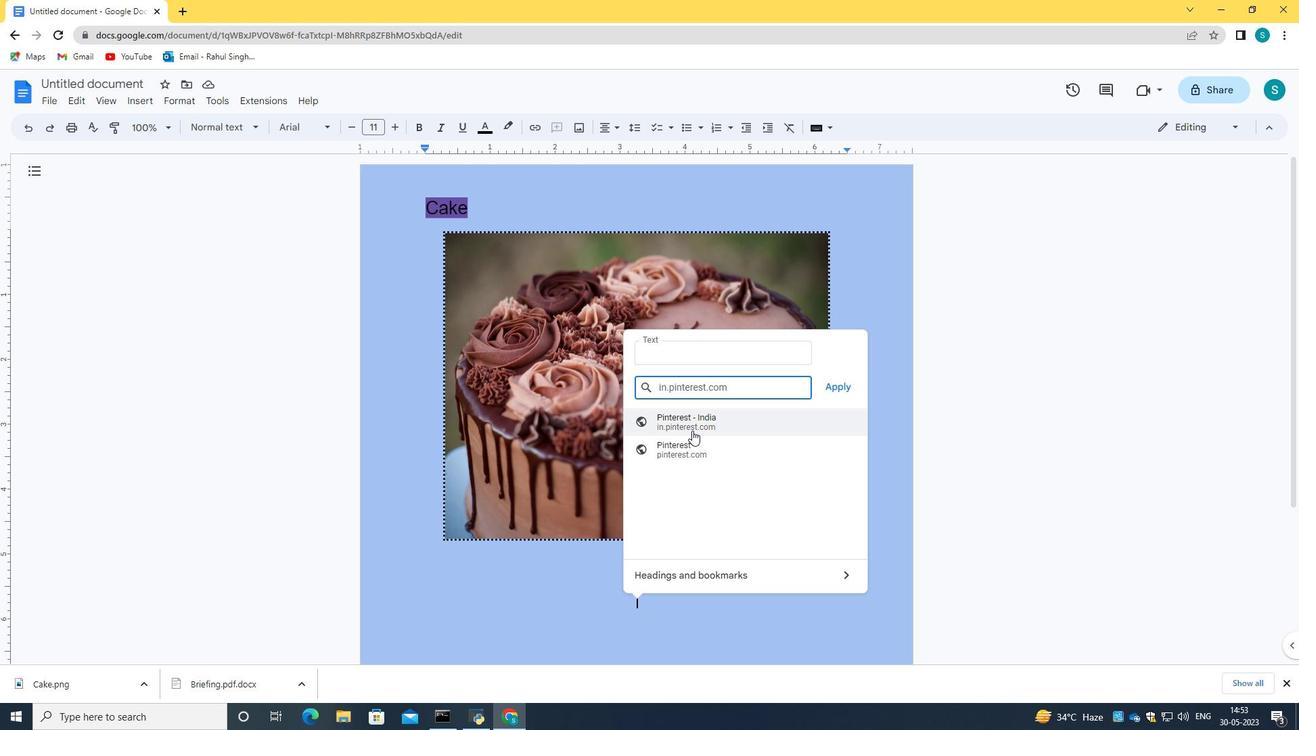 
Action: Mouse moved to (733, 586)
Screenshot: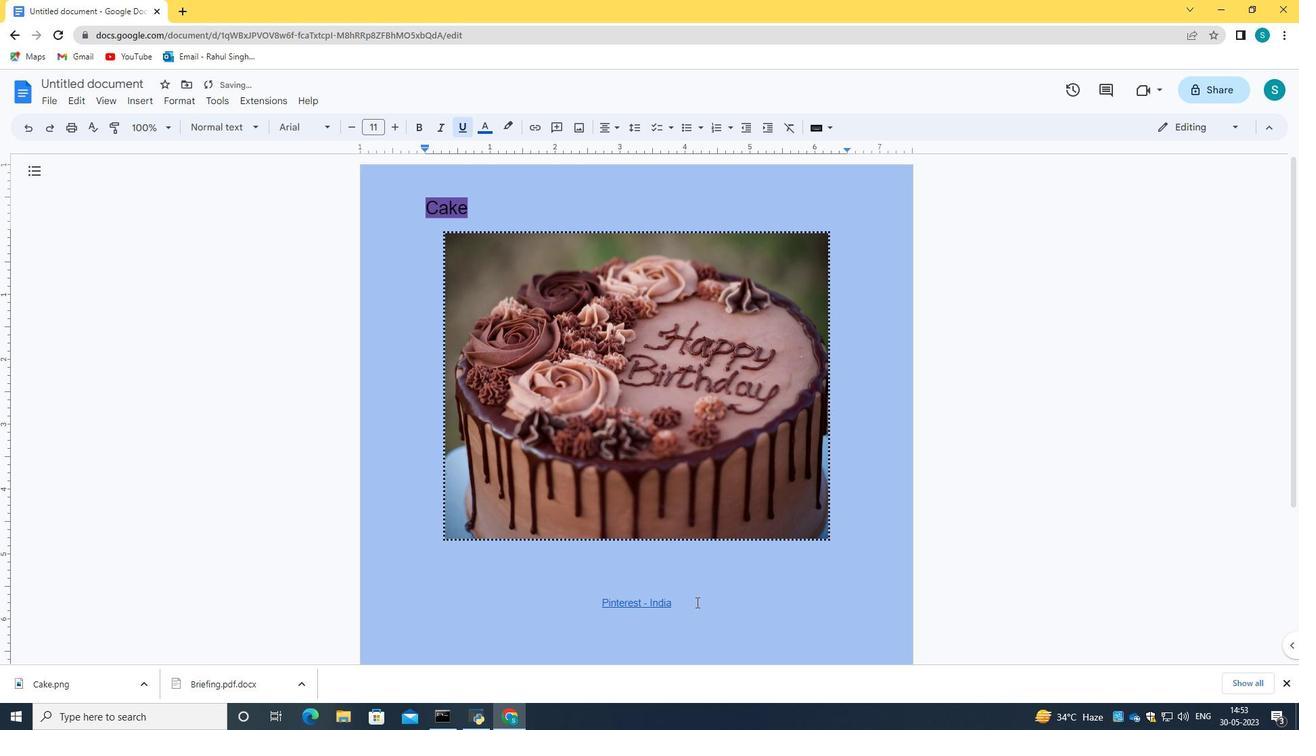 
Action: Mouse pressed left at (733, 586)
Screenshot: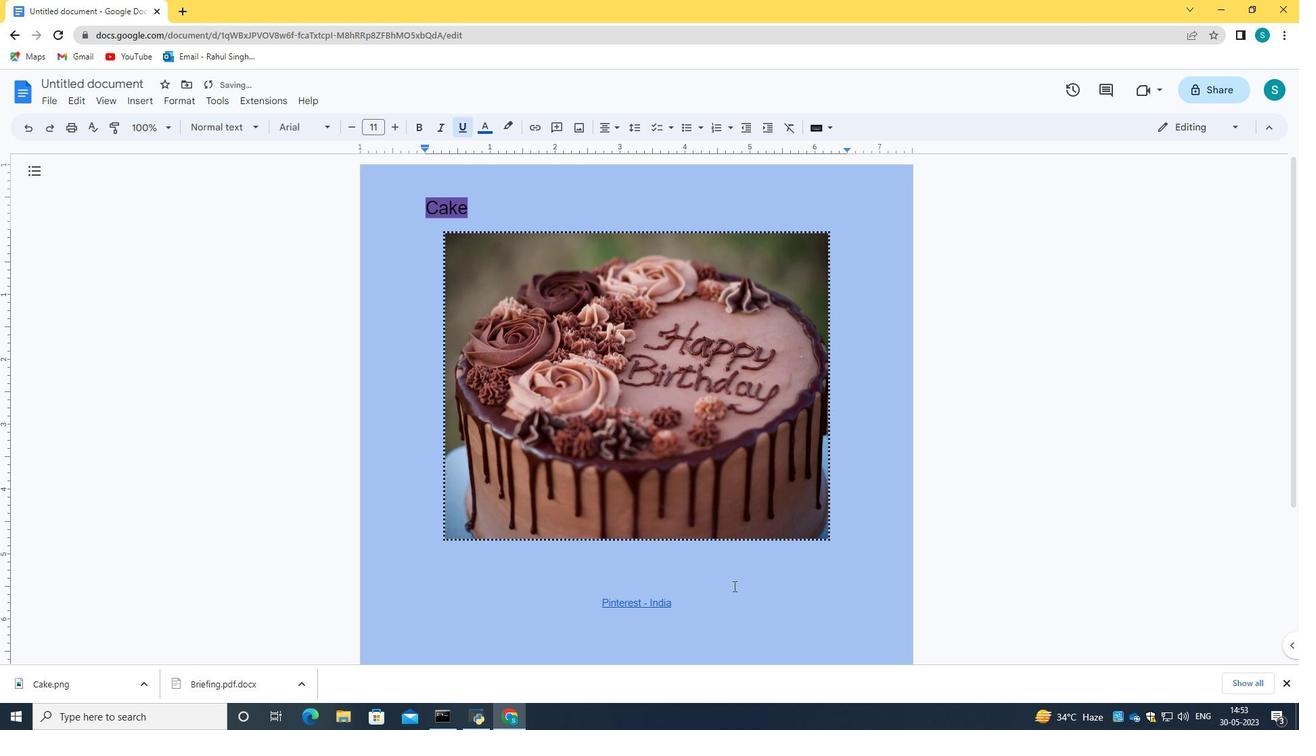 
Action: Mouse moved to (1219, 672)
Screenshot: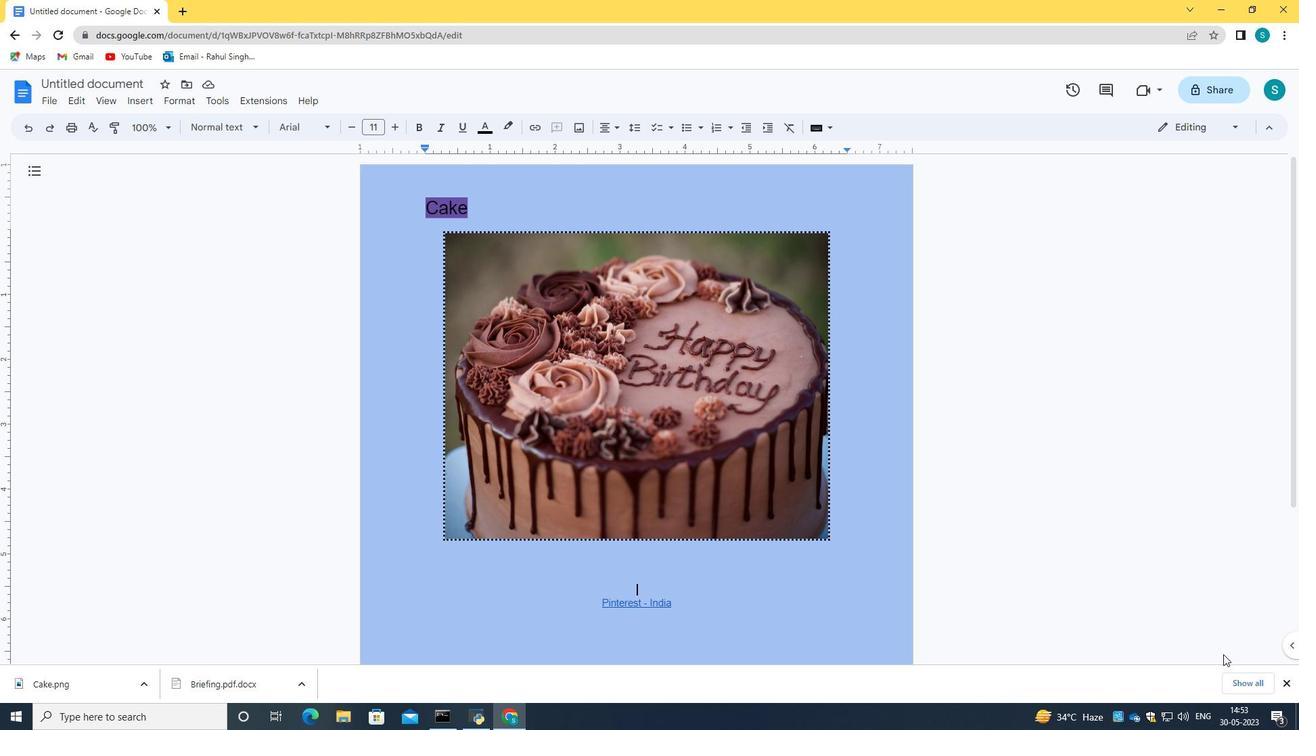 
